 Task: Look for space in Casas Adobes, United States from 14th June, 2023 to 30th June, 2023 for 5 adults in price range Rs.8000 to Rs.12000. Place can be entire place or private room with 5 bedrooms having 5 beds and 5 bathrooms. Property type can be house, flat, guest house. Amenities needed are: wifi, TV, free parkinig on premises, gym, breakfast. Booking option can be shelf check-in. Required host language is English.
Action: Mouse moved to (473, 100)
Screenshot: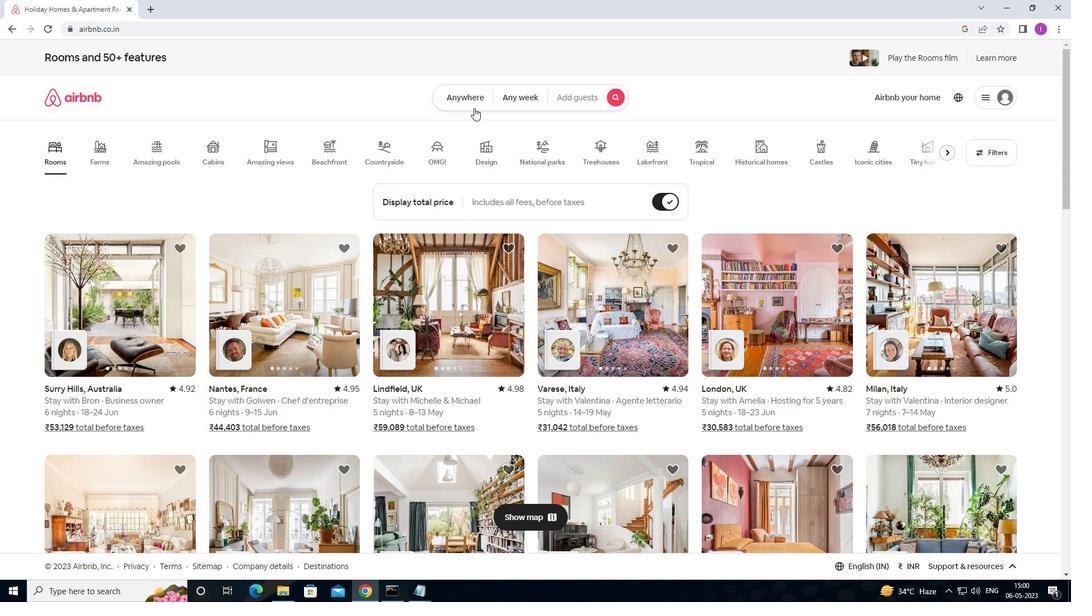 
Action: Mouse pressed left at (473, 100)
Screenshot: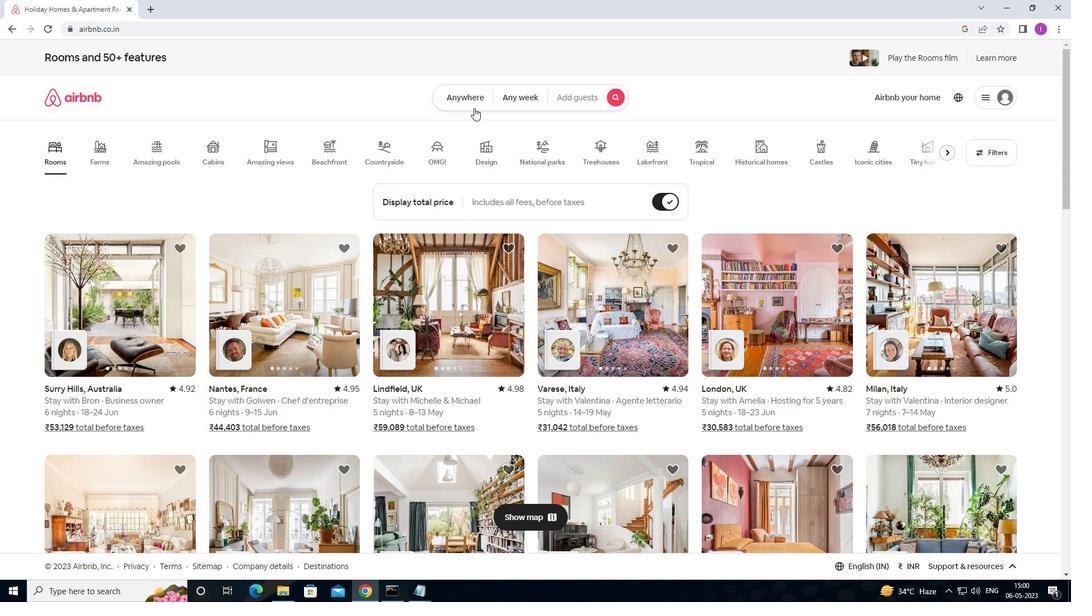 
Action: Mouse moved to (392, 134)
Screenshot: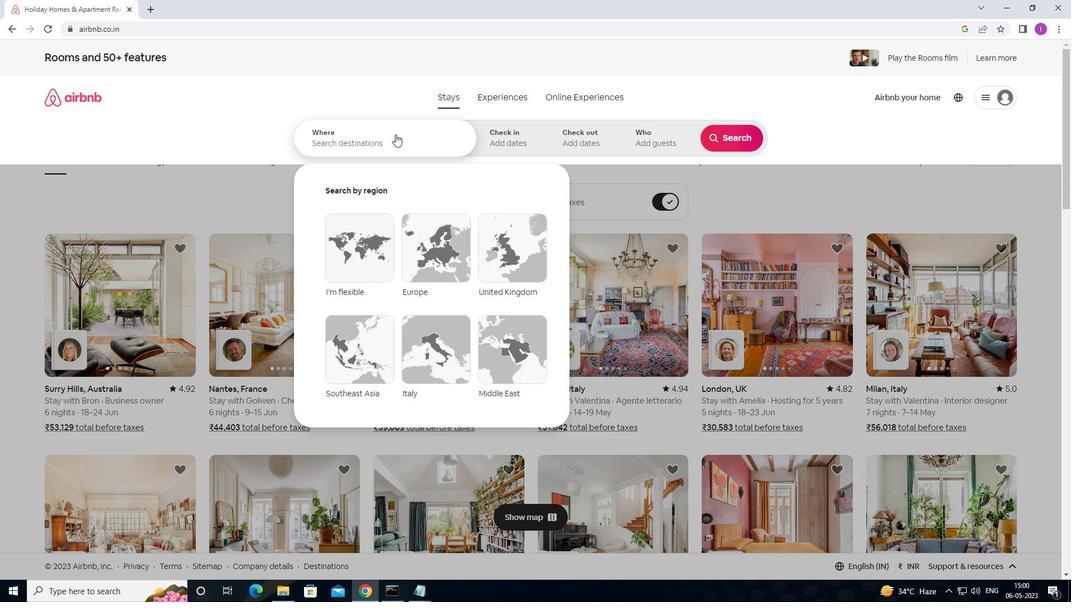 
Action: Mouse pressed left at (392, 134)
Screenshot: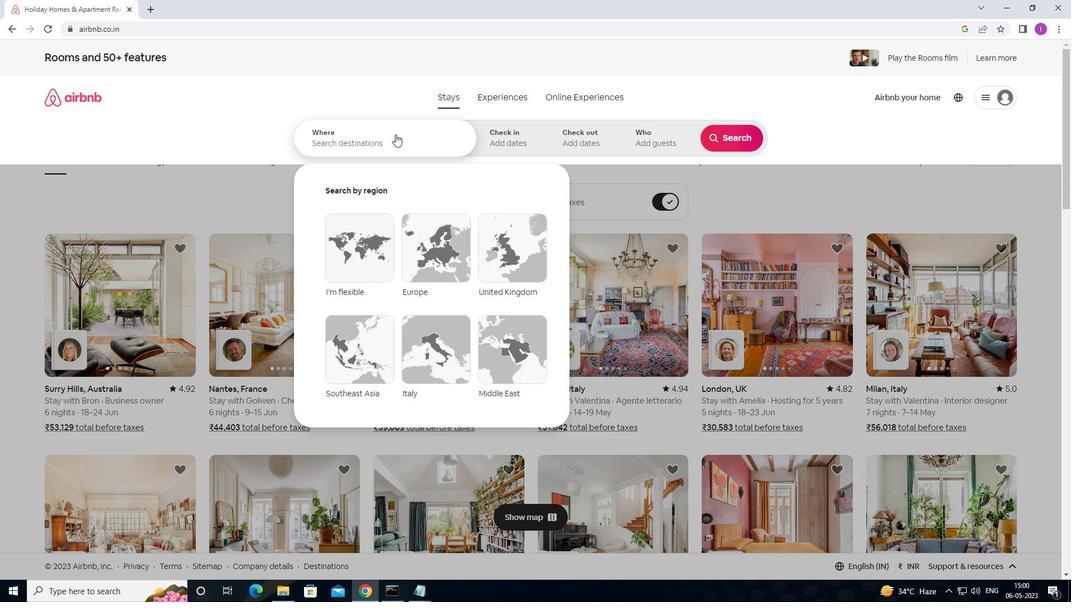
Action: Mouse moved to (968, 42)
Screenshot: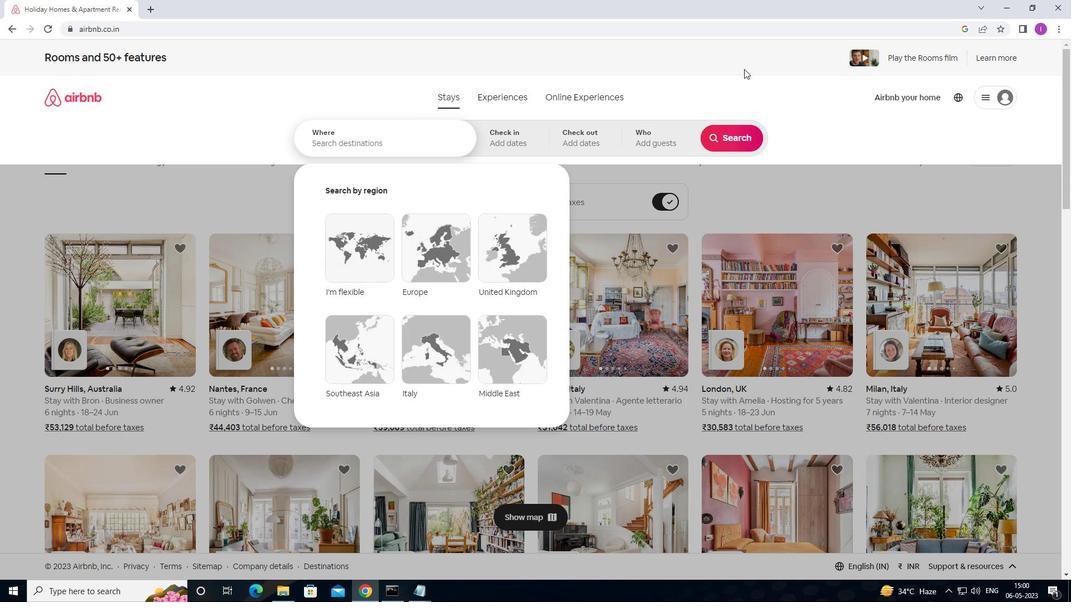 
Action: Key pressed <Key.shift>CASAS<Key.space><Key.shift>ADOBES,<Key.shift>UNITED<Key.space>STATES
Screenshot: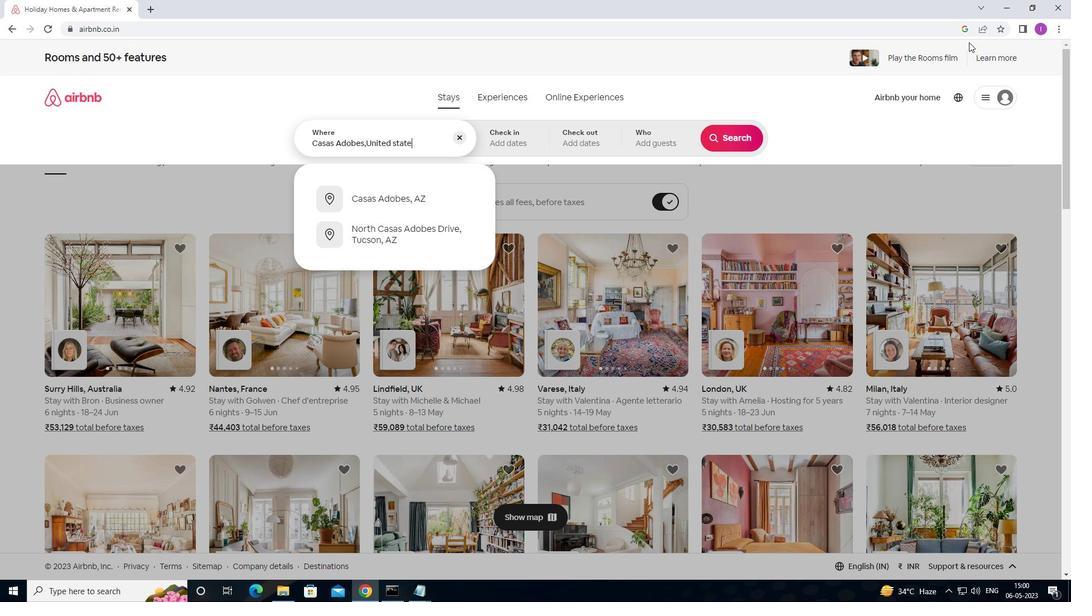 
Action: Mouse moved to (508, 137)
Screenshot: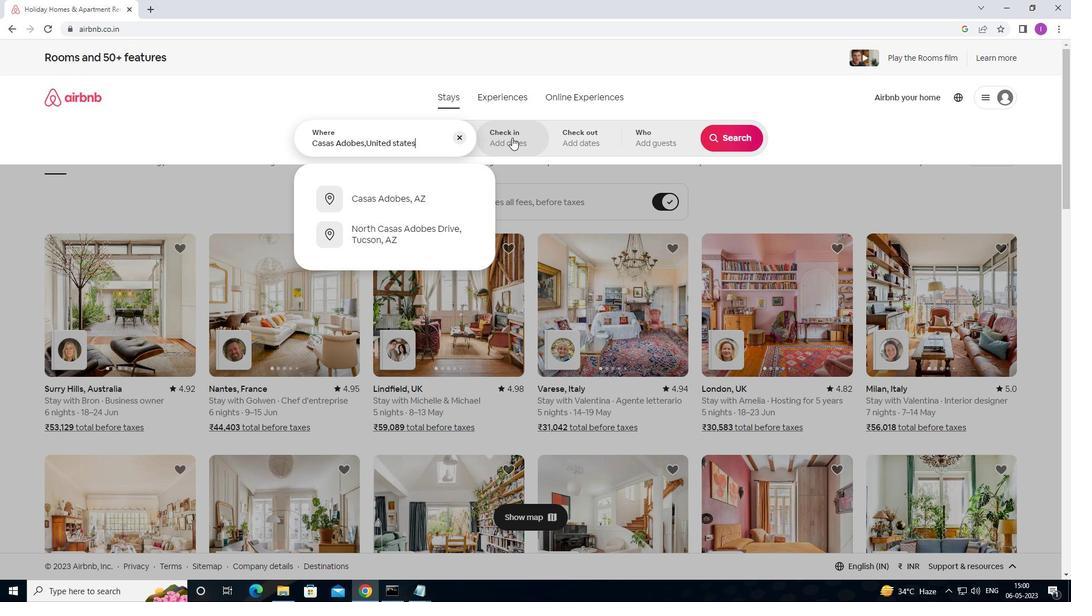 
Action: Mouse pressed left at (508, 137)
Screenshot: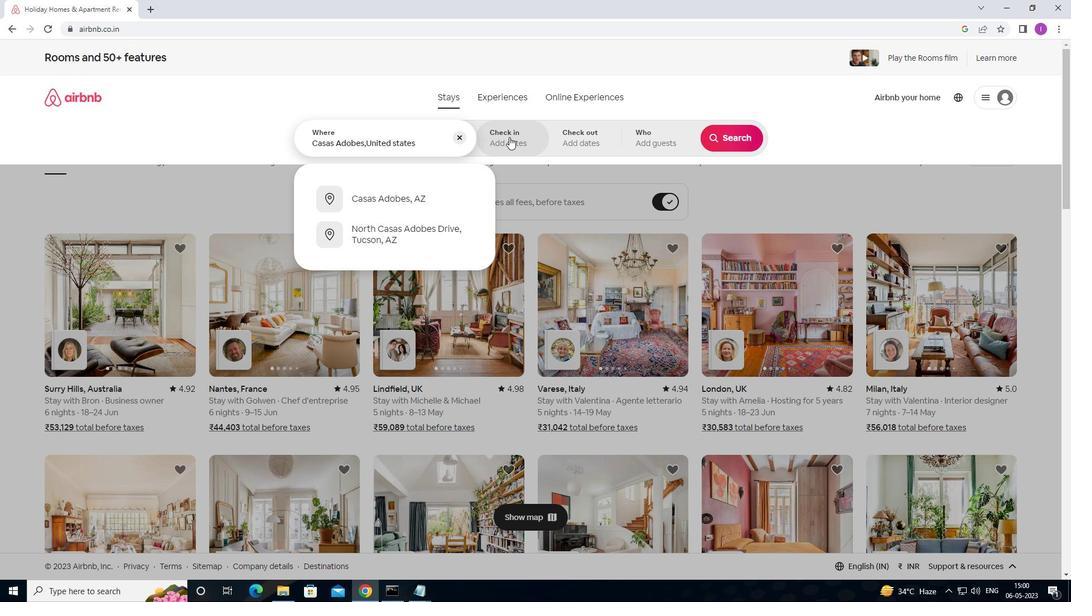 
Action: Mouse moved to (644, 324)
Screenshot: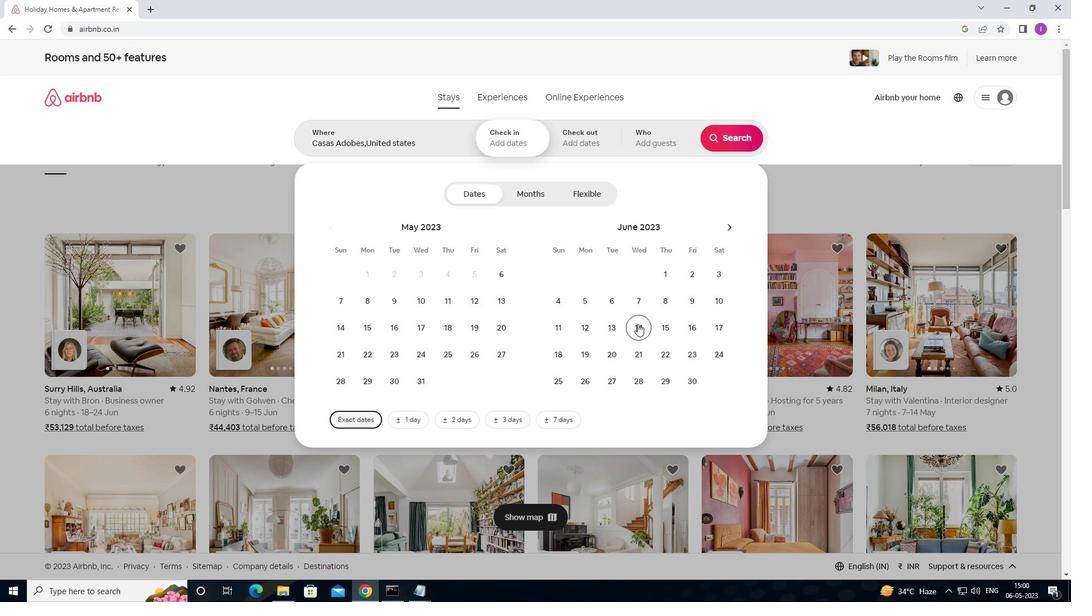 
Action: Mouse pressed left at (644, 324)
Screenshot: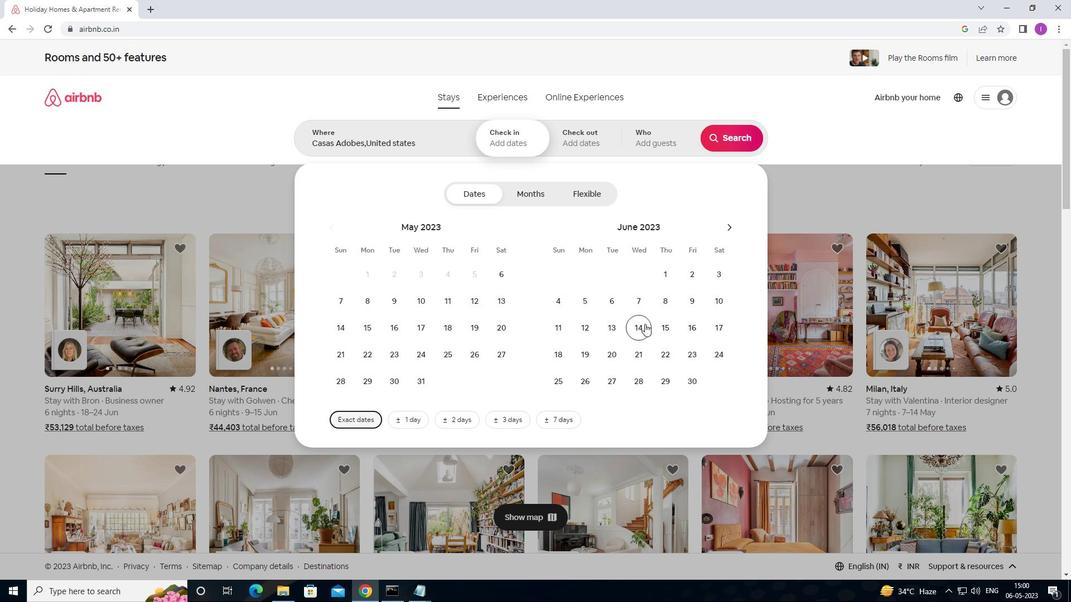 
Action: Mouse moved to (698, 382)
Screenshot: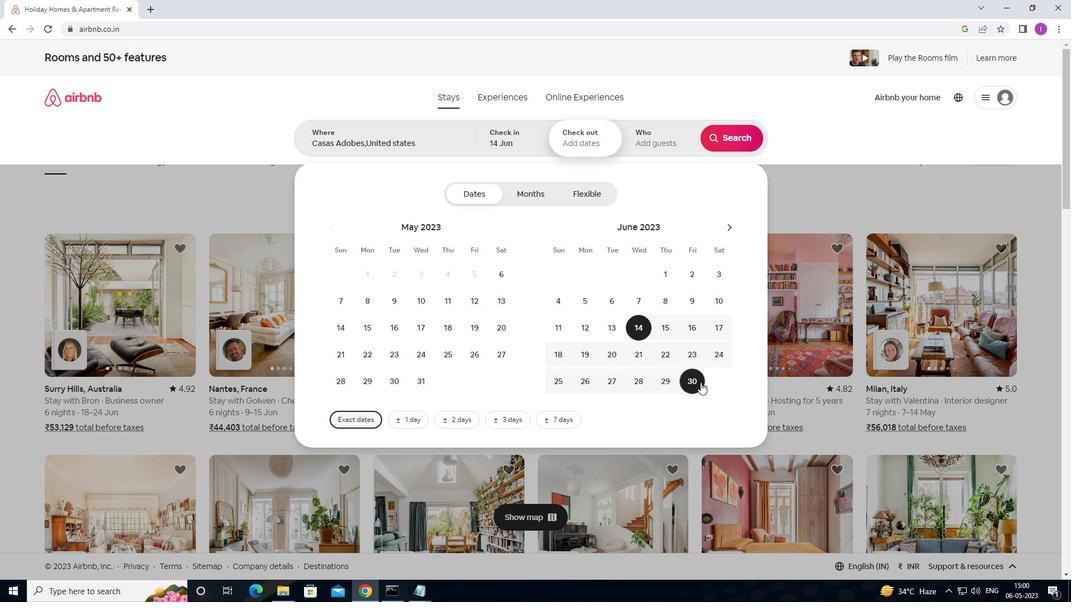 
Action: Mouse pressed left at (698, 382)
Screenshot: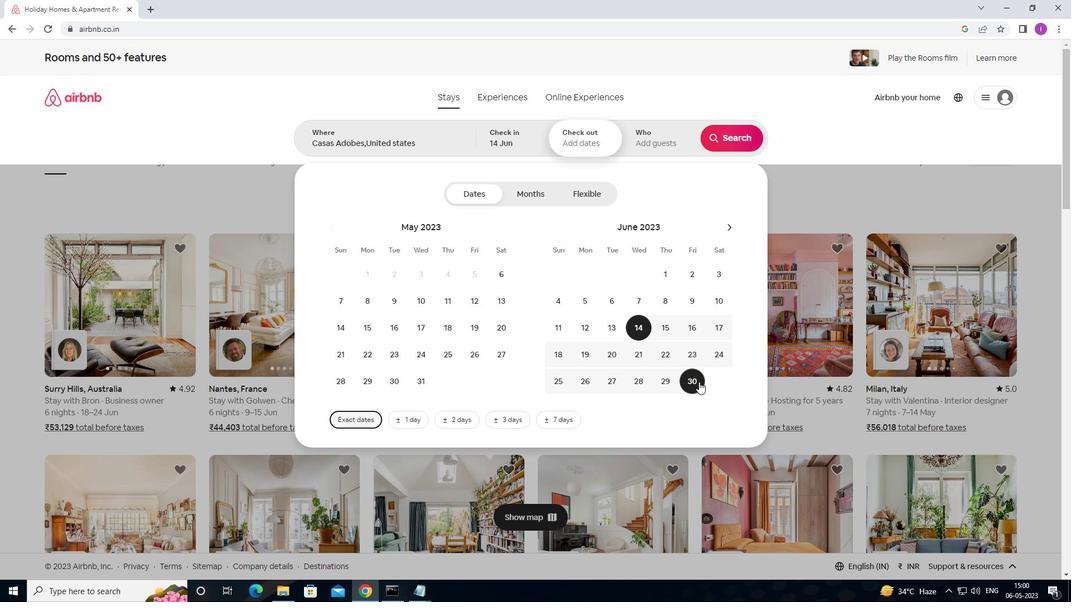 
Action: Mouse moved to (661, 145)
Screenshot: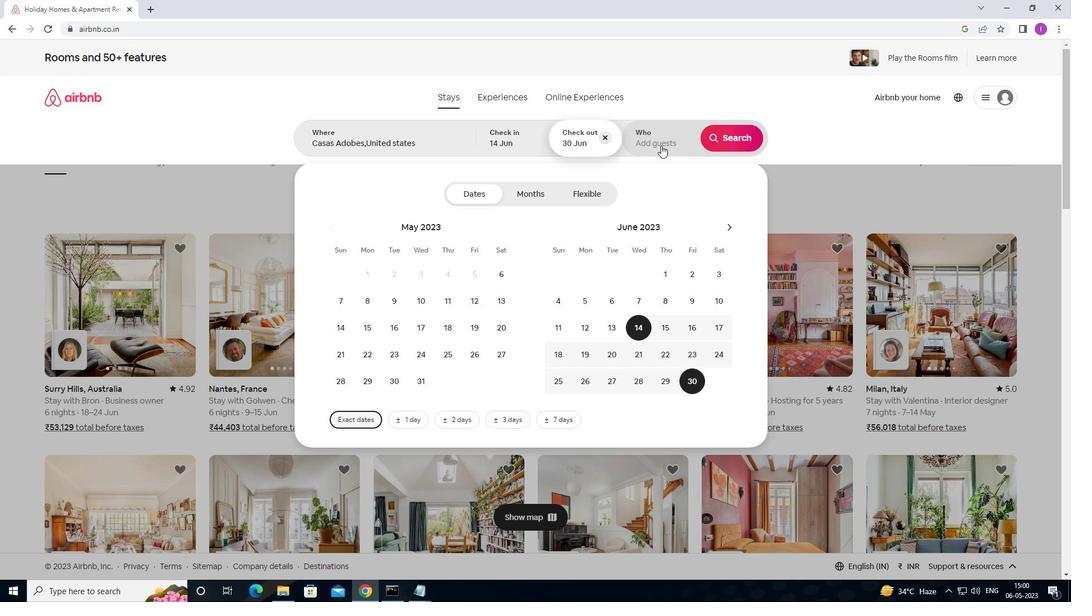 
Action: Mouse pressed left at (661, 145)
Screenshot: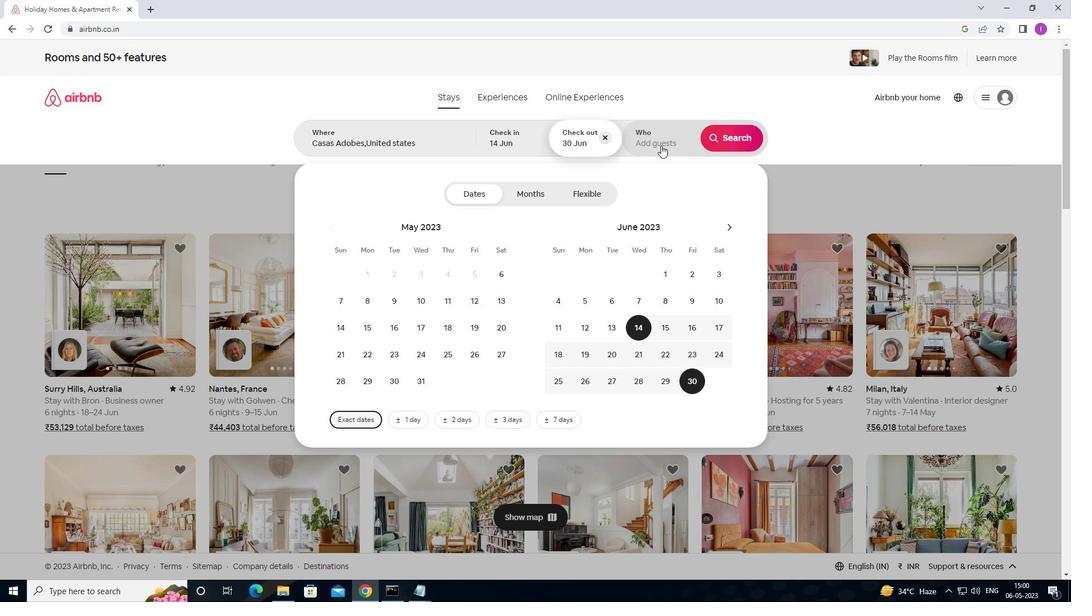 
Action: Mouse moved to (734, 198)
Screenshot: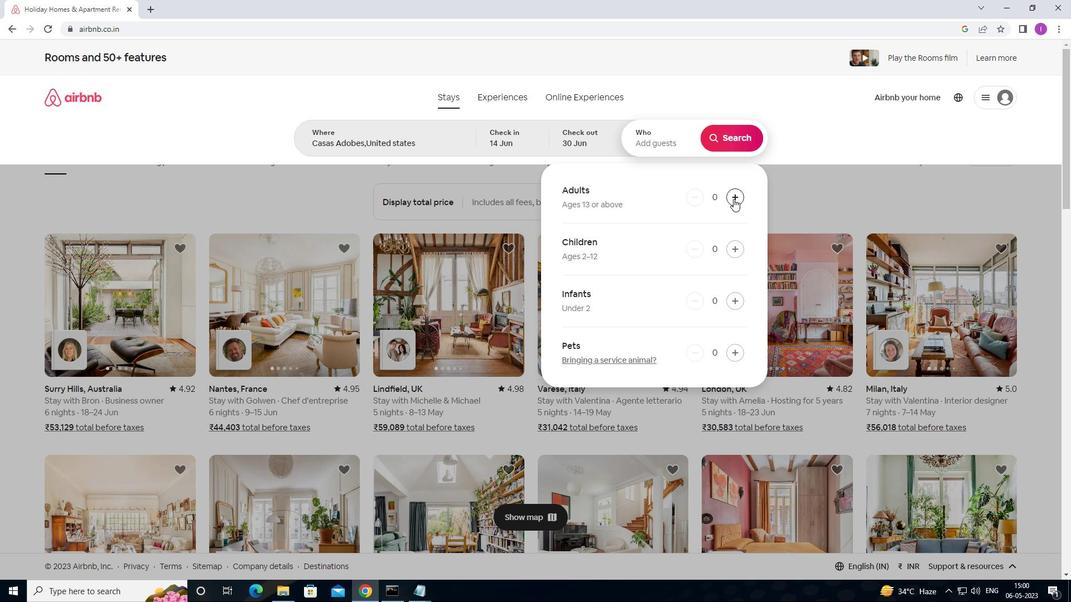 
Action: Mouse pressed left at (734, 198)
Screenshot: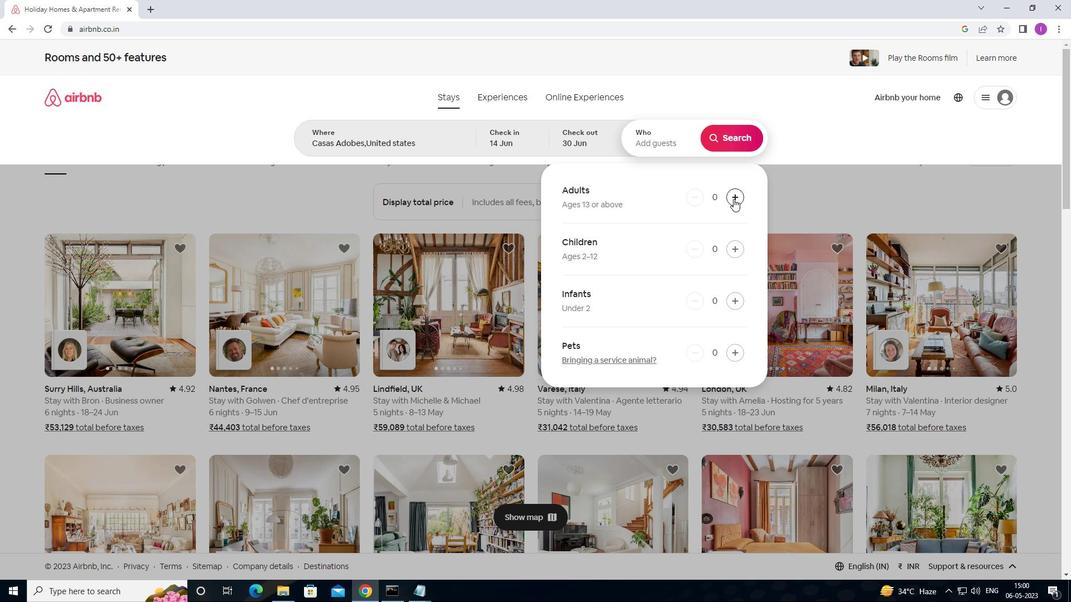 
Action: Mouse pressed left at (734, 198)
Screenshot: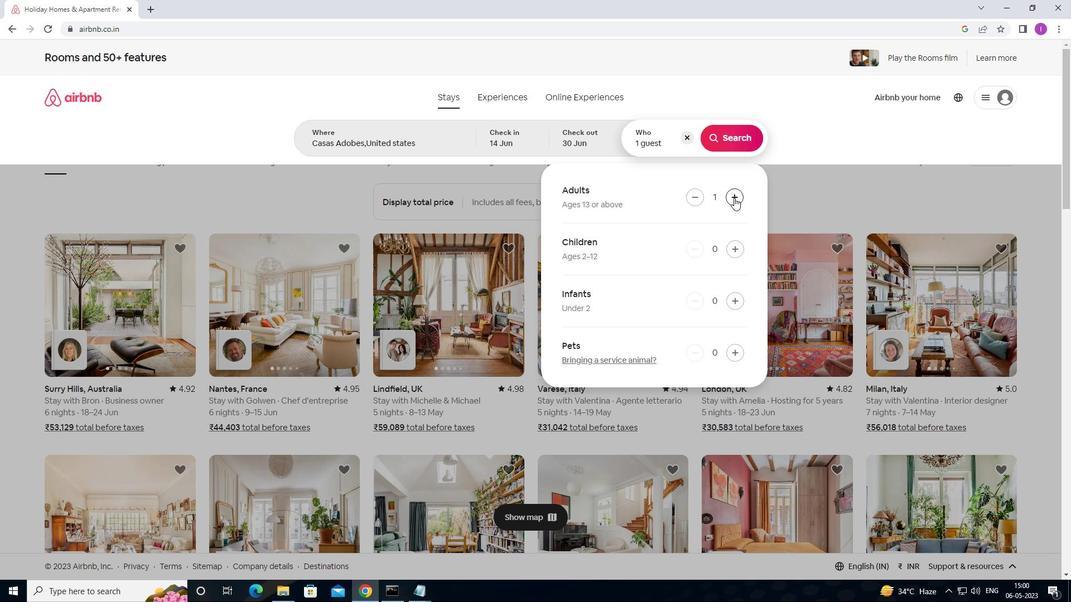 
Action: Mouse moved to (735, 198)
Screenshot: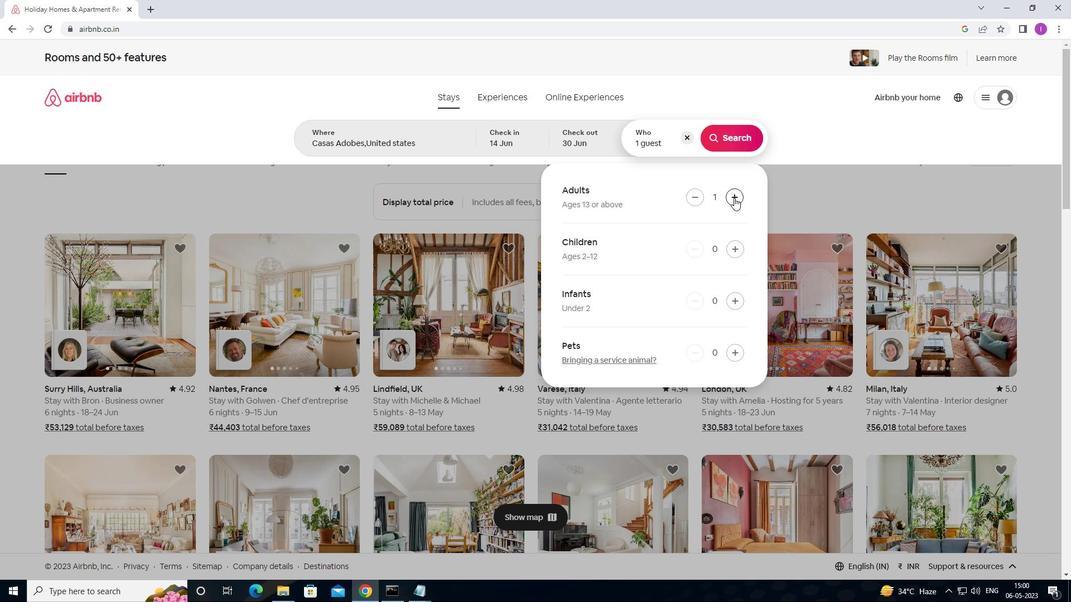 
Action: Mouse pressed left at (735, 198)
Screenshot: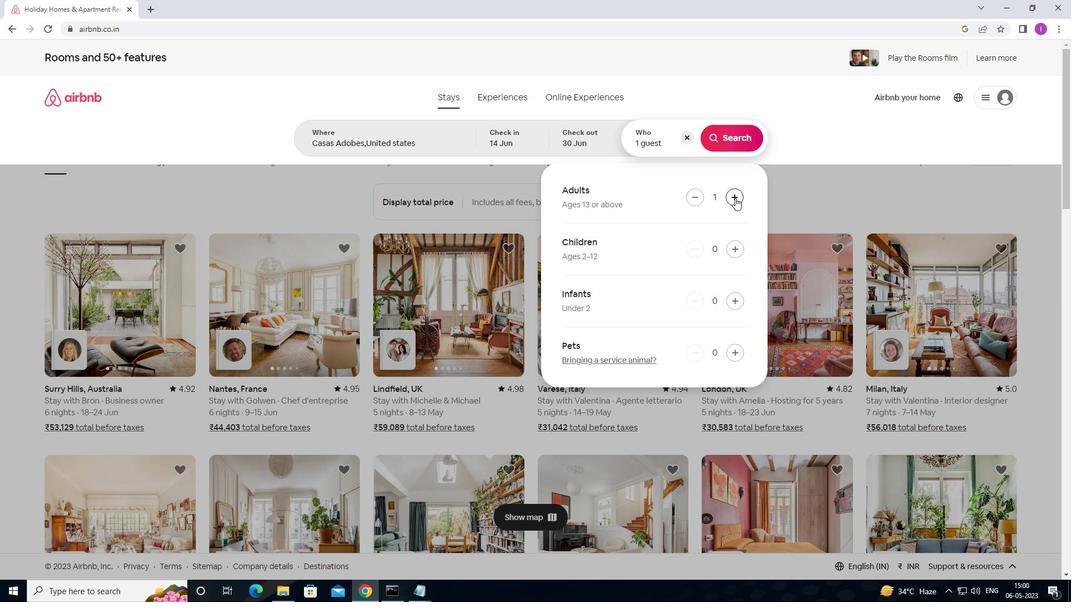 
Action: Mouse pressed left at (735, 198)
Screenshot: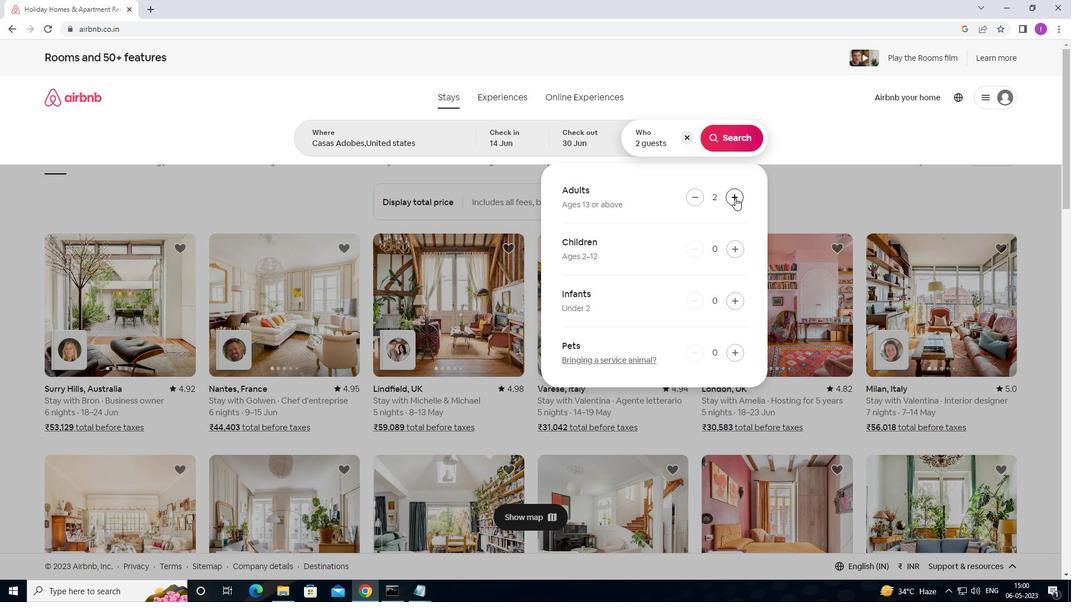 
Action: Mouse pressed left at (735, 198)
Screenshot: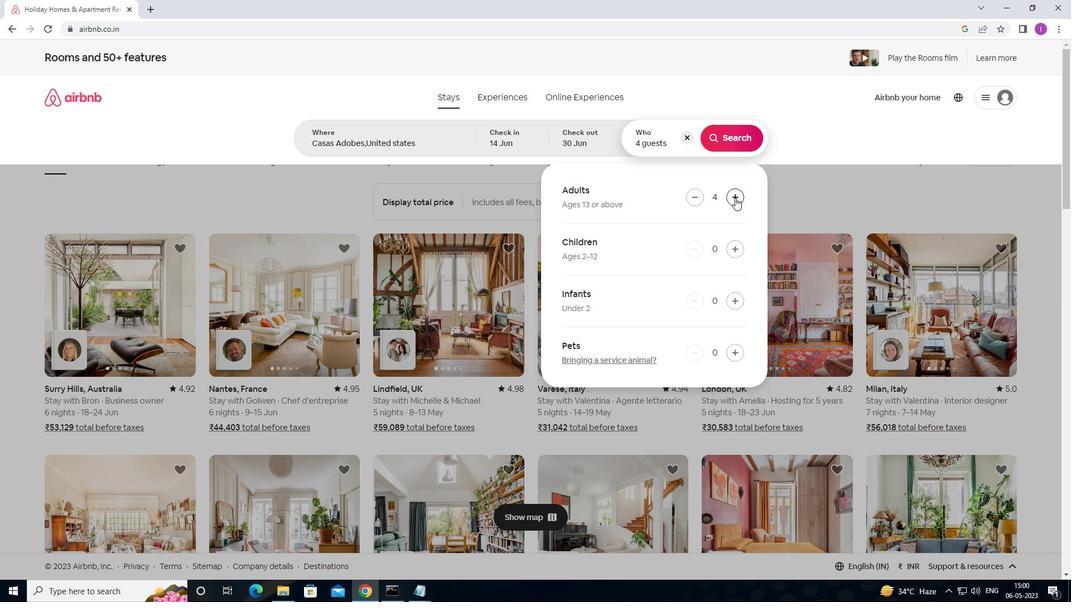 
Action: Mouse moved to (733, 134)
Screenshot: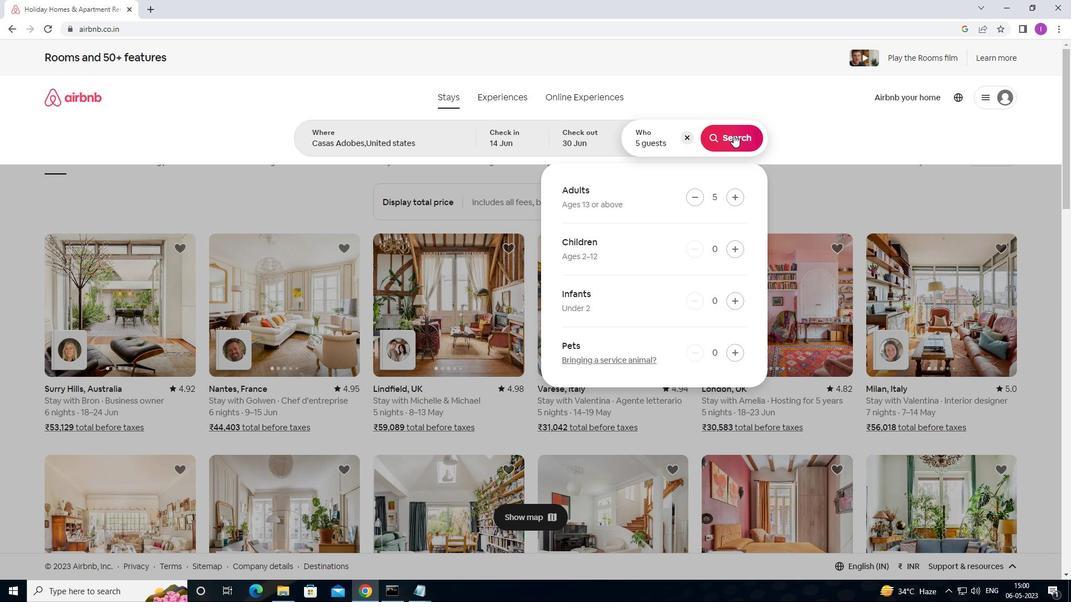 
Action: Mouse pressed left at (733, 134)
Screenshot: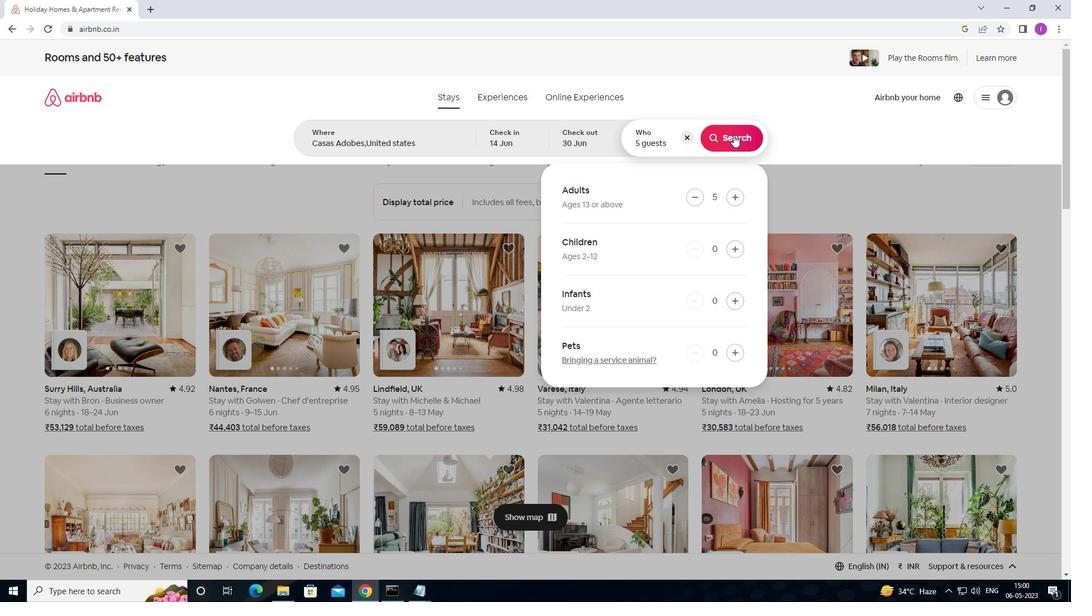 
Action: Mouse moved to (1005, 98)
Screenshot: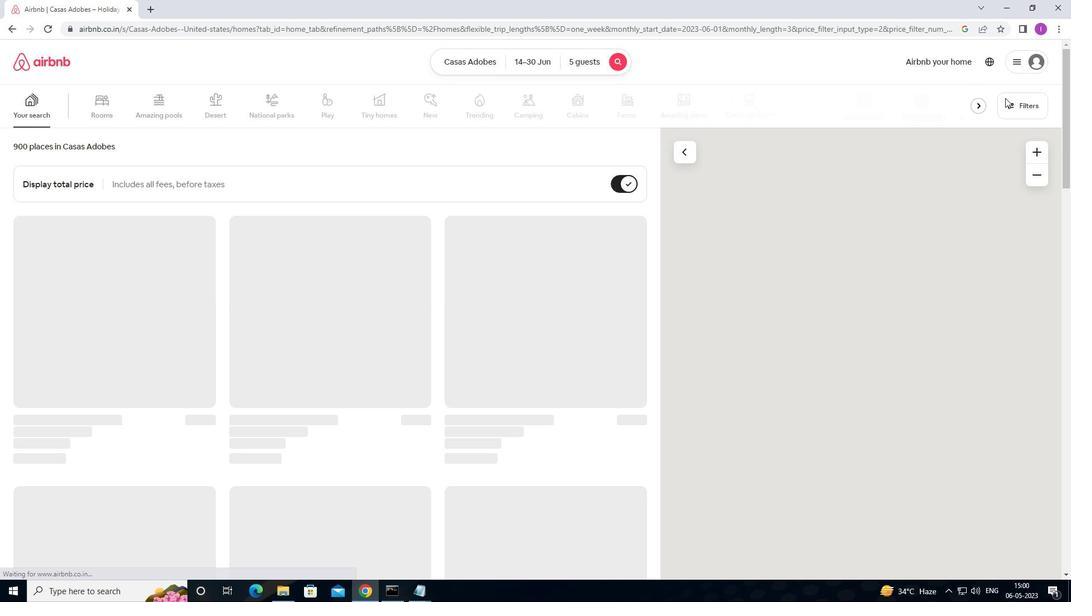 
Action: Mouse pressed left at (1005, 98)
Screenshot: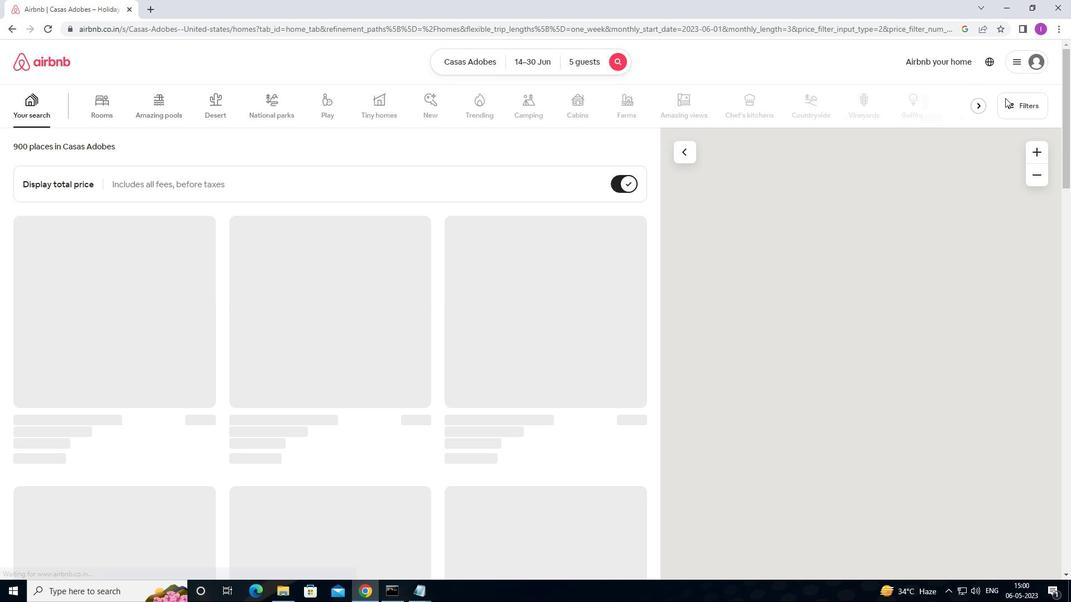 
Action: Mouse moved to (415, 380)
Screenshot: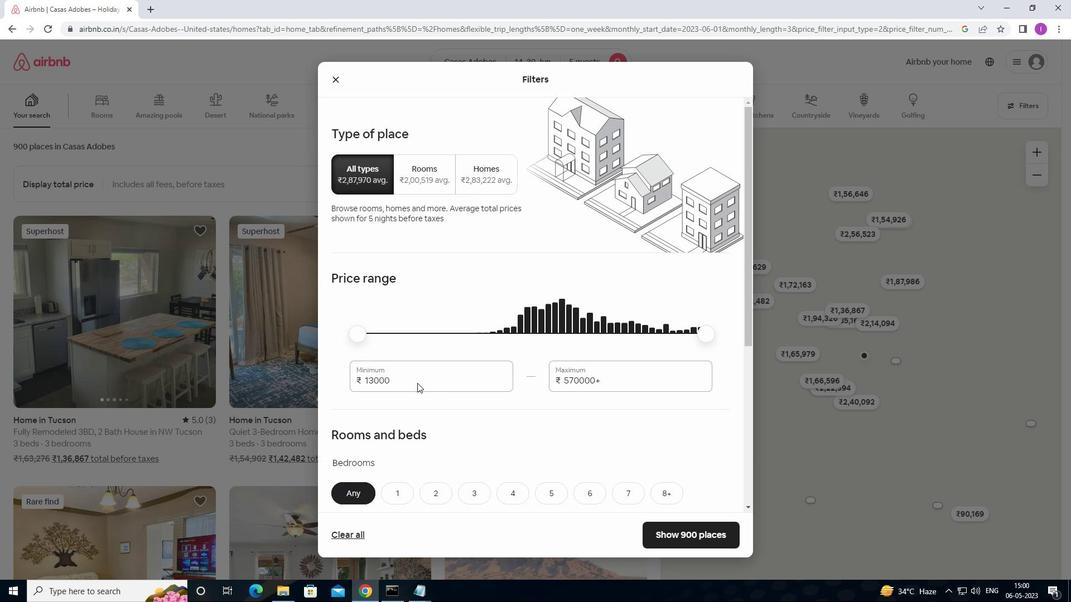 
Action: Mouse pressed left at (415, 380)
Screenshot: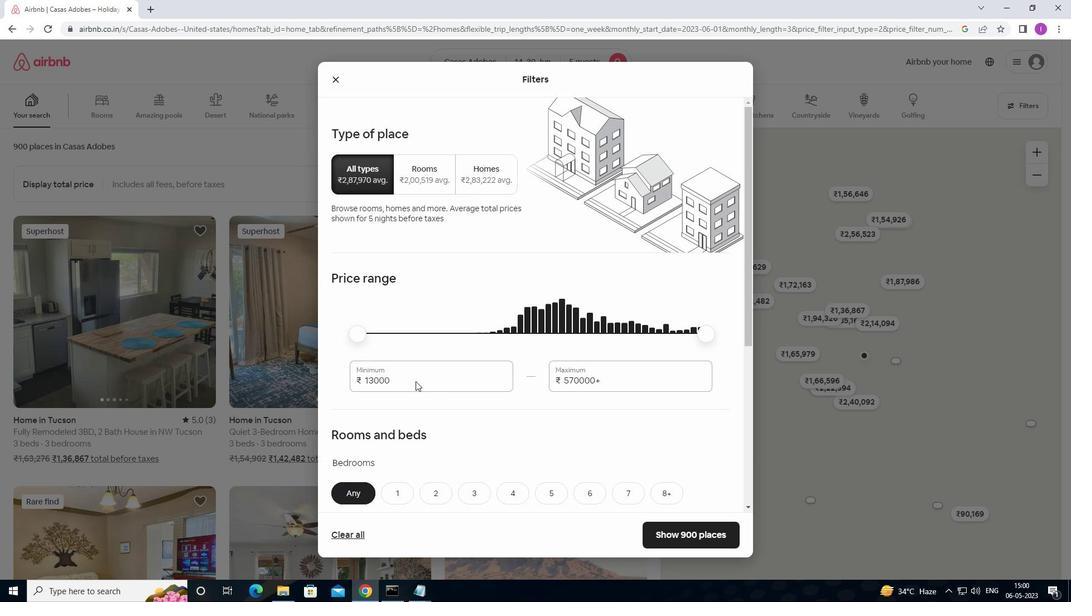 
Action: Mouse moved to (396, 379)
Screenshot: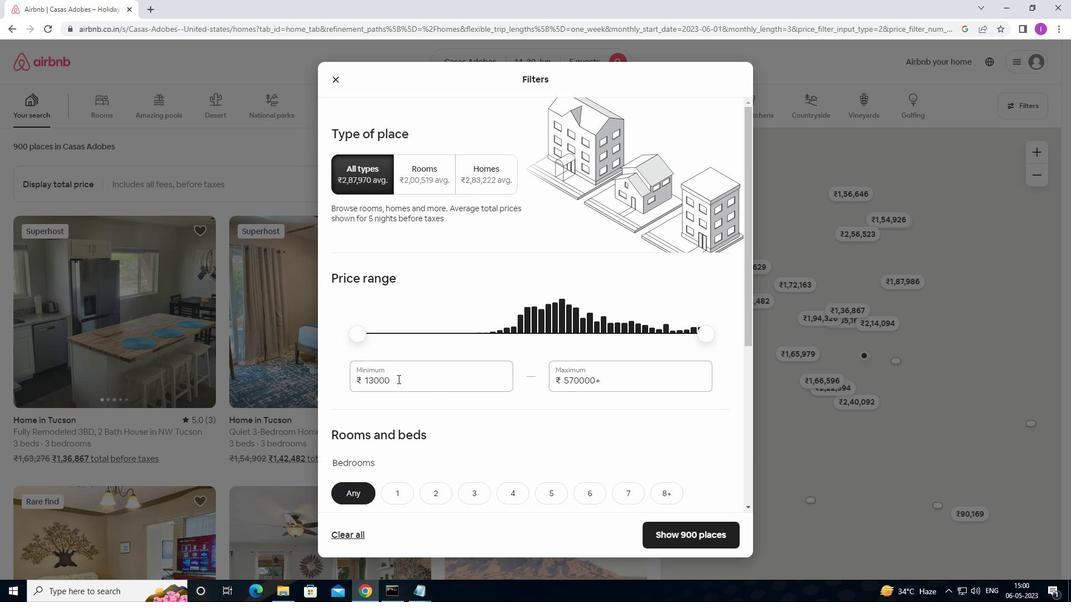 
Action: Mouse pressed left at (396, 379)
Screenshot: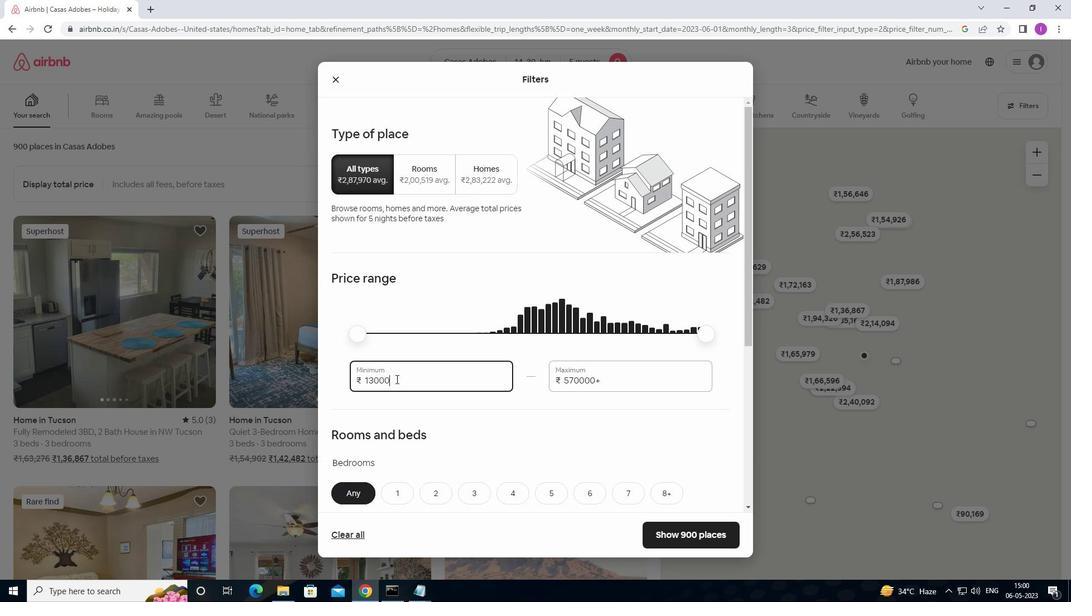 
Action: Mouse moved to (520, 369)
Screenshot: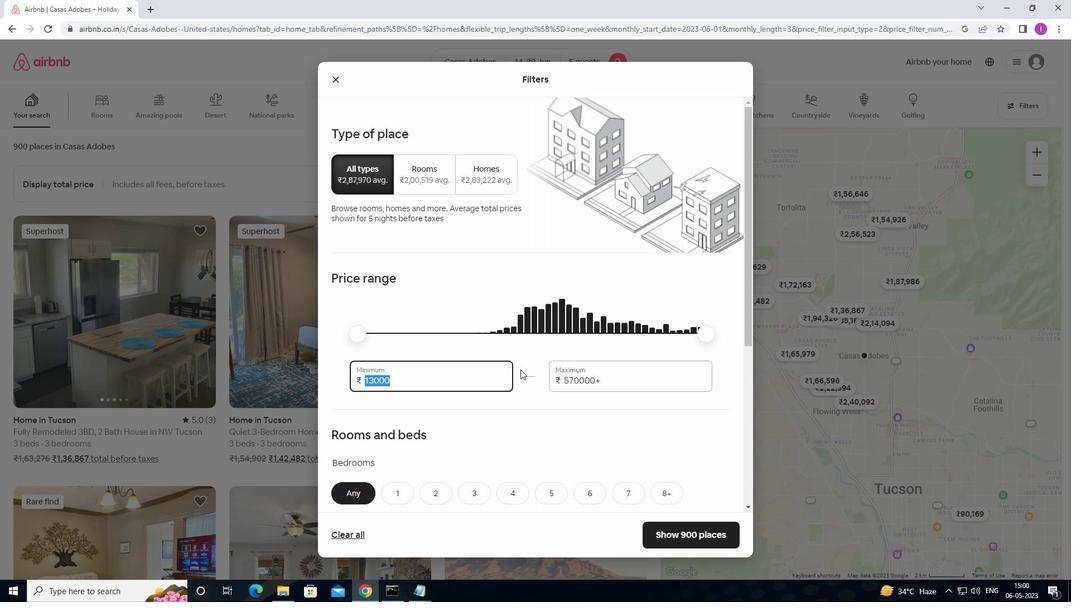 
Action: Key pressed 8000
Screenshot: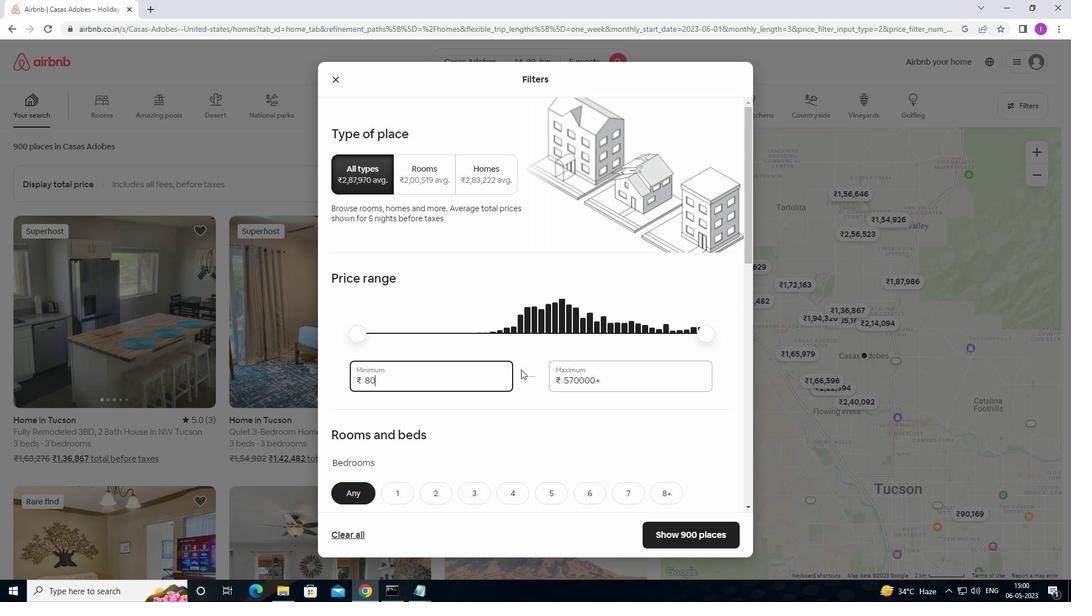 
Action: Mouse moved to (610, 380)
Screenshot: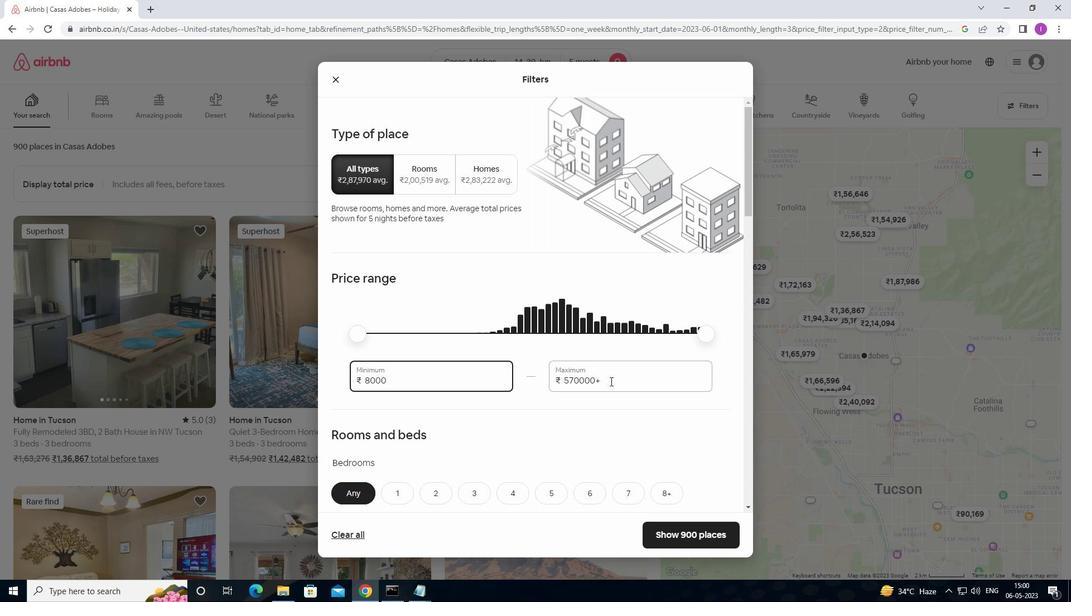 
Action: Mouse pressed left at (610, 380)
Screenshot: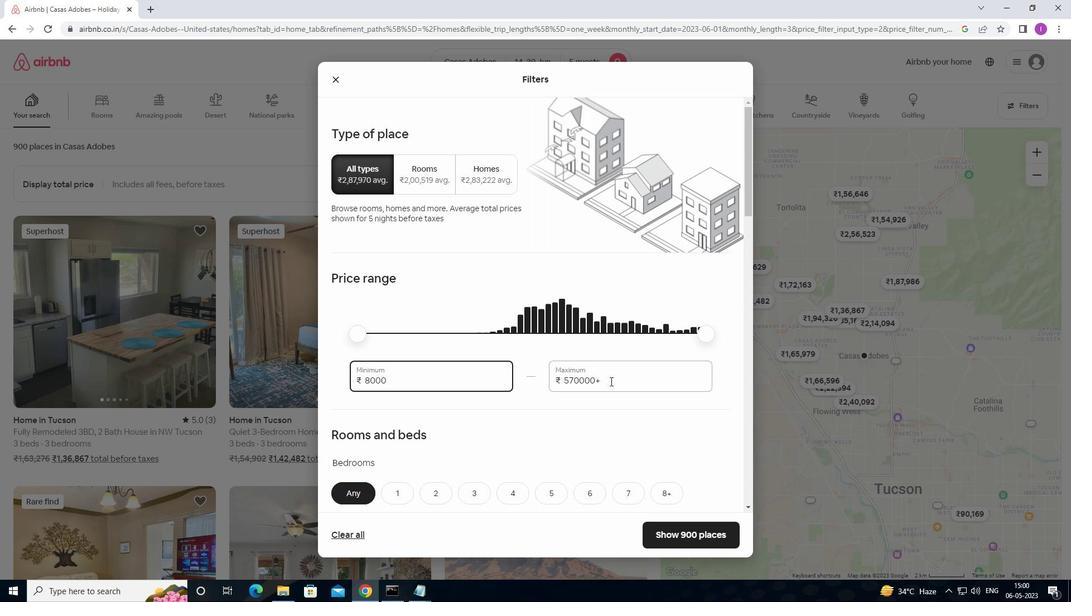 
Action: Mouse moved to (546, 386)
Screenshot: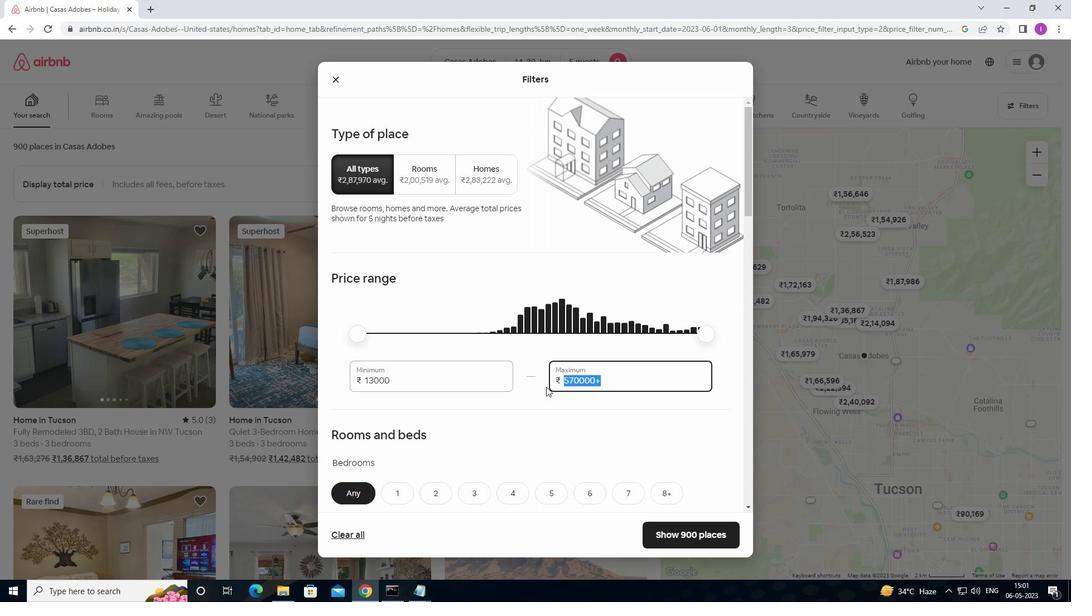 
Action: Key pressed 1
Screenshot: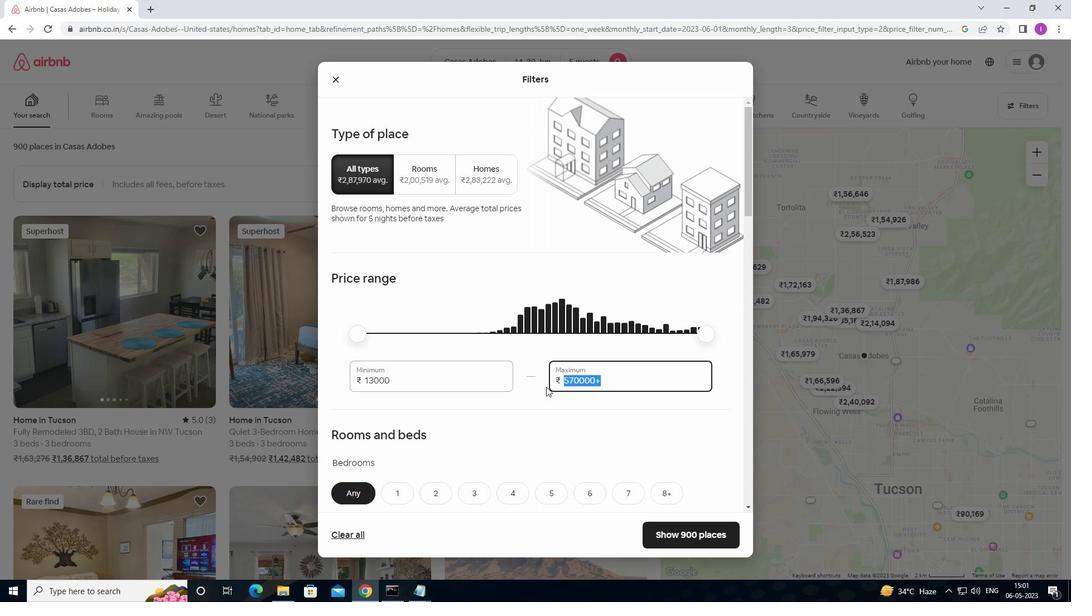 
Action: Mouse moved to (546, 386)
Screenshot: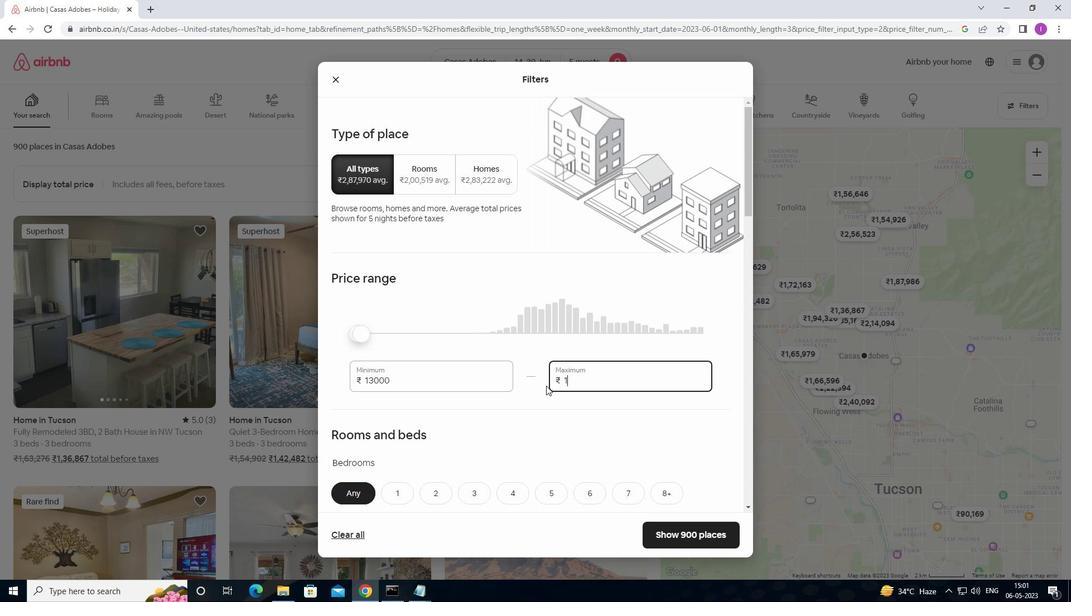 
Action: Key pressed 2
Screenshot: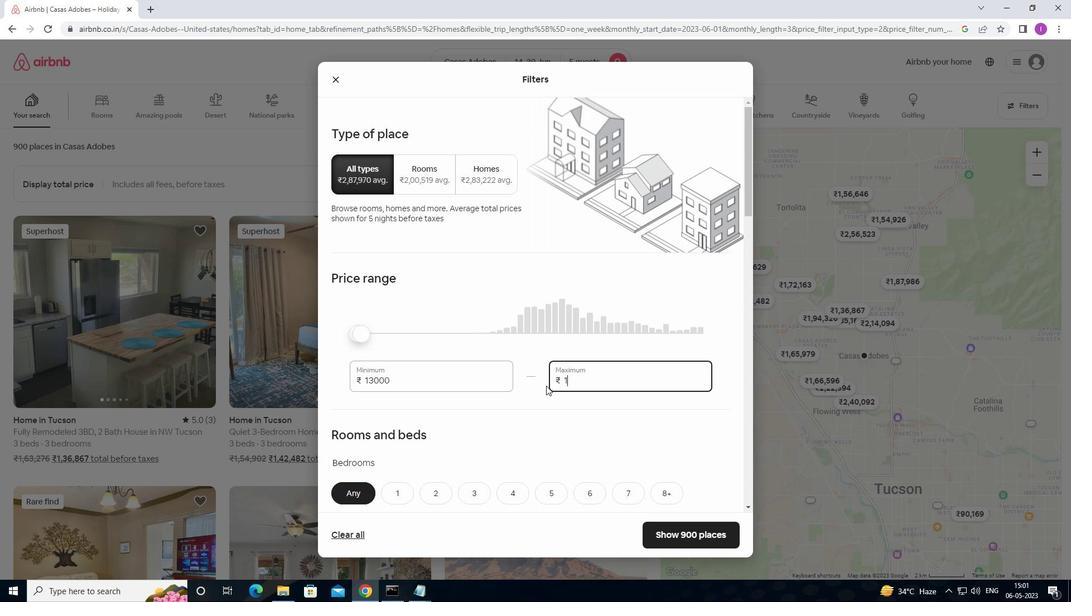 
Action: Mouse moved to (546, 385)
Screenshot: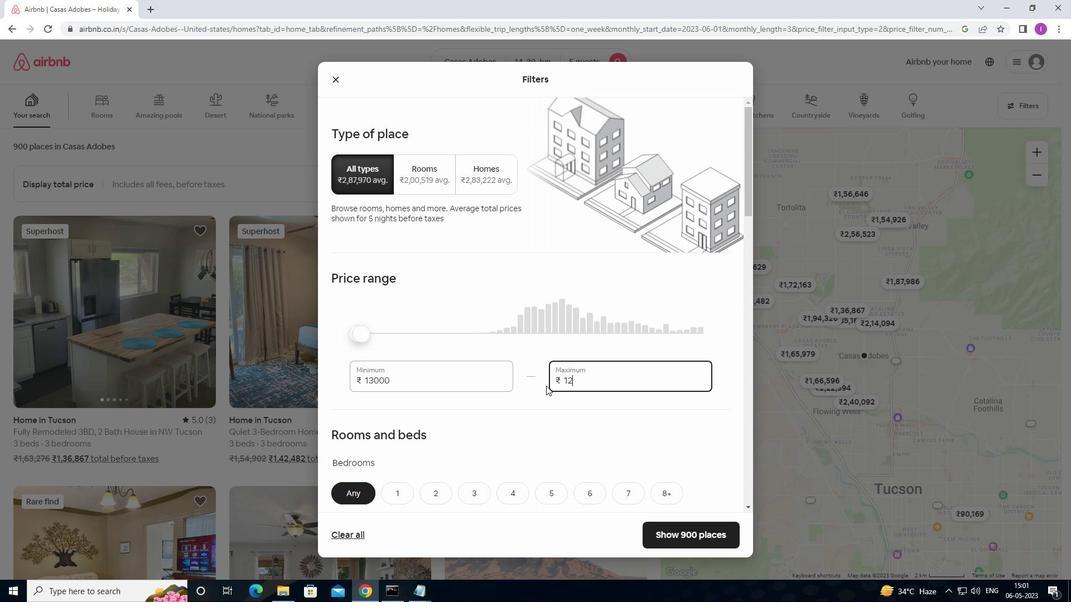 
Action: Key pressed 0
Screenshot: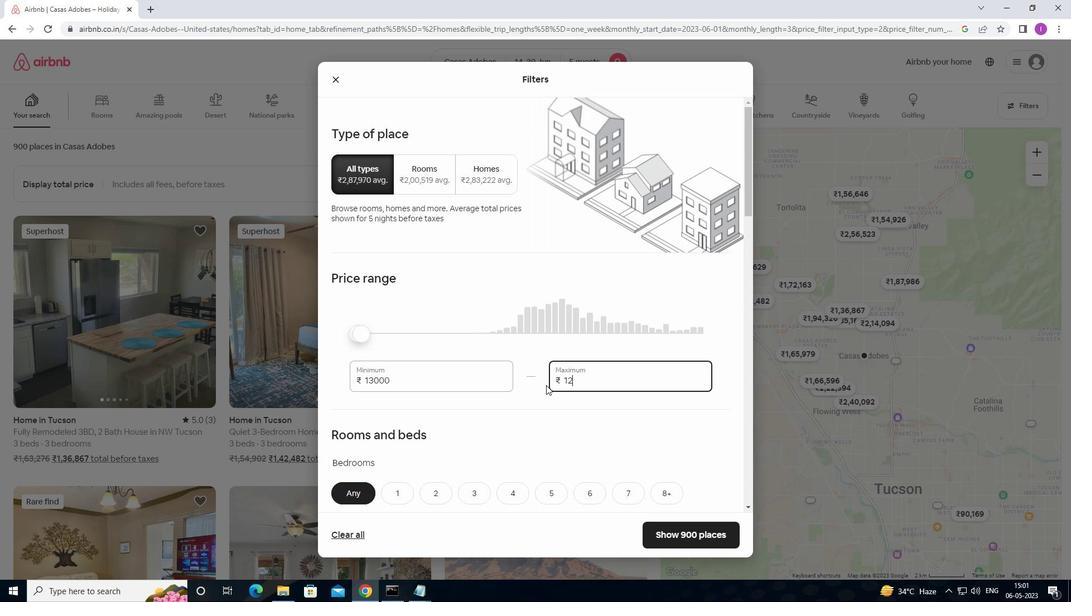 
Action: Mouse moved to (546, 384)
Screenshot: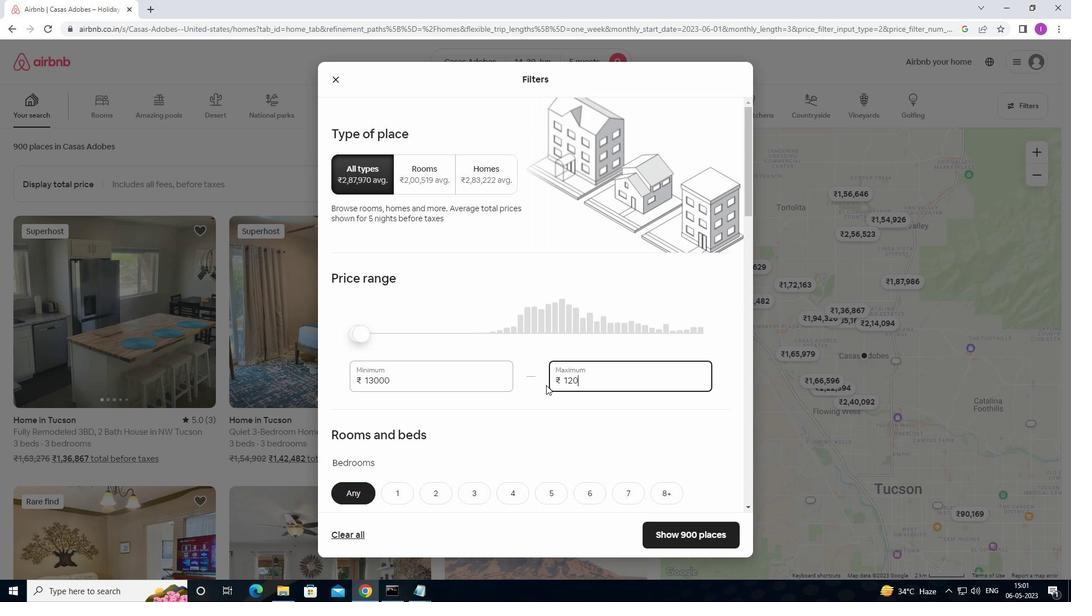 
Action: Key pressed 00
Screenshot: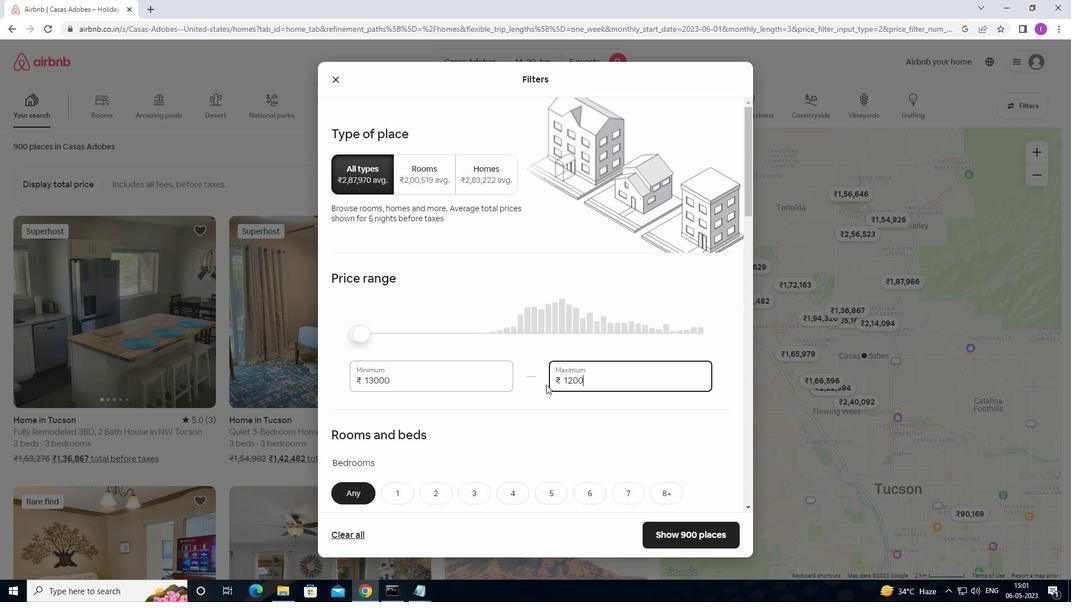 
Action: Mouse moved to (546, 386)
Screenshot: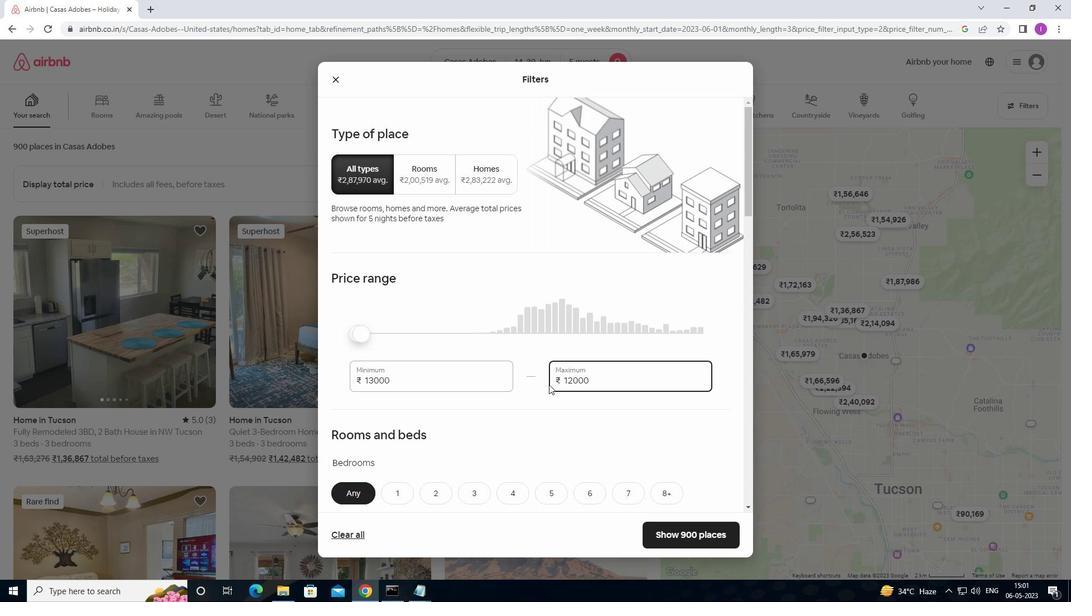 
Action: Mouse scrolled (546, 386) with delta (0, 0)
Screenshot: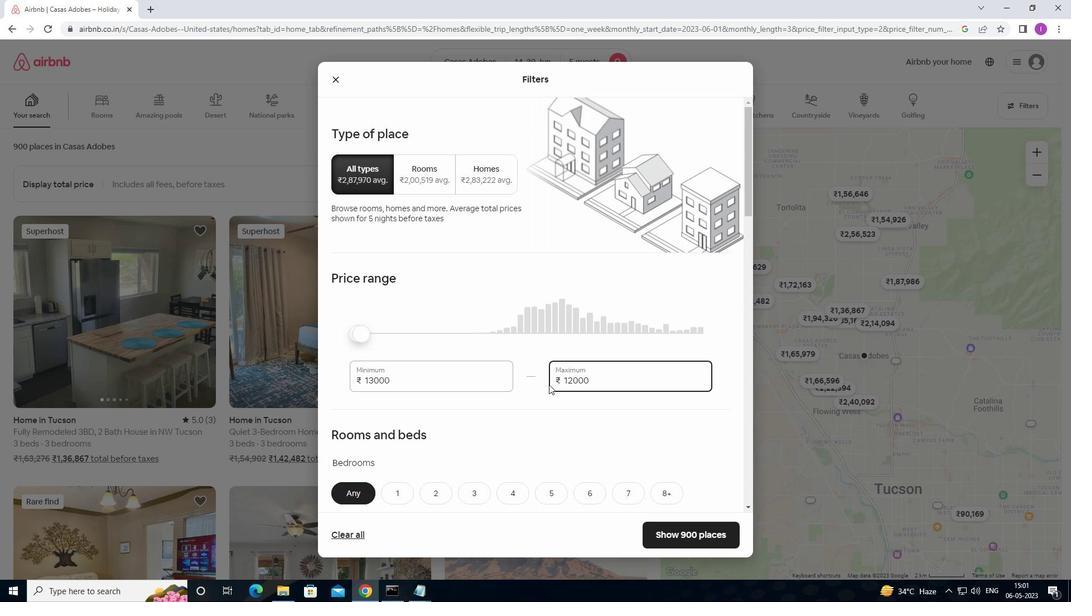 
Action: Mouse moved to (542, 388)
Screenshot: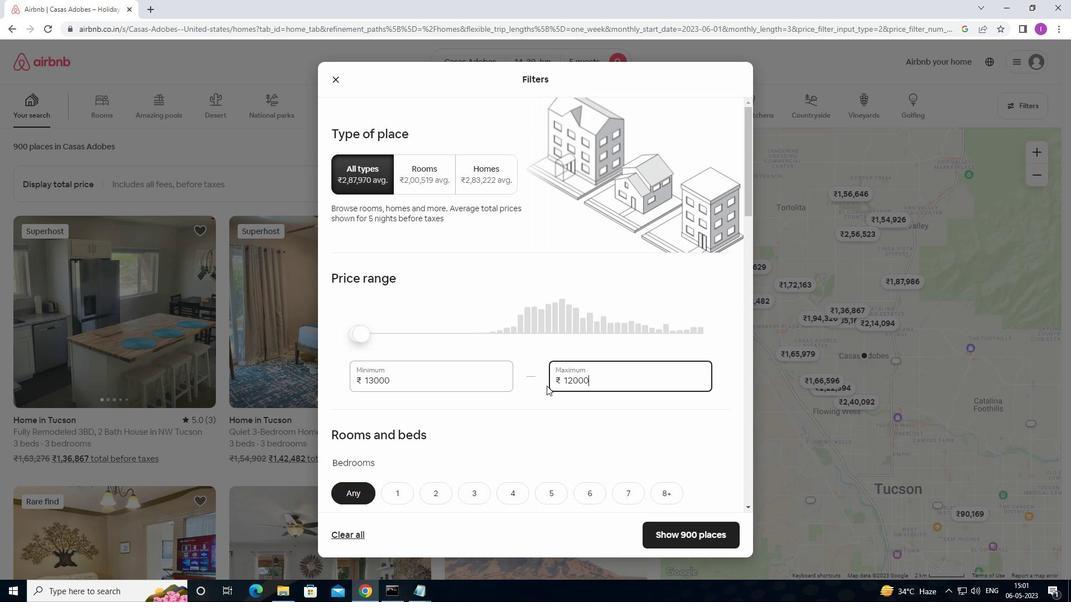 
Action: Mouse scrolled (542, 388) with delta (0, 0)
Screenshot: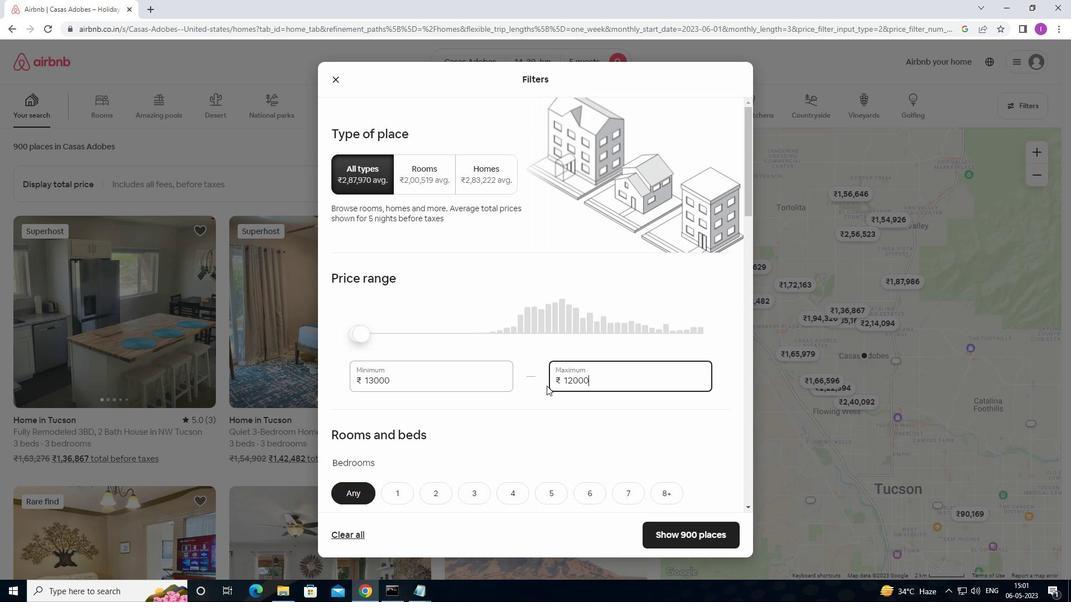 
Action: Mouse moved to (503, 386)
Screenshot: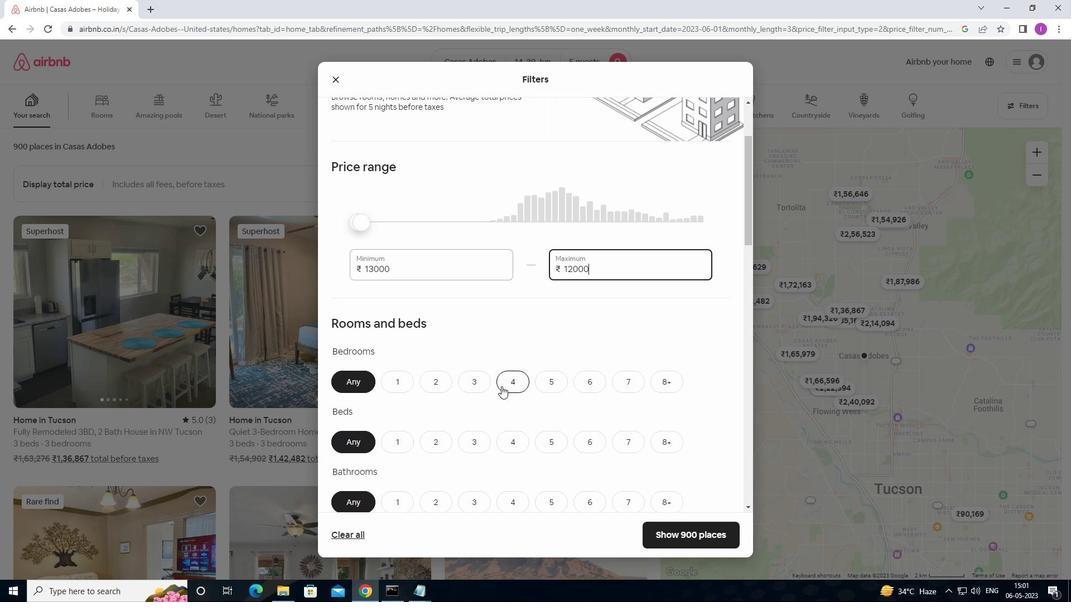 
Action: Mouse scrolled (503, 386) with delta (0, 0)
Screenshot: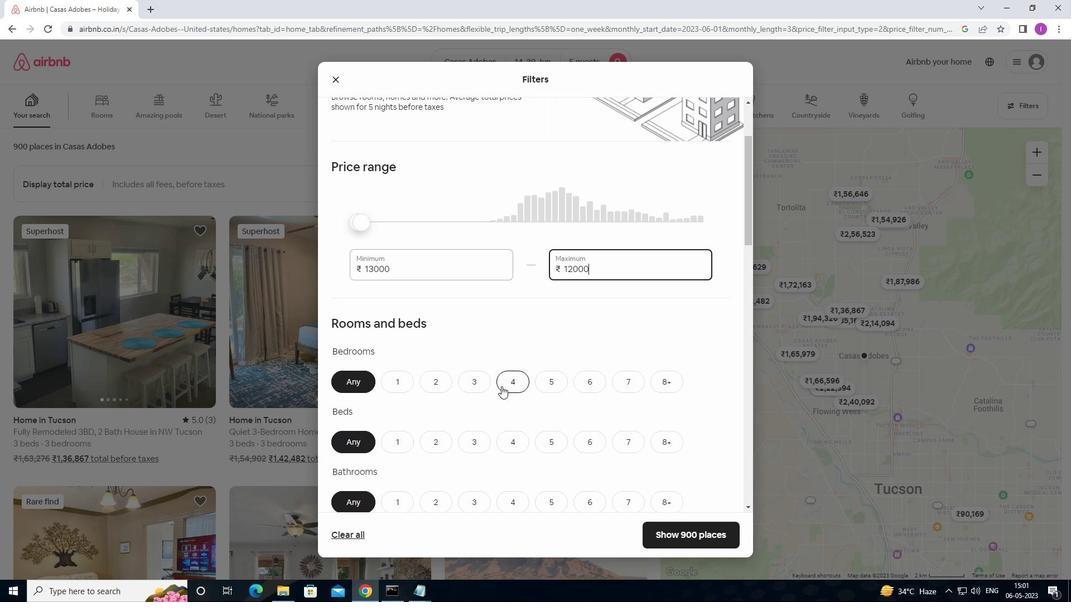 
Action: Mouse moved to (514, 386)
Screenshot: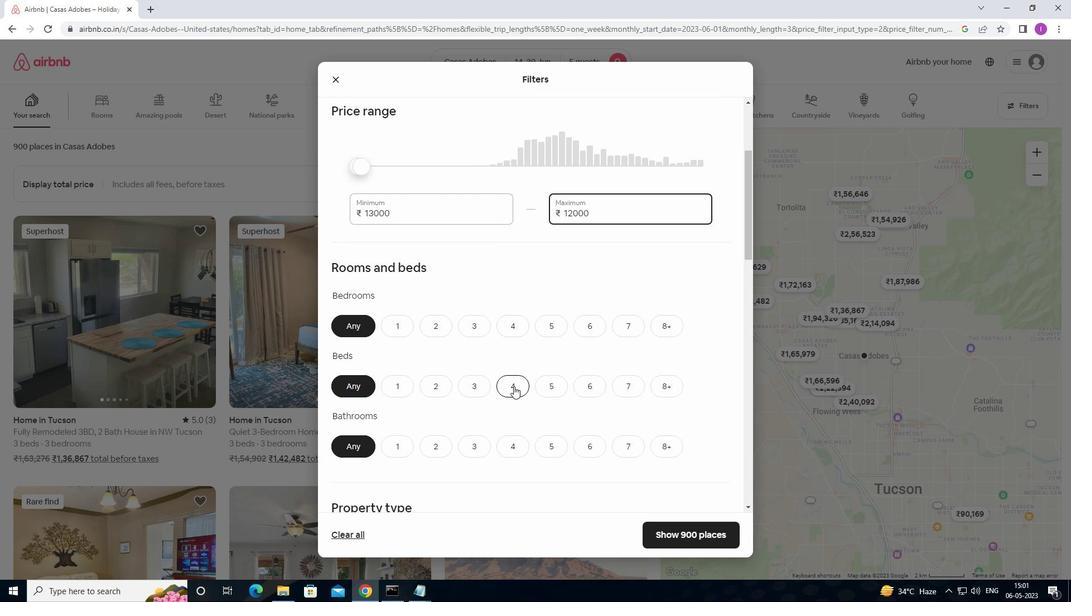 
Action: Mouse scrolled (514, 386) with delta (0, 0)
Screenshot: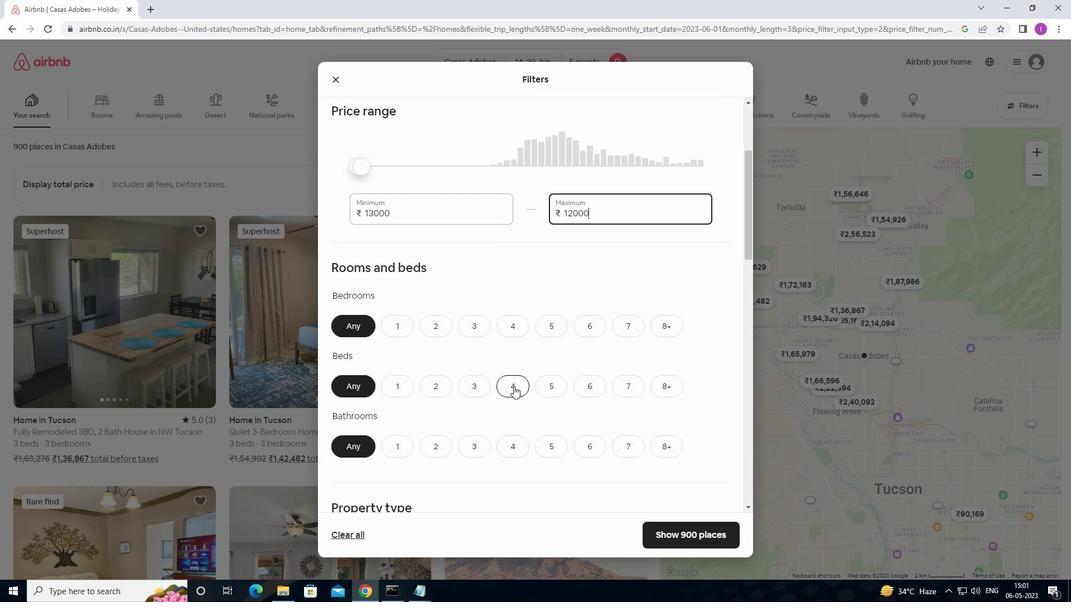 
Action: Mouse moved to (514, 386)
Screenshot: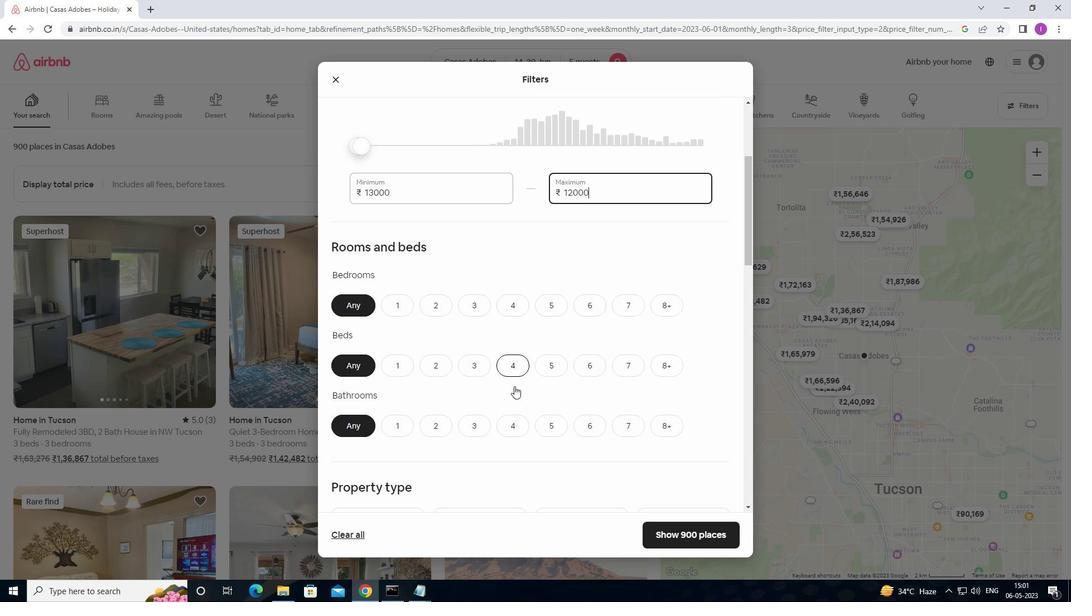 
Action: Mouse scrolled (514, 386) with delta (0, 0)
Screenshot: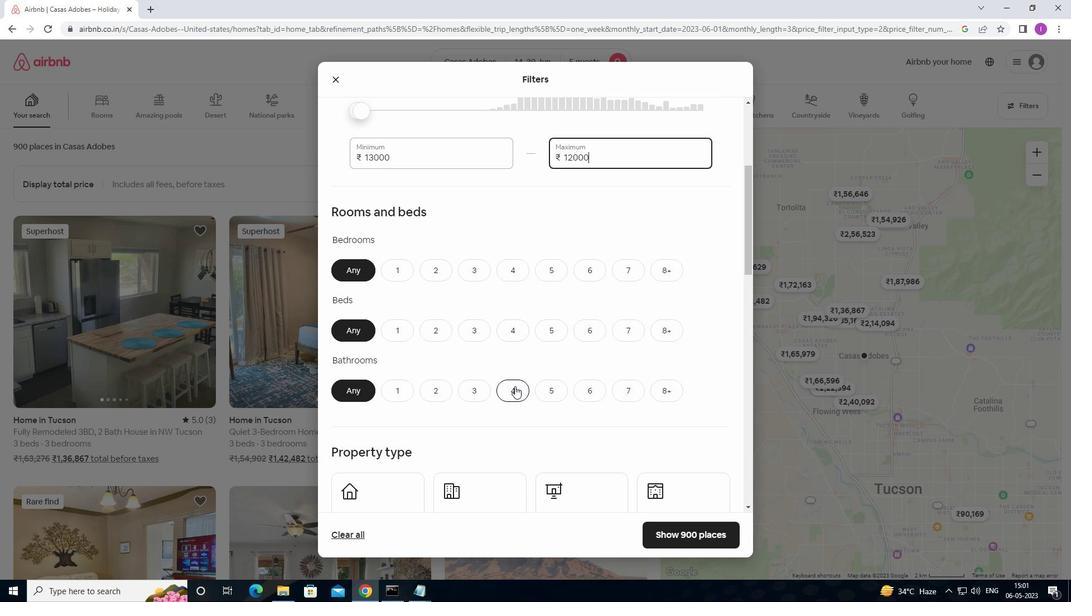 
Action: Mouse moved to (562, 270)
Screenshot: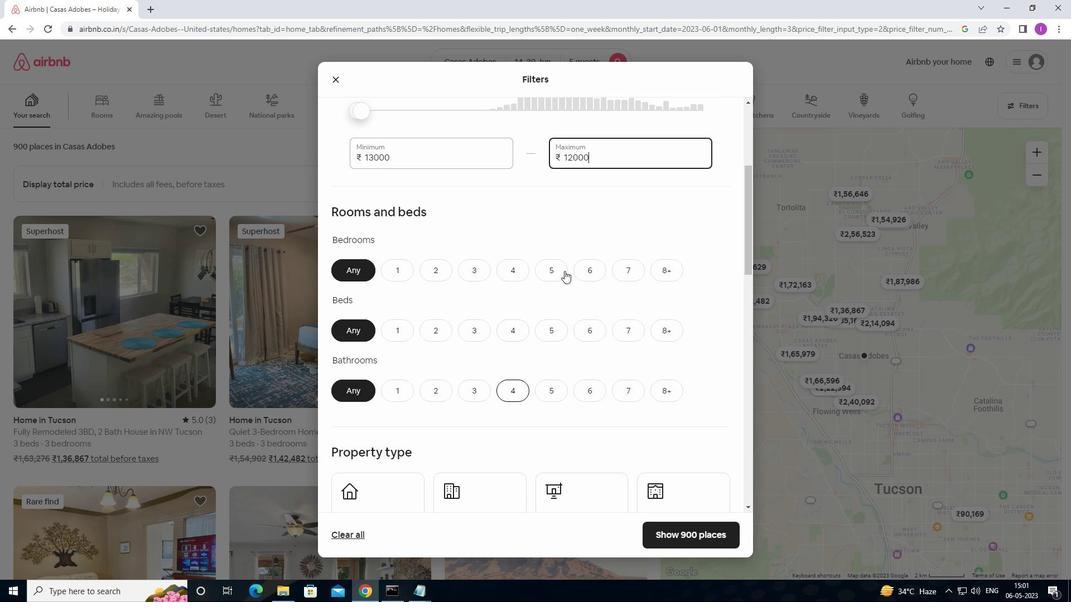 
Action: Mouse pressed left at (562, 270)
Screenshot: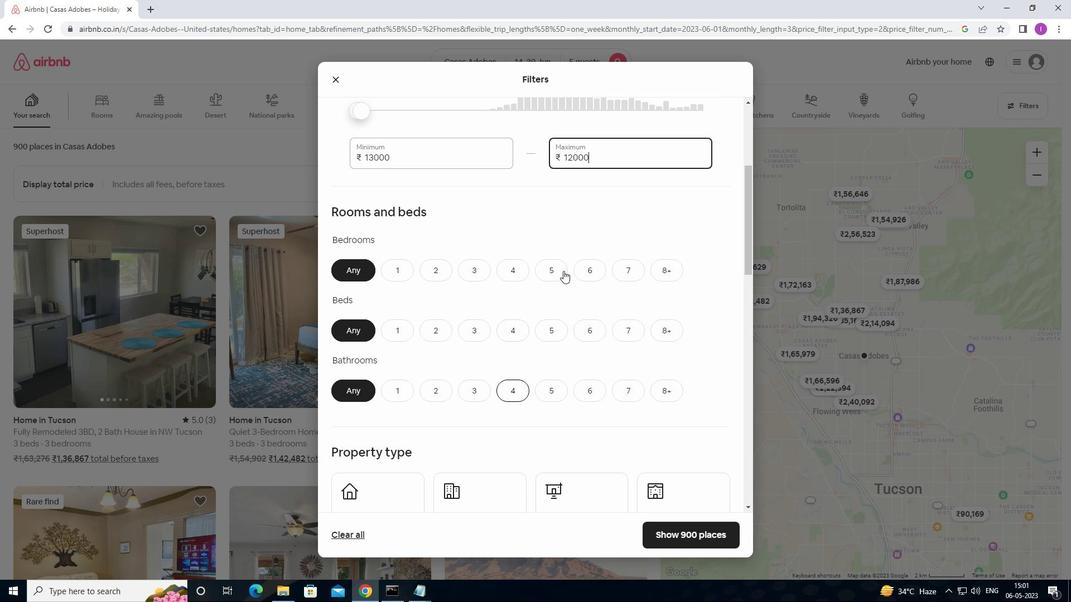 
Action: Mouse moved to (551, 270)
Screenshot: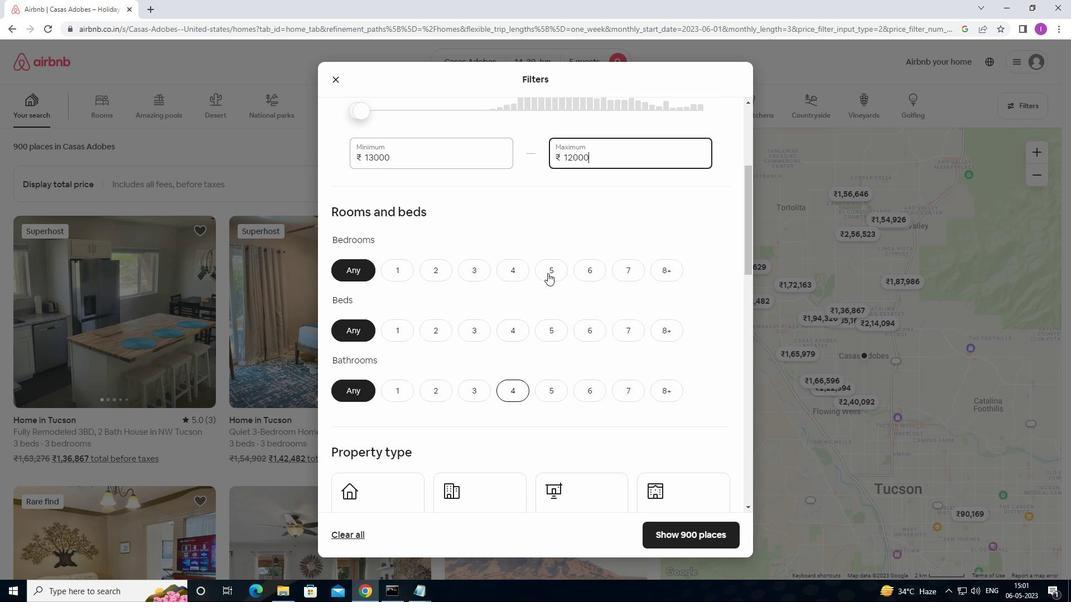 
Action: Mouse pressed left at (551, 270)
Screenshot: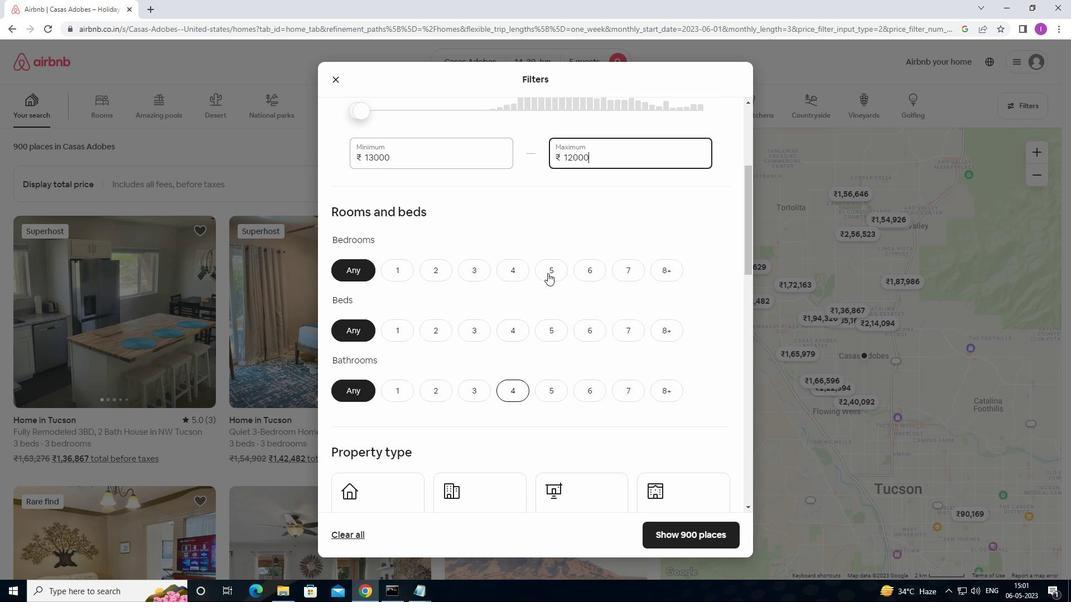 
Action: Mouse moved to (551, 275)
Screenshot: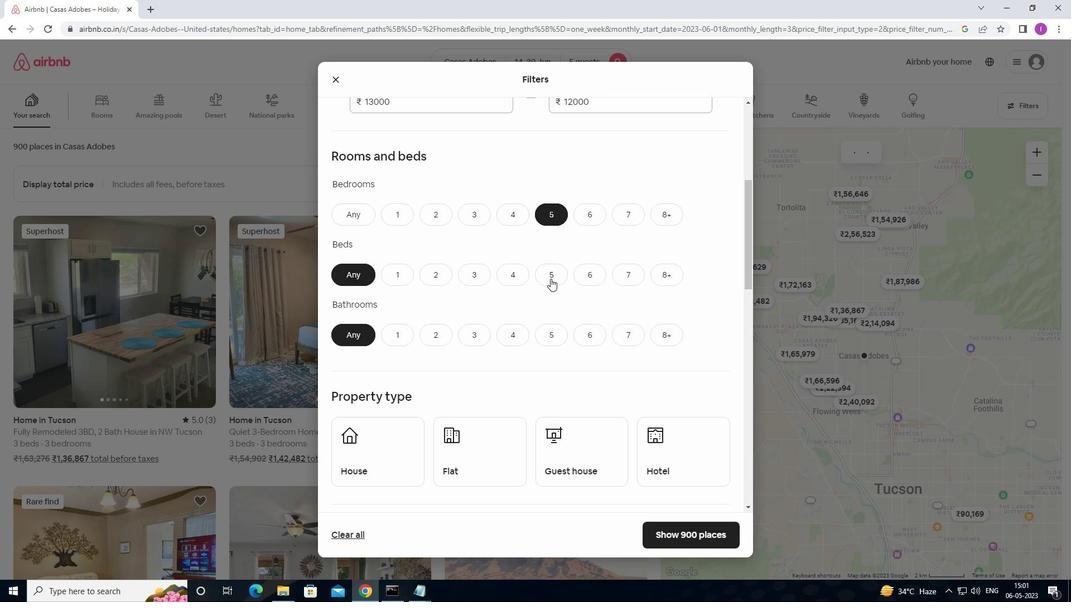 
Action: Mouse pressed left at (551, 275)
Screenshot: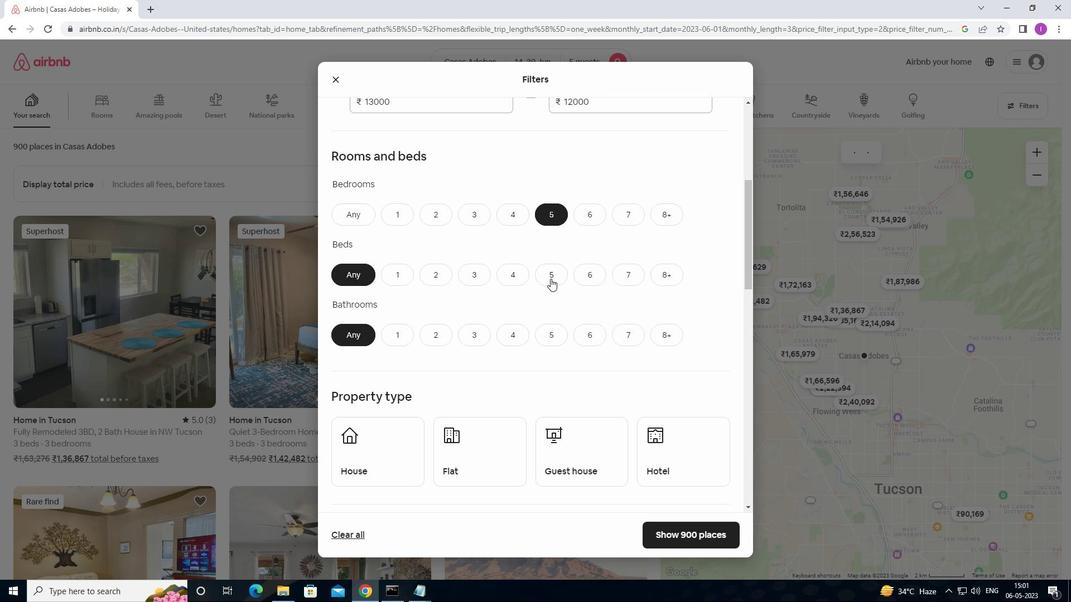 
Action: Mouse moved to (550, 331)
Screenshot: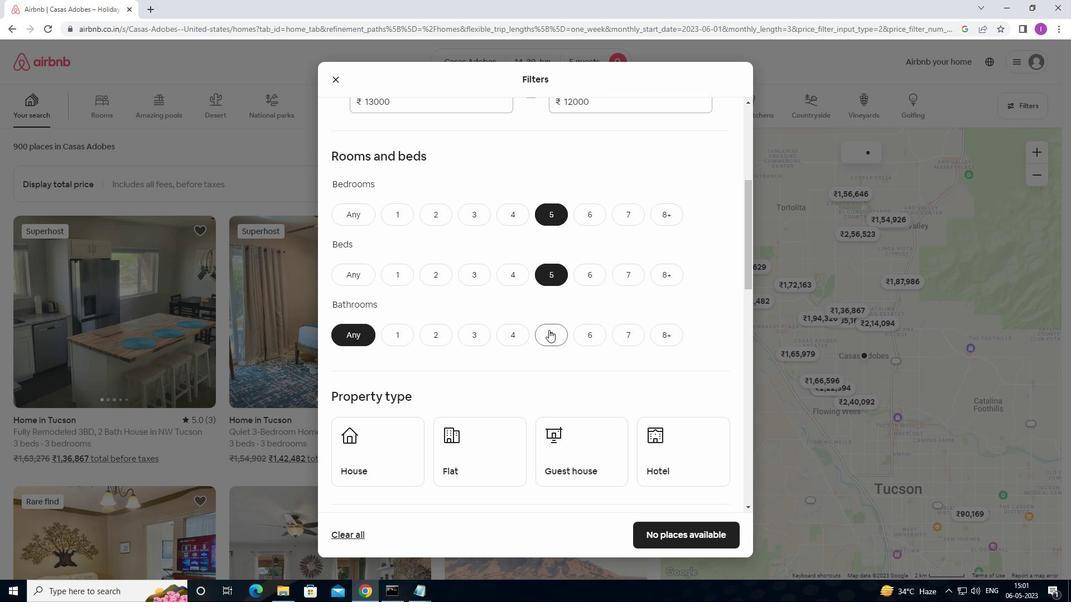 
Action: Mouse pressed left at (550, 331)
Screenshot: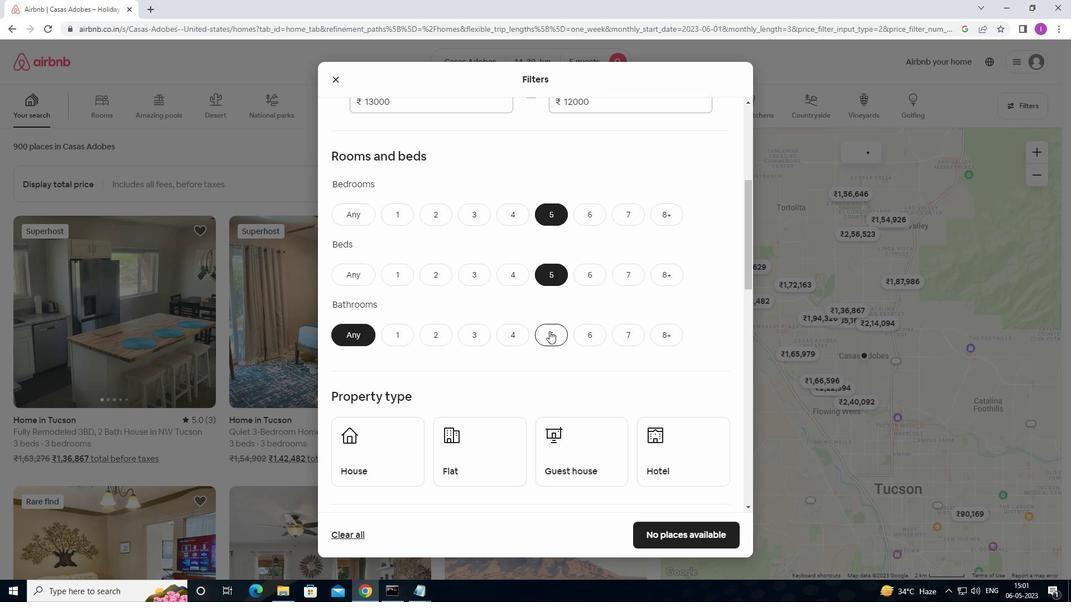 
Action: Mouse moved to (537, 320)
Screenshot: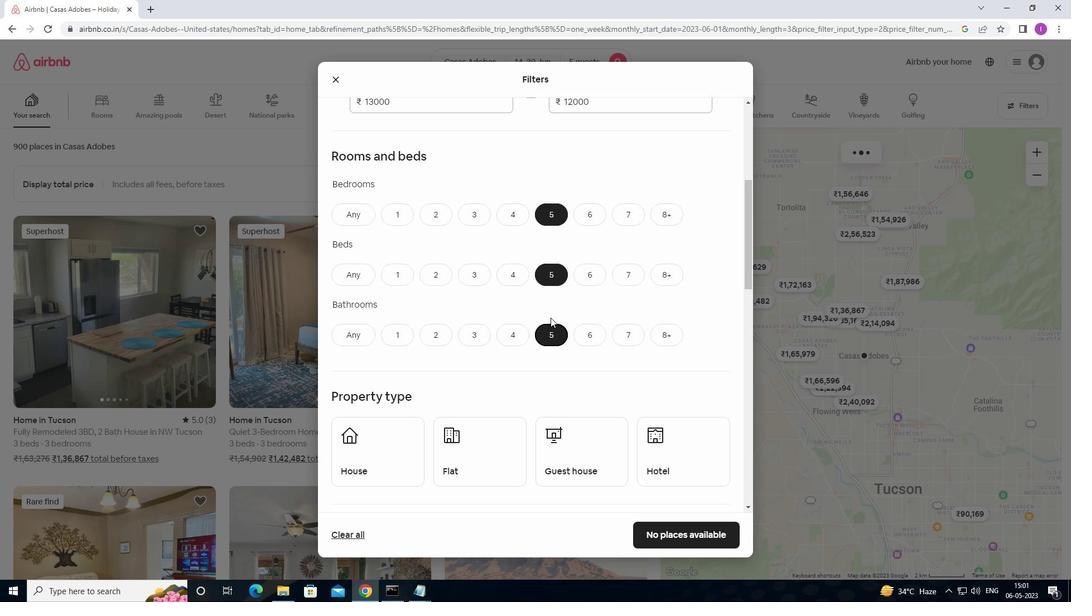 
Action: Mouse scrolled (537, 319) with delta (0, 0)
Screenshot: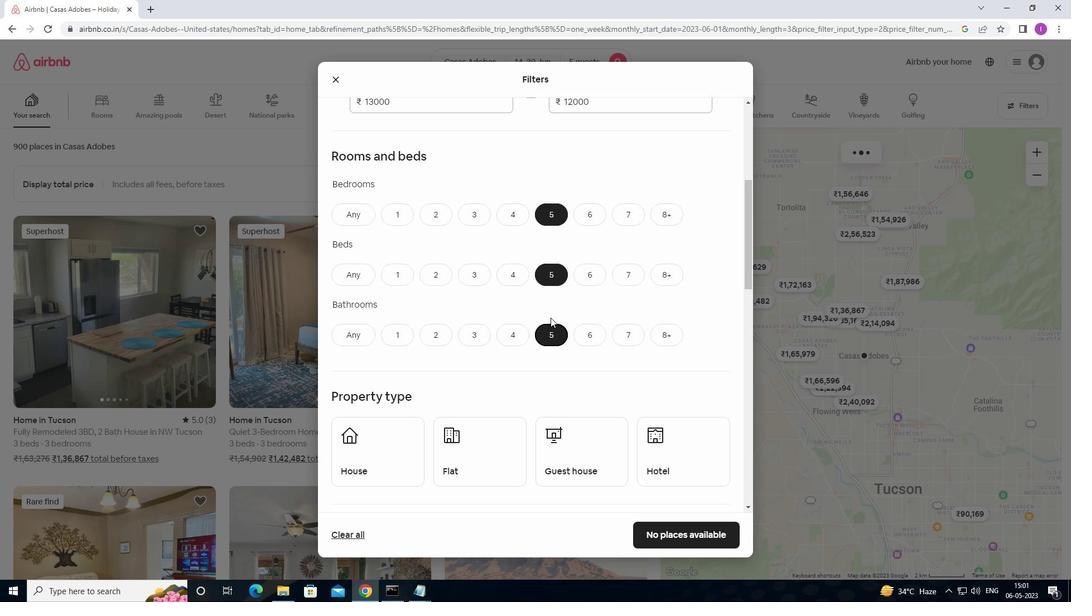 
Action: Mouse moved to (529, 324)
Screenshot: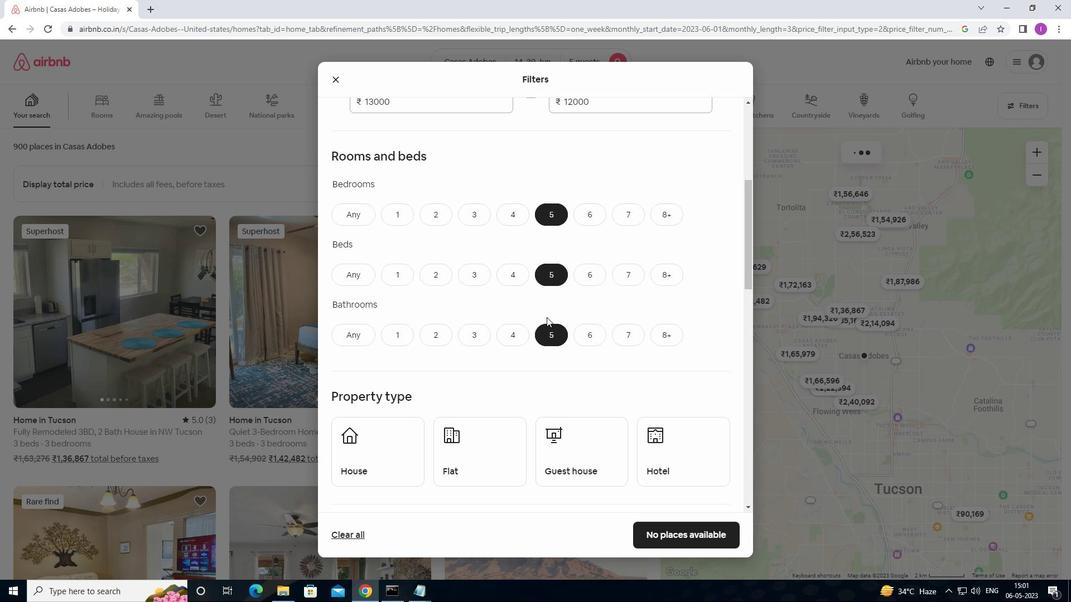 
Action: Mouse scrolled (529, 323) with delta (0, 0)
Screenshot: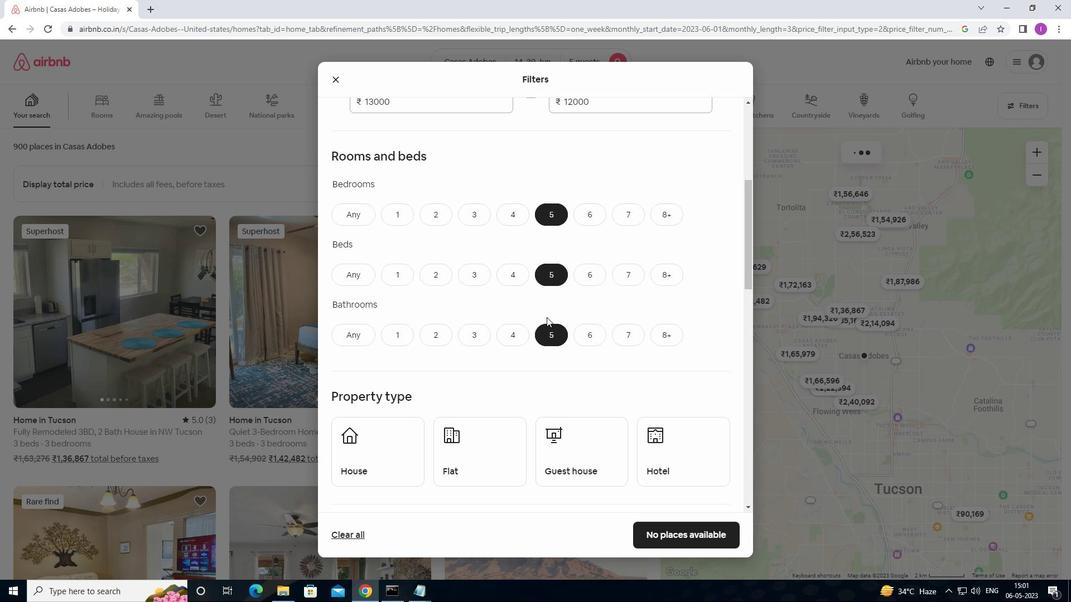 
Action: Mouse moved to (524, 326)
Screenshot: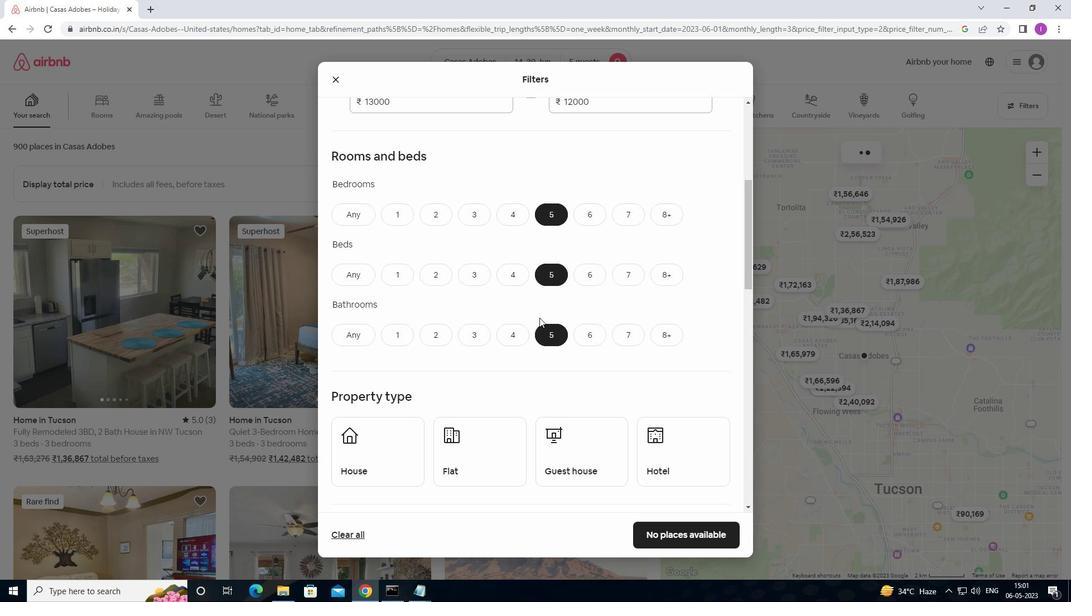 
Action: Mouse scrolled (524, 325) with delta (0, 0)
Screenshot: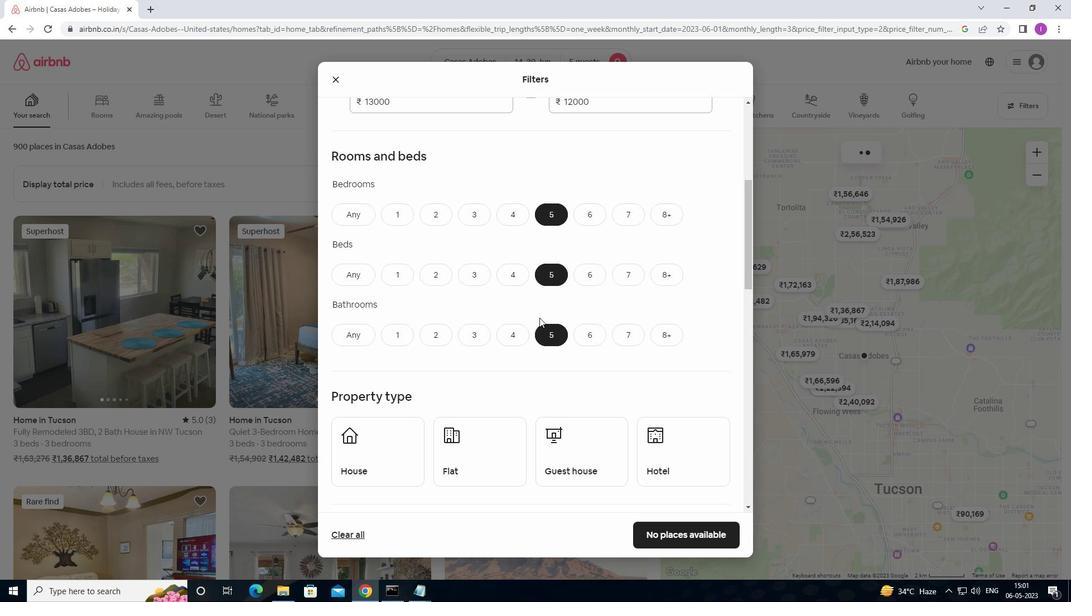 
Action: Mouse moved to (399, 294)
Screenshot: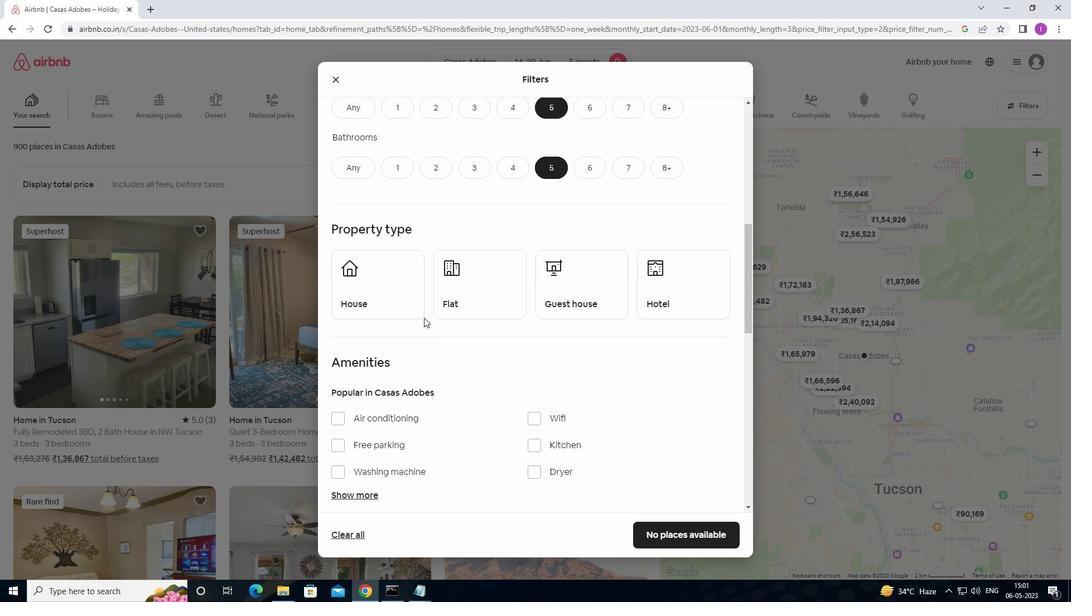 
Action: Mouse pressed left at (399, 294)
Screenshot: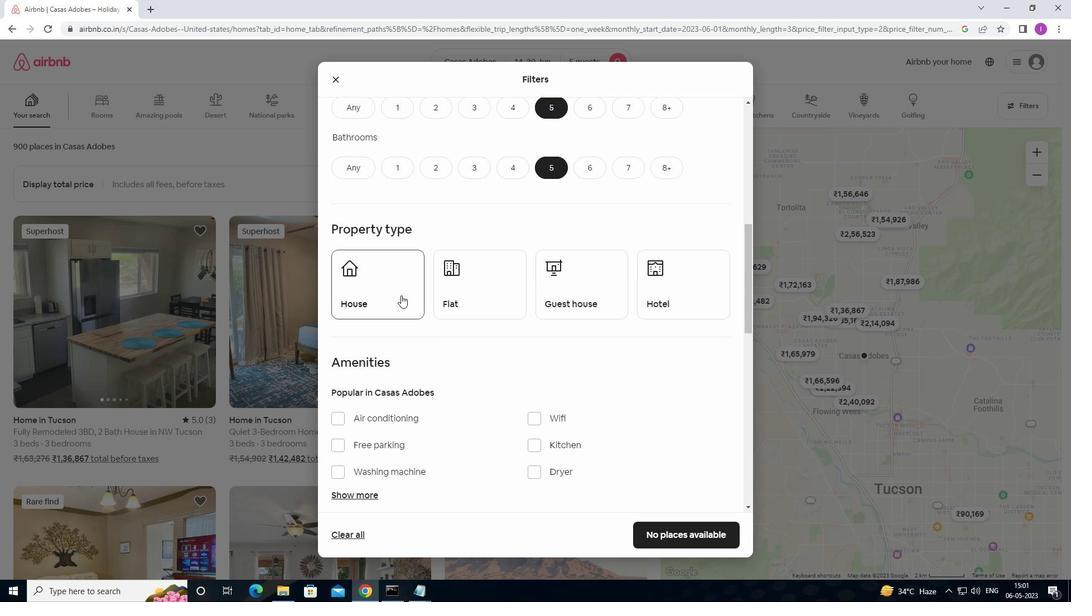
Action: Mouse moved to (479, 296)
Screenshot: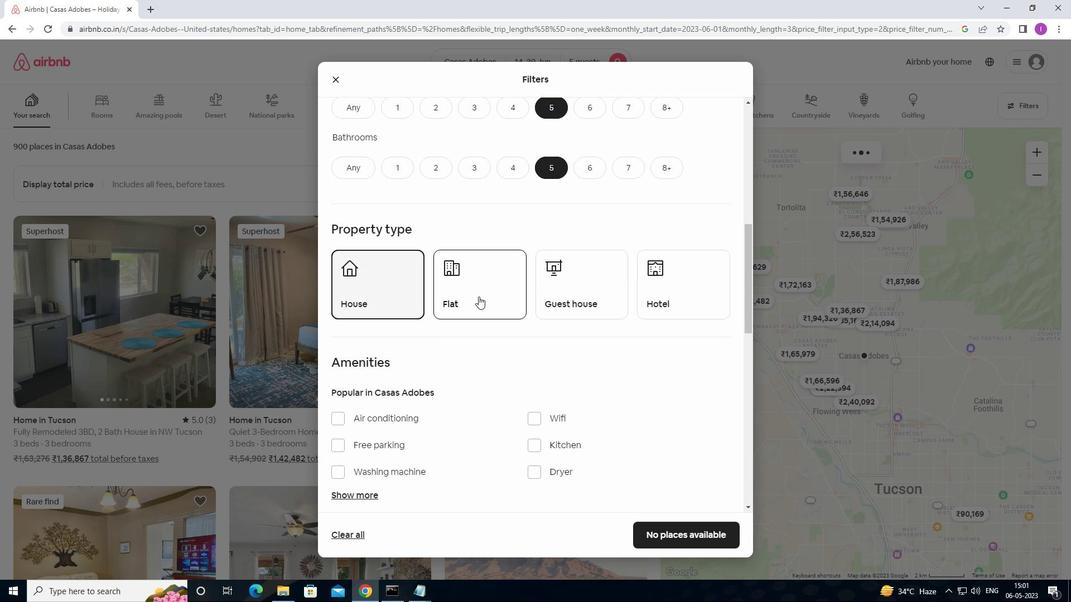 
Action: Mouse pressed left at (479, 296)
Screenshot: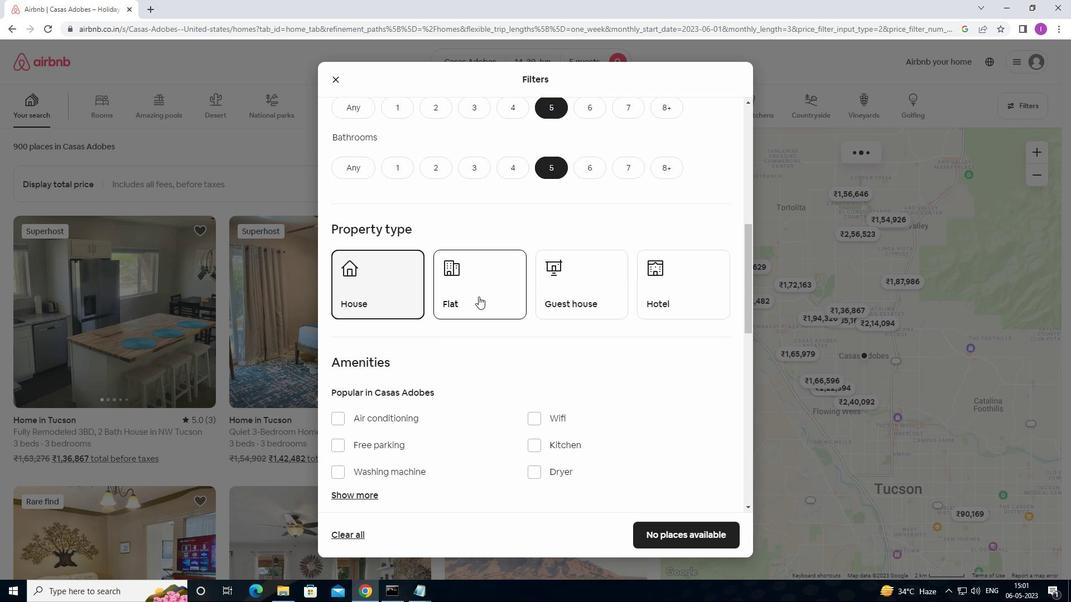
Action: Mouse moved to (566, 298)
Screenshot: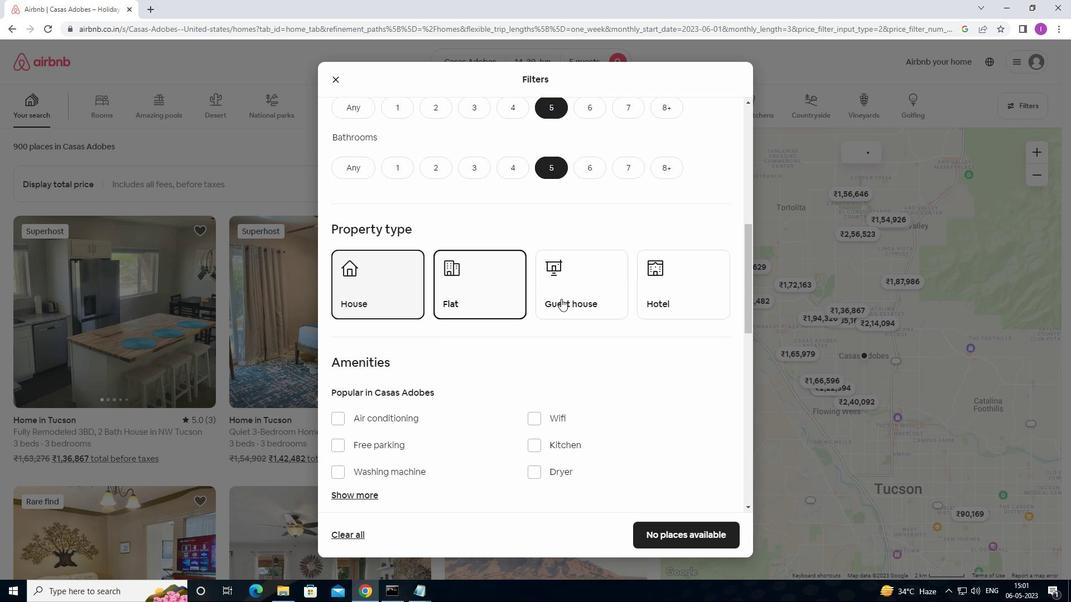 
Action: Mouse pressed left at (566, 298)
Screenshot: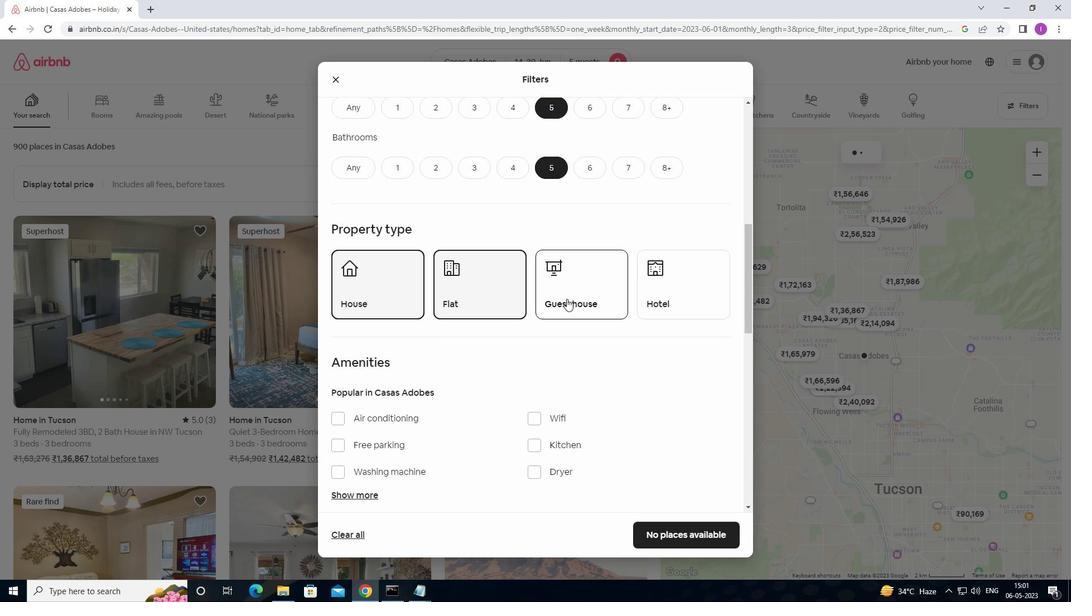 
Action: Mouse moved to (632, 315)
Screenshot: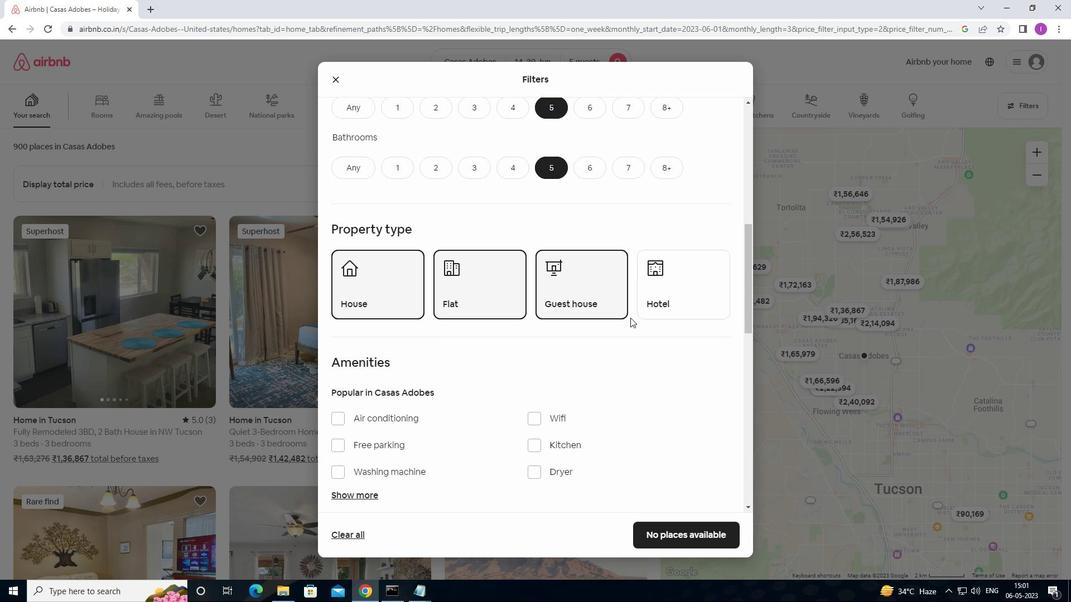 
Action: Mouse scrolled (632, 314) with delta (0, 0)
Screenshot: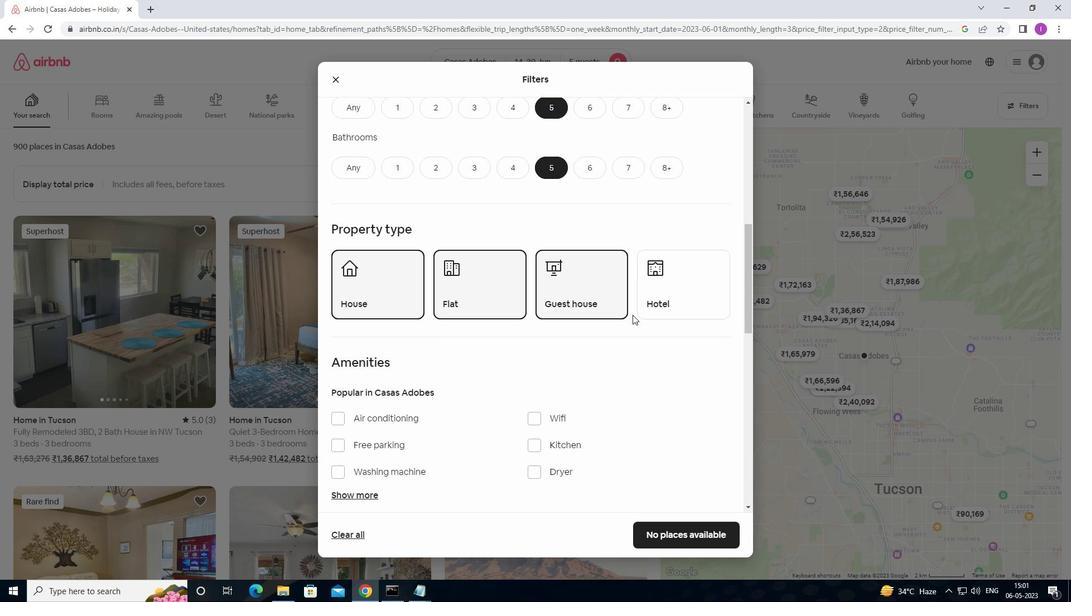 
Action: Mouse moved to (589, 299)
Screenshot: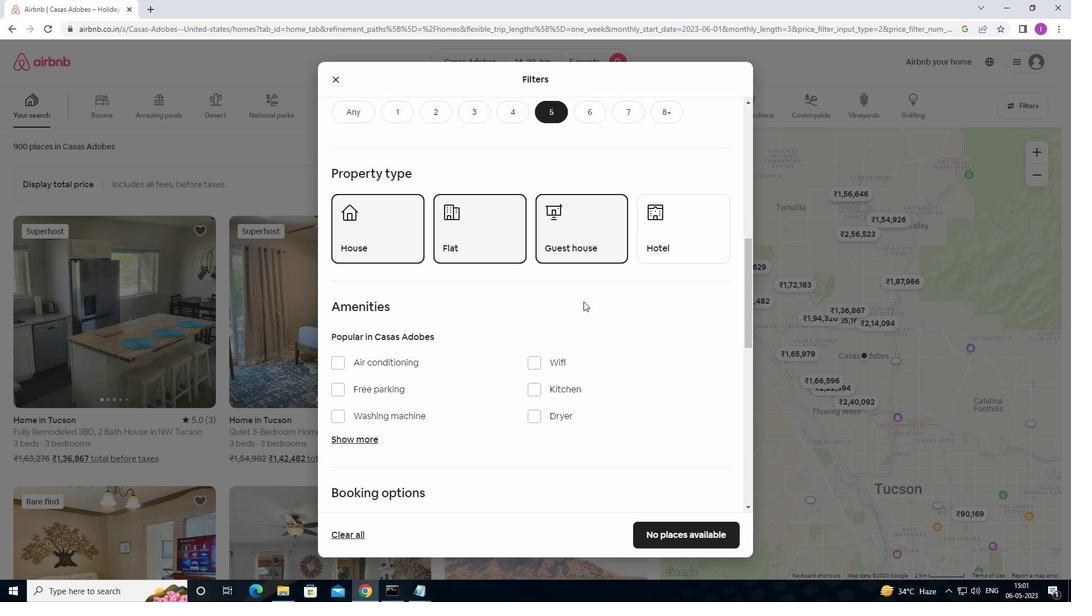 
Action: Mouse scrolled (589, 298) with delta (0, 0)
Screenshot: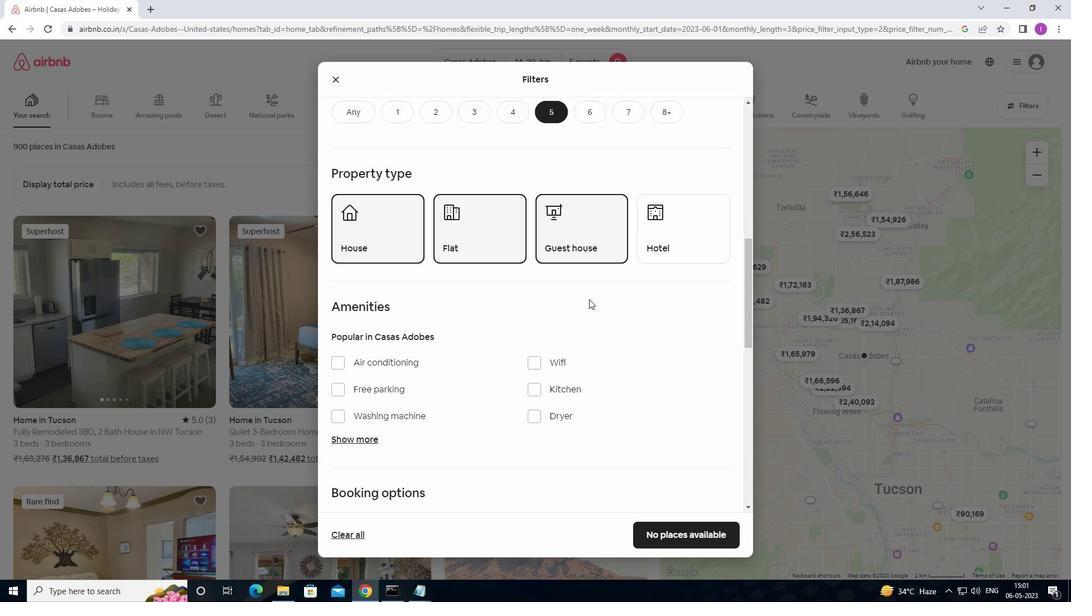 
Action: Mouse scrolled (589, 298) with delta (0, 0)
Screenshot: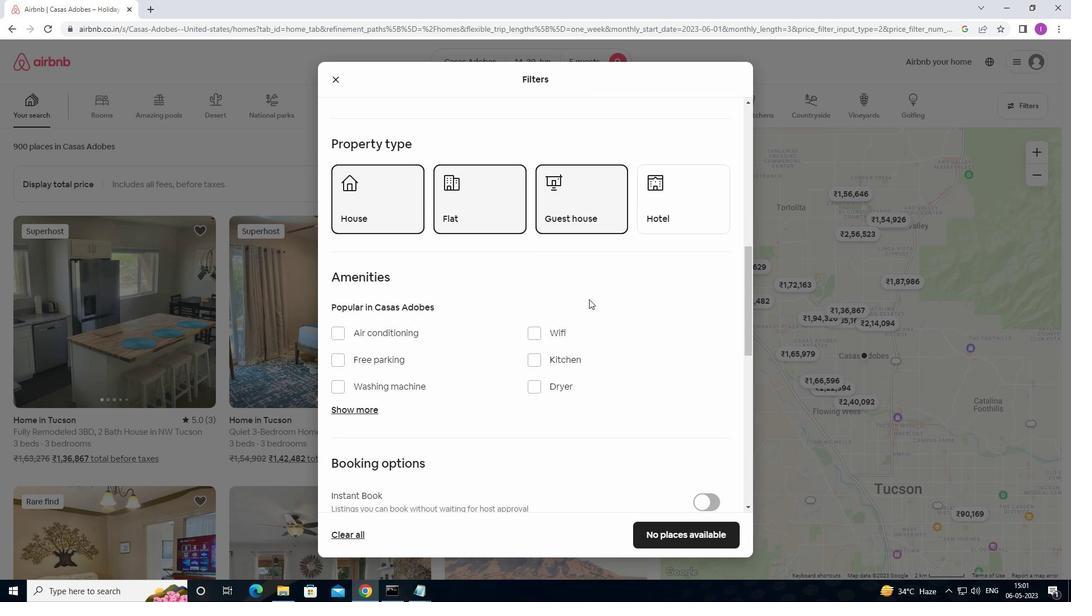 
Action: Mouse moved to (532, 252)
Screenshot: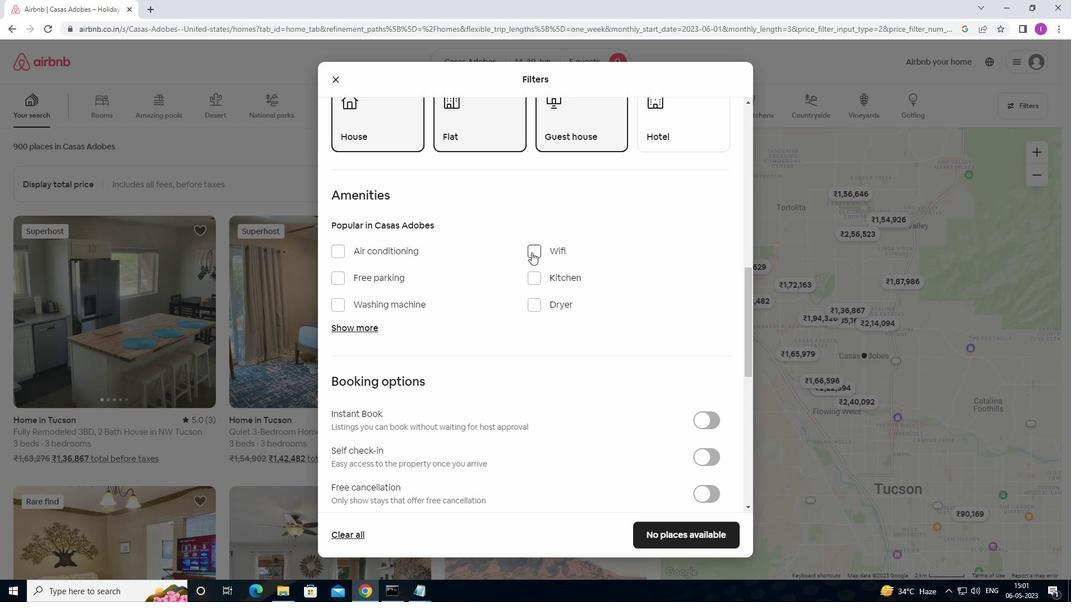 
Action: Mouse pressed left at (532, 252)
Screenshot: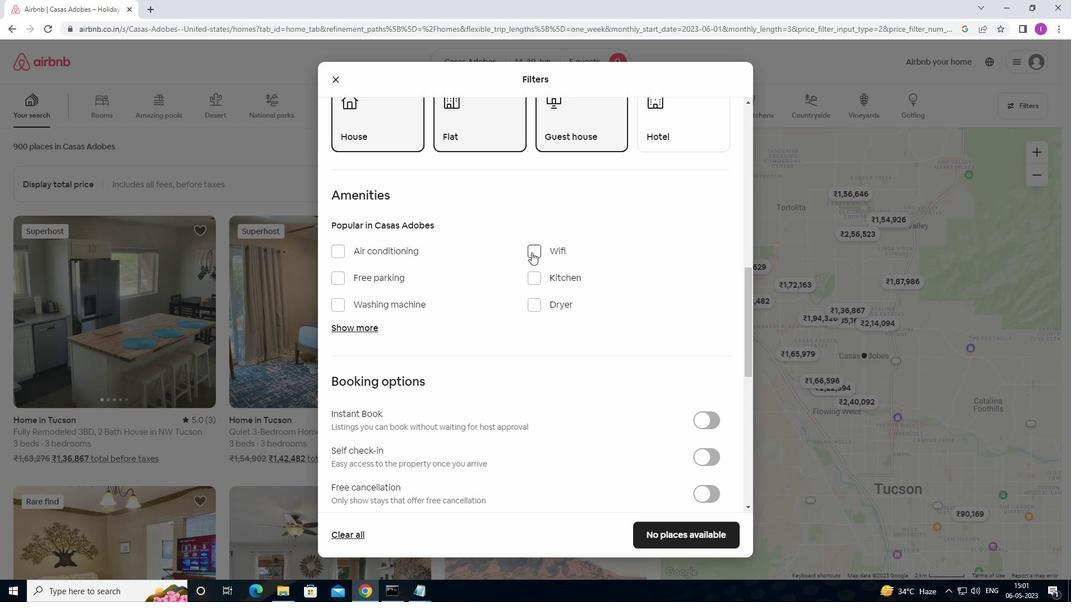 
Action: Mouse moved to (457, 275)
Screenshot: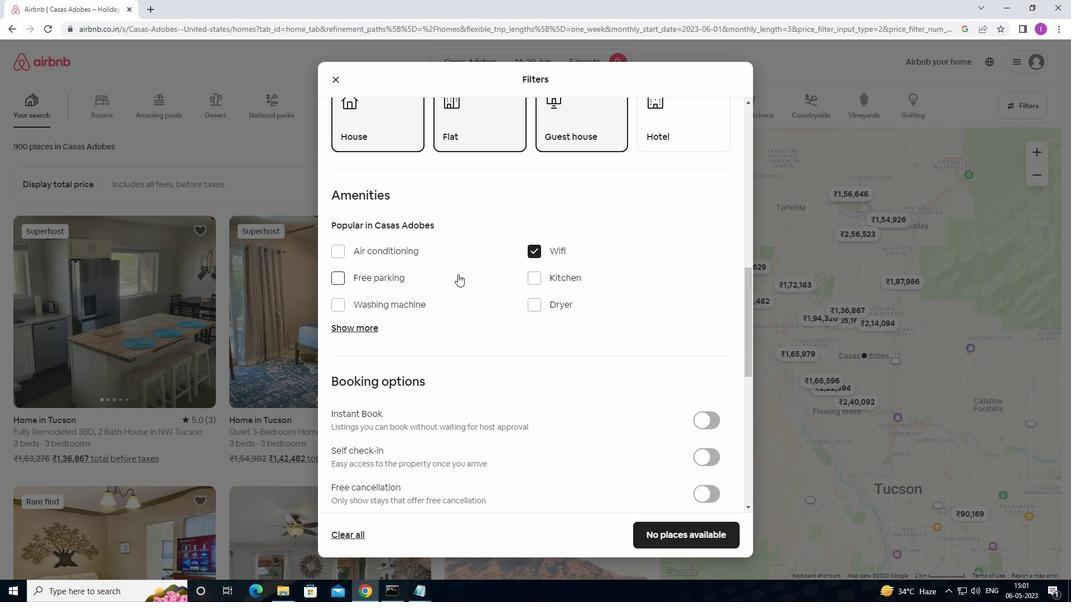 
Action: Mouse scrolled (457, 274) with delta (0, 0)
Screenshot: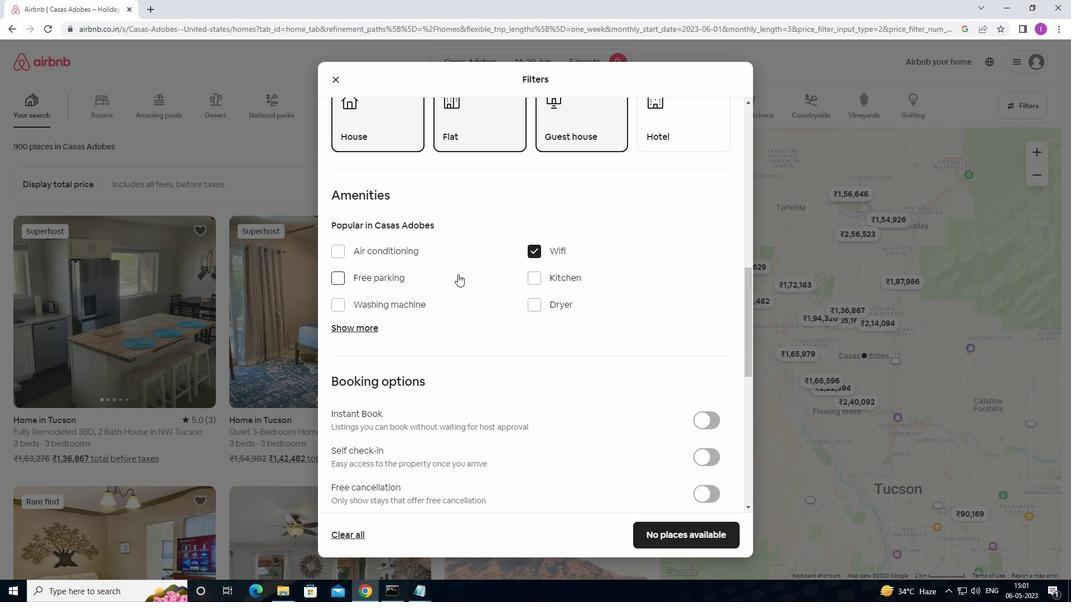 
Action: Mouse moved to (343, 220)
Screenshot: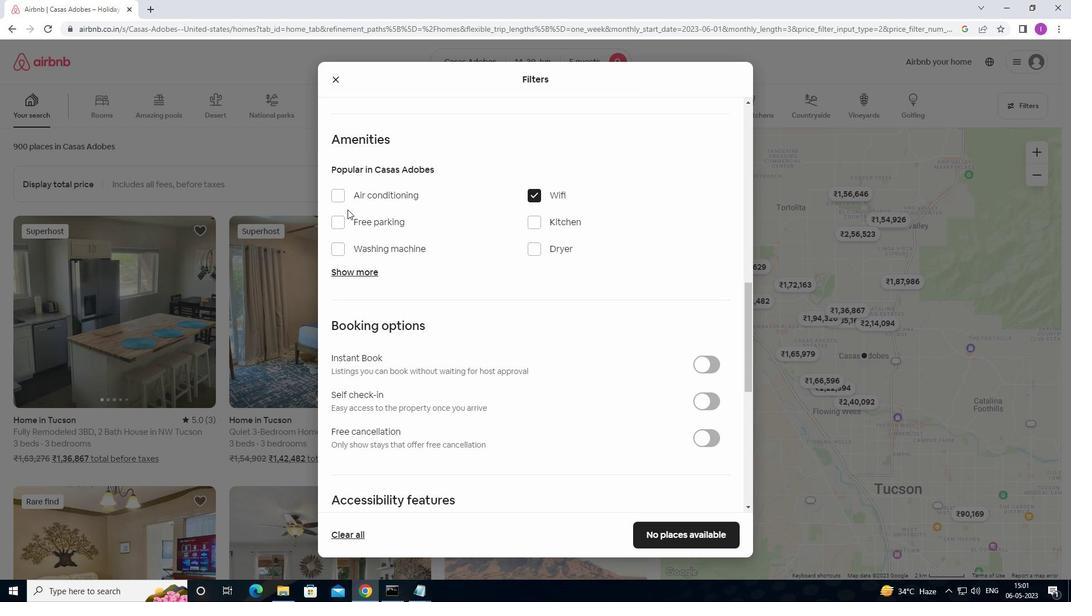 
Action: Mouse pressed left at (343, 220)
Screenshot: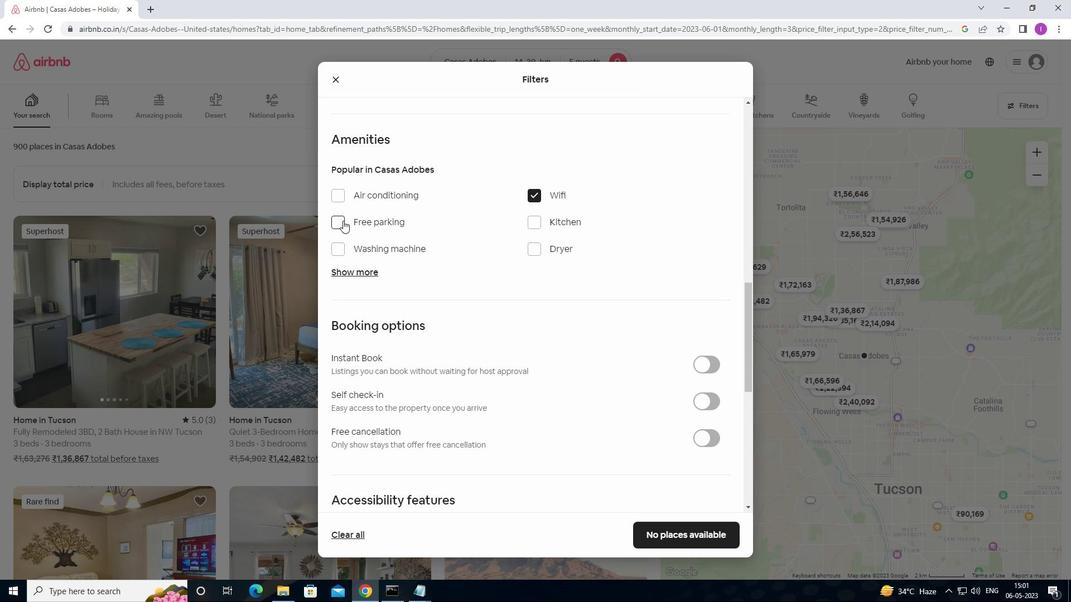 
Action: Mouse moved to (448, 239)
Screenshot: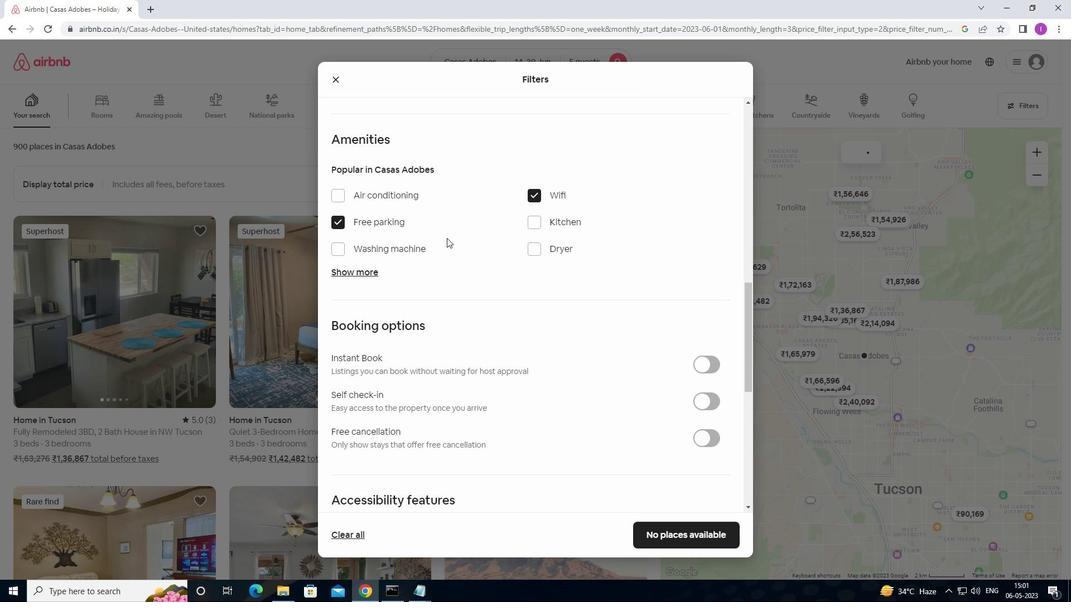 
Action: Mouse scrolled (448, 239) with delta (0, 0)
Screenshot: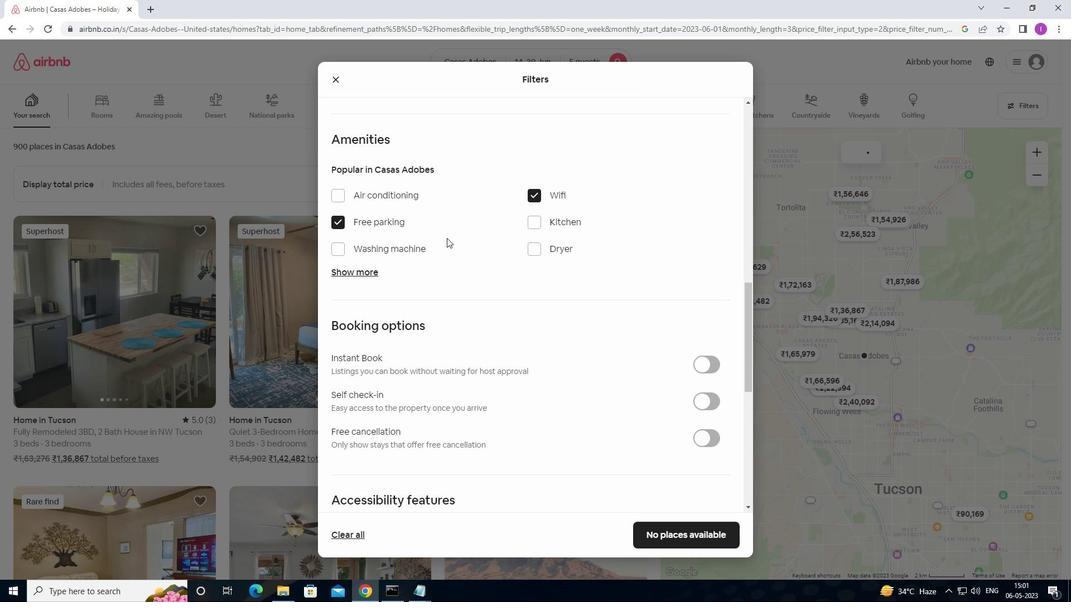 
Action: Mouse moved to (368, 221)
Screenshot: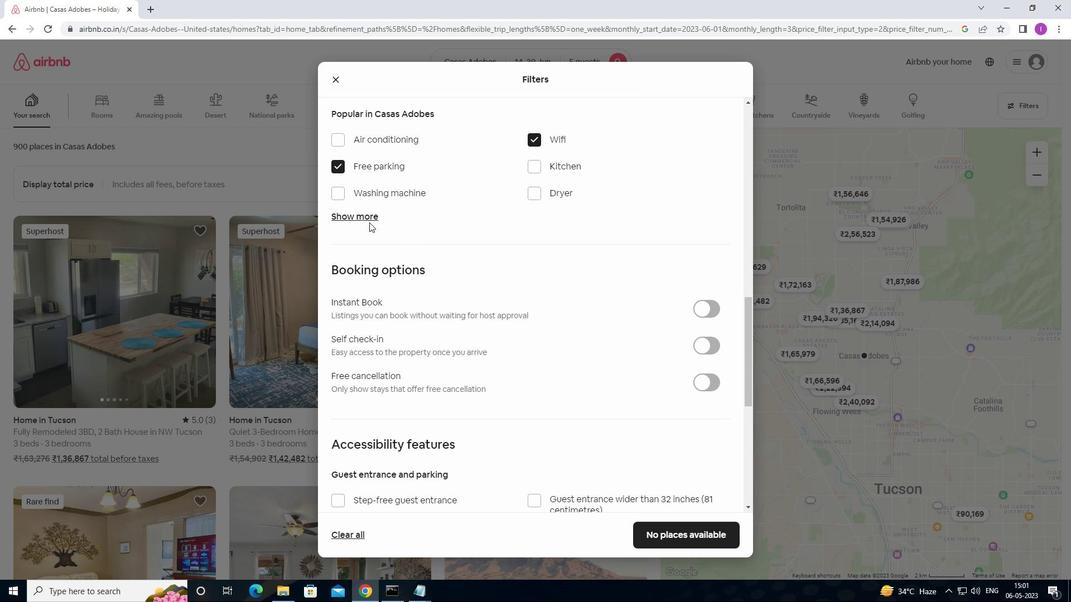 
Action: Mouse pressed left at (368, 221)
Screenshot: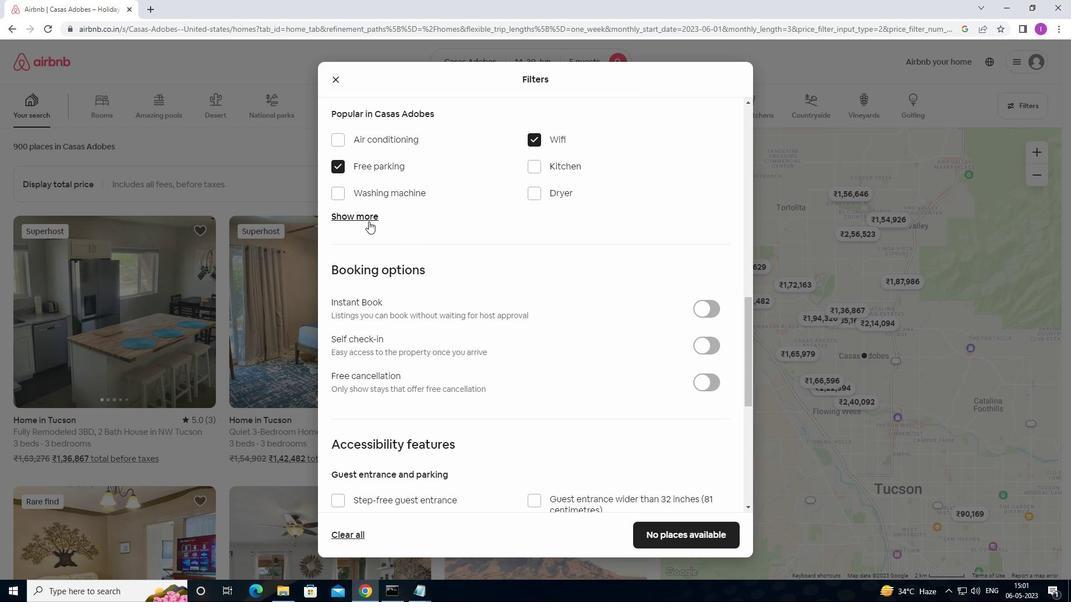 
Action: Mouse moved to (335, 286)
Screenshot: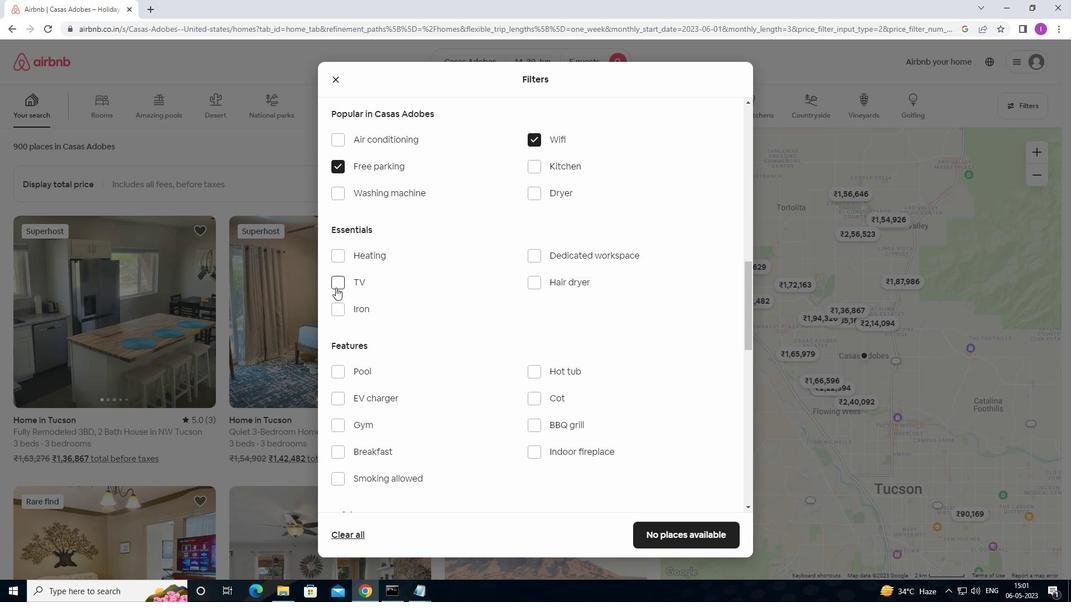 
Action: Mouse pressed left at (335, 286)
Screenshot: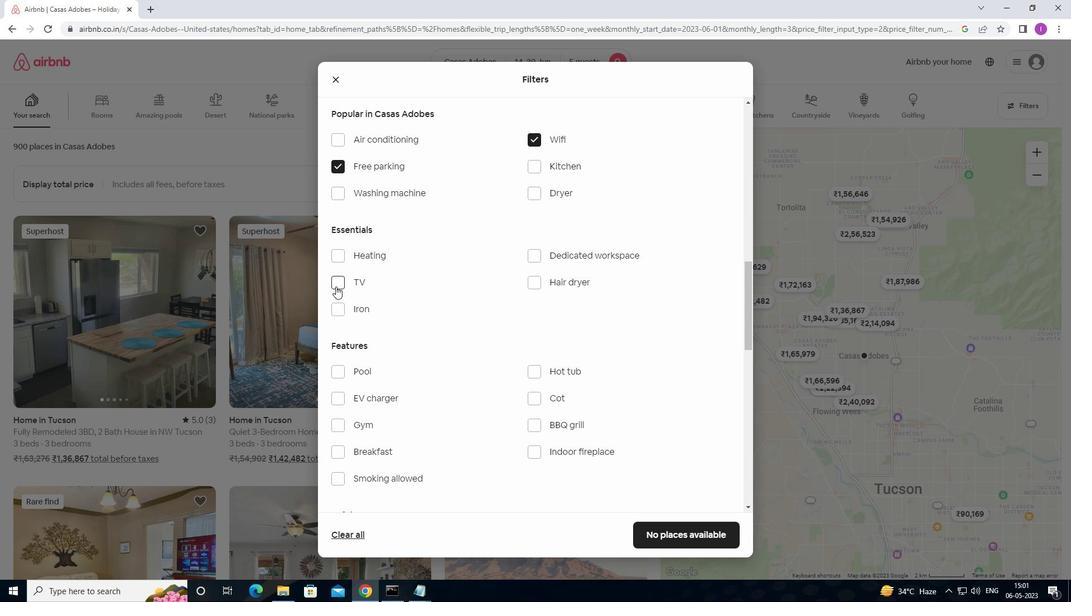 
Action: Mouse moved to (506, 314)
Screenshot: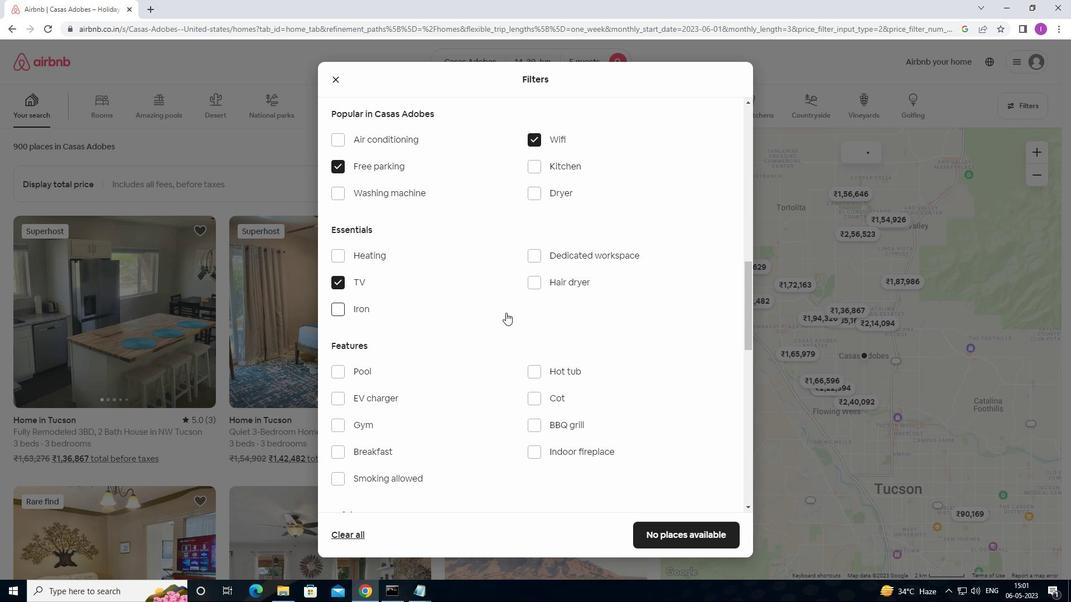
Action: Mouse scrolled (506, 313) with delta (0, 0)
Screenshot: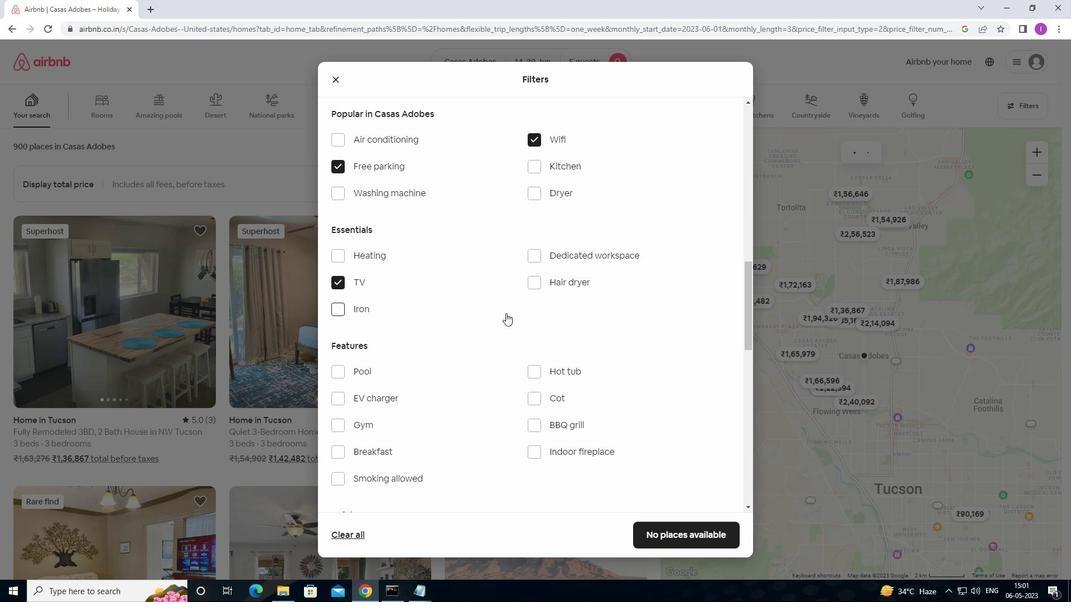 
Action: Mouse moved to (341, 373)
Screenshot: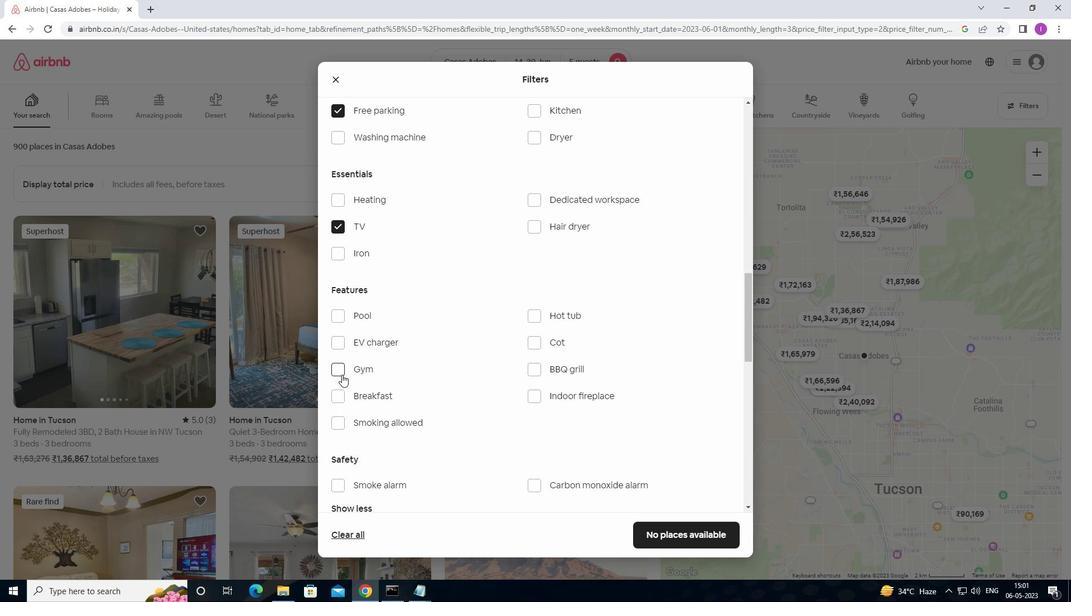
Action: Mouse pressed left at (341, 373)
Screenshot: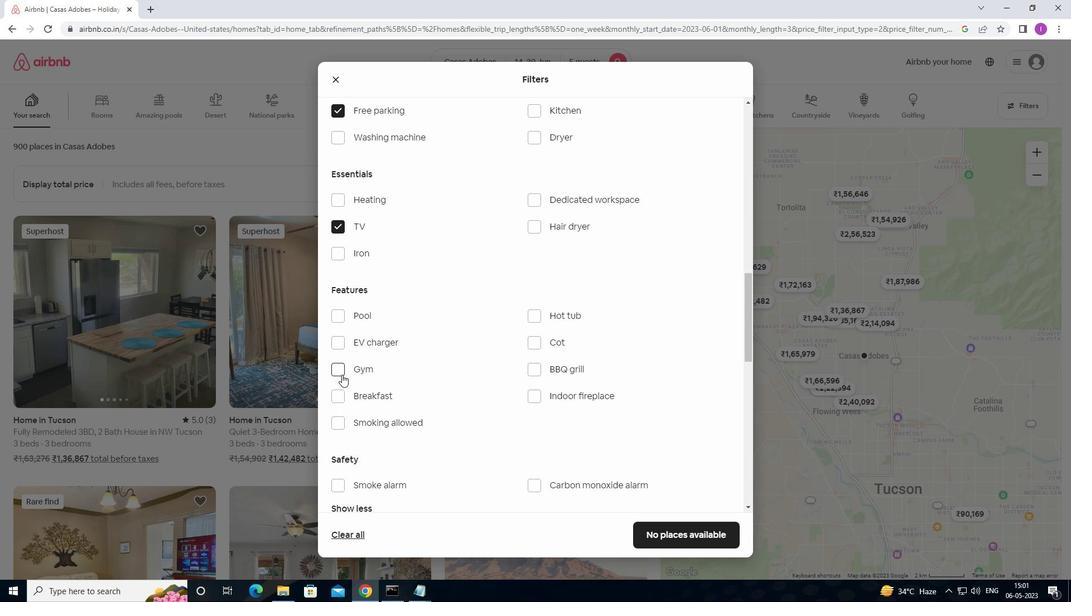 
Action: Mouse moved to (338, 391)
Screenshot: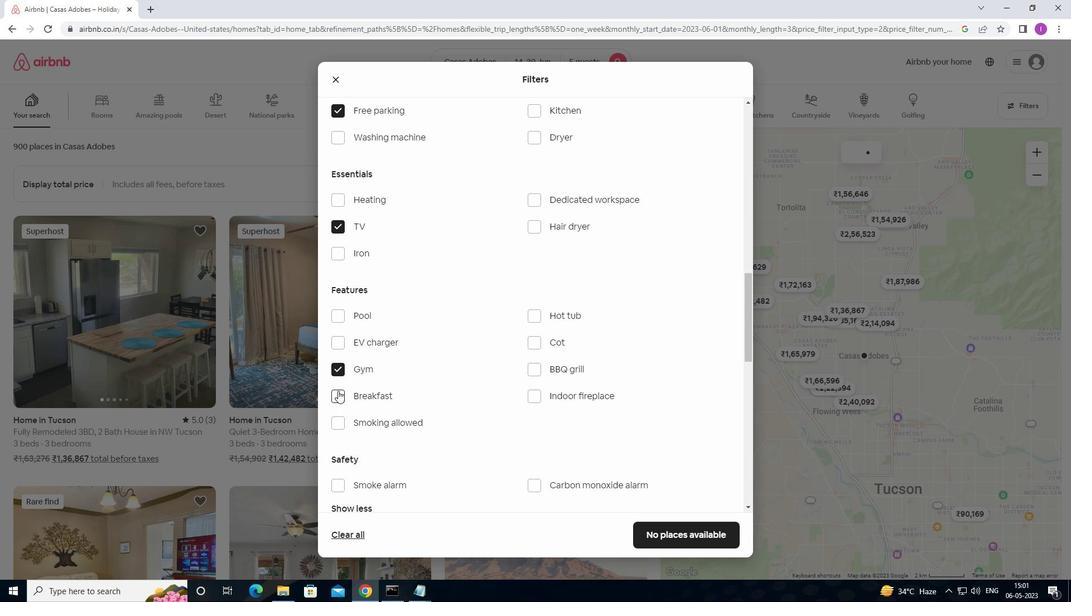 
Action: Mouse pressed left at (338, 391)
Screenshot: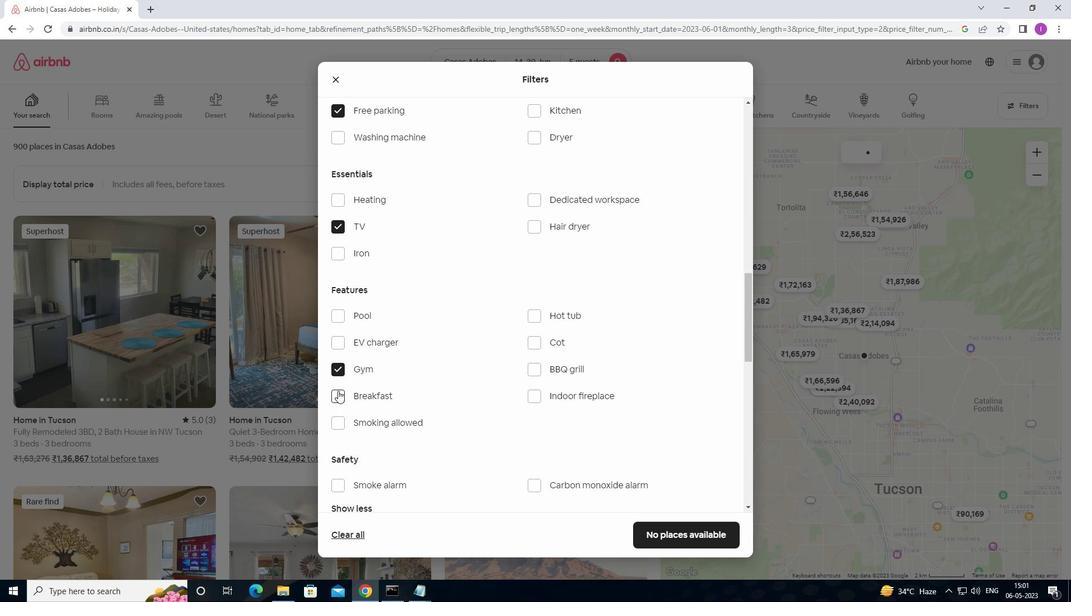 
Action: Mouse moved to (533, 372)
Screenshot: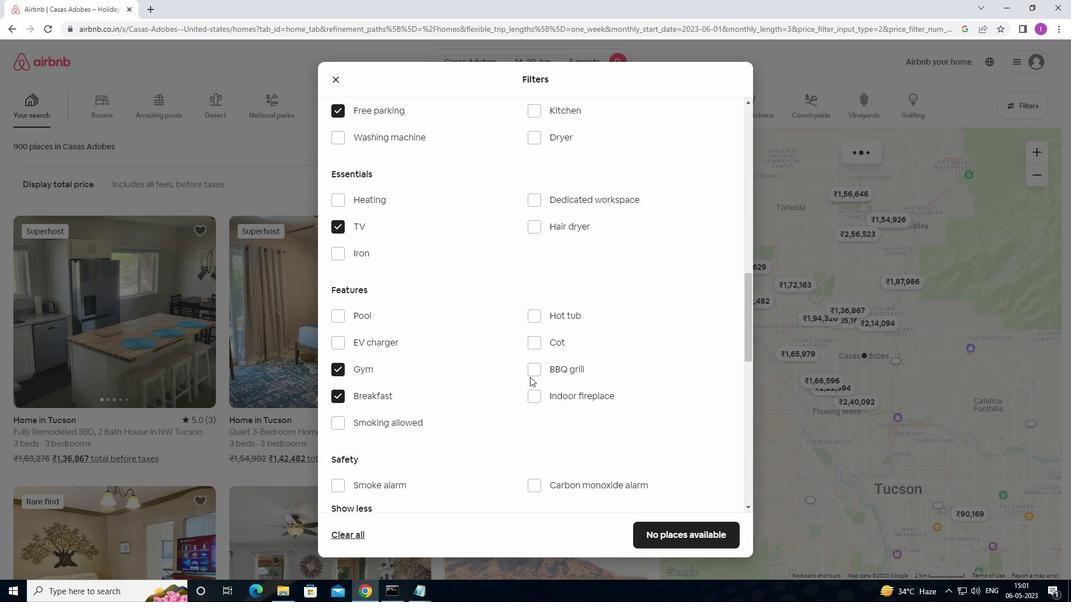 
Action: Mouse scrolled (533, 371) with delta (0, 0)
Screenshot: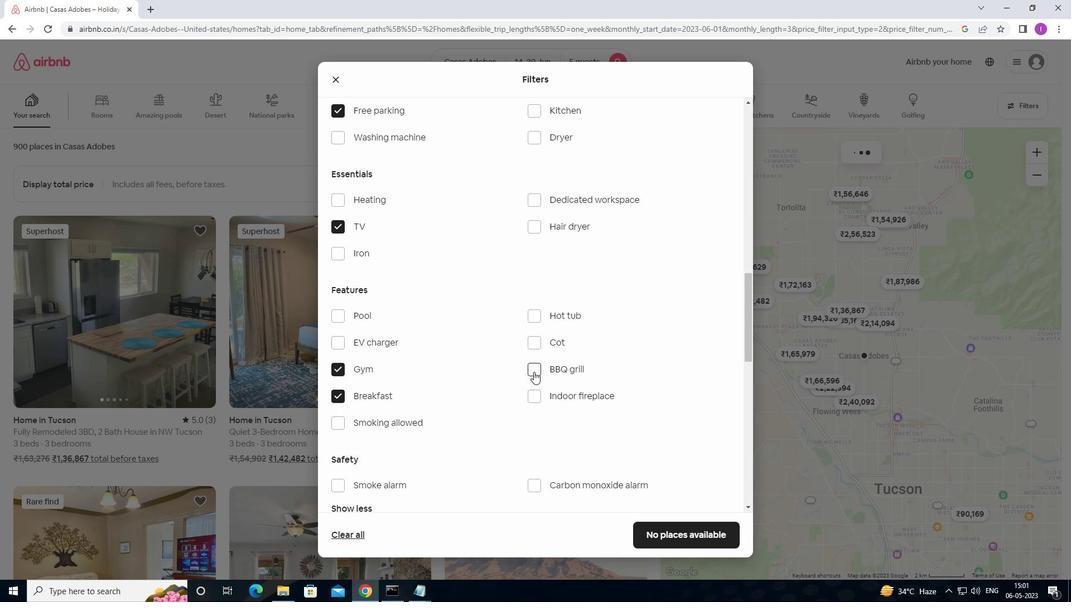 
Action: Mouse moved to (534, 372)
Screenshot: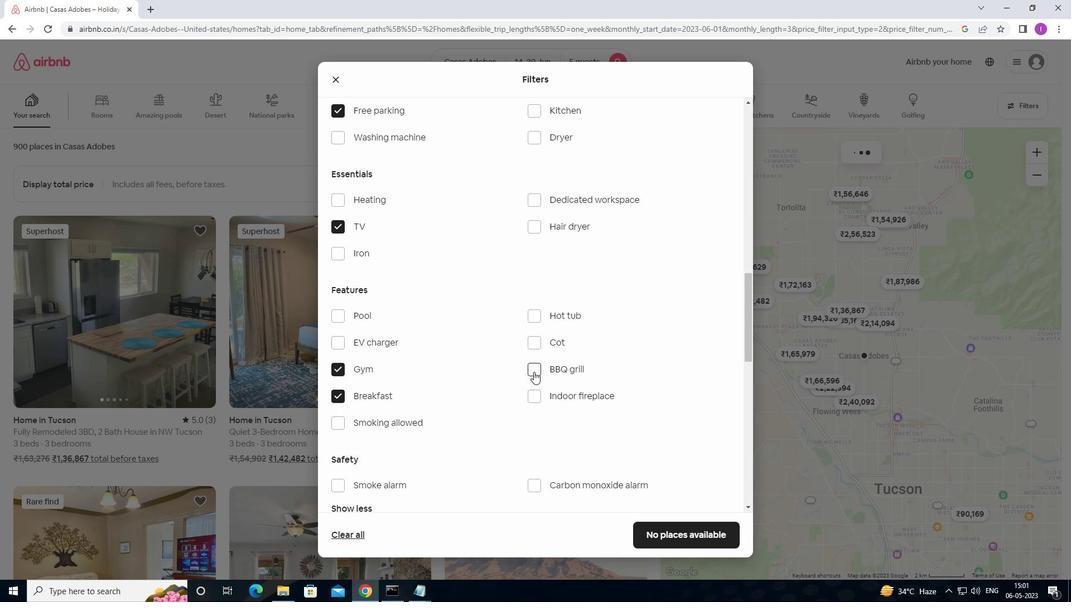 
Action: Mouse scrolled (534, 371) with delta (0, 0)
Screenshot: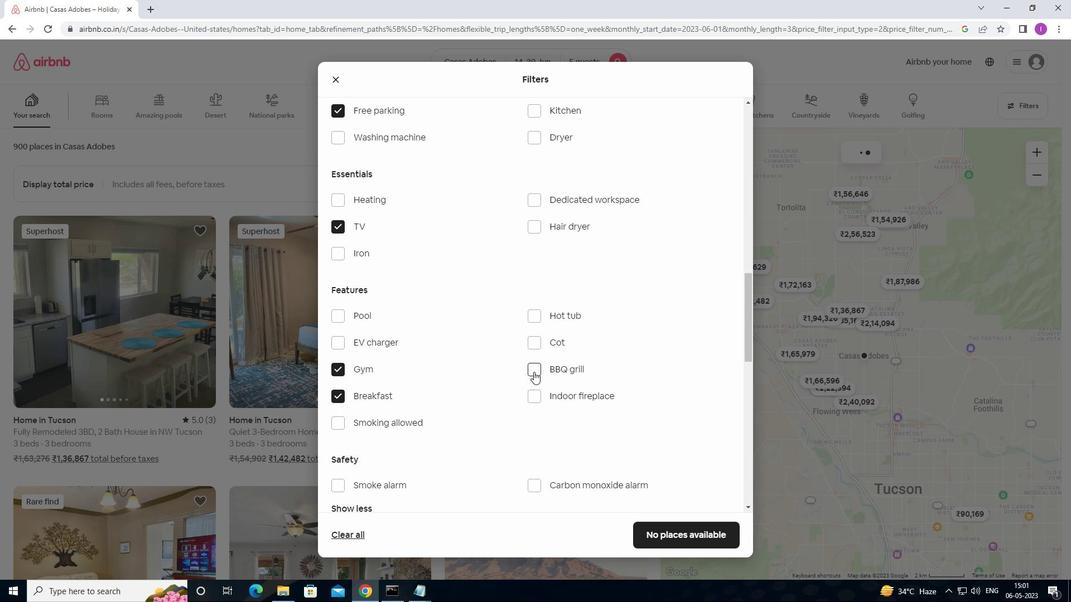 
Action: Mouse moved to (535, 372)
Screenshot: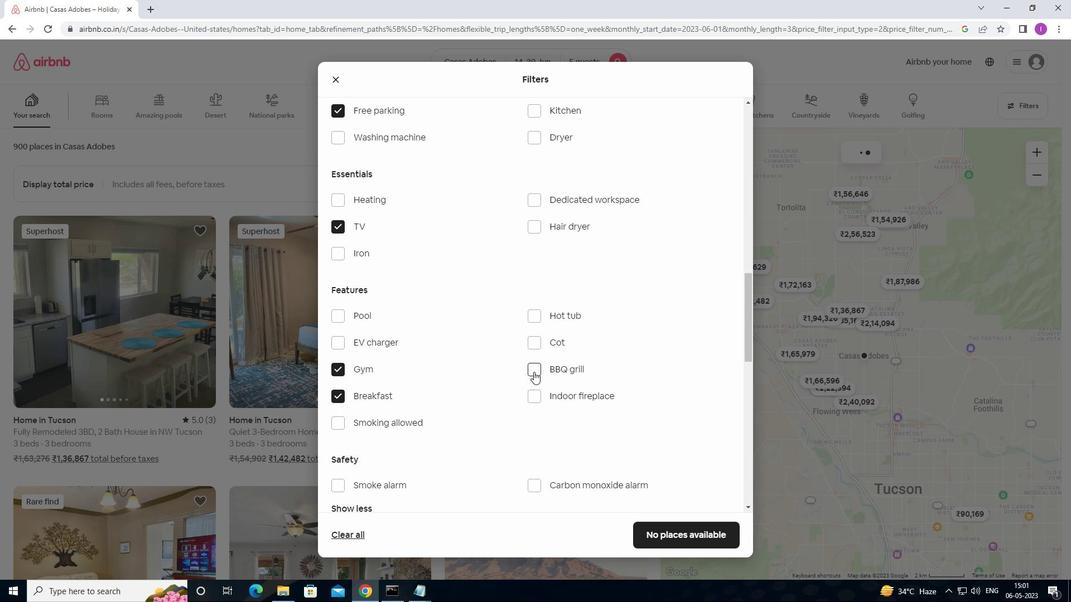 
Action: Mouse scrolled (535, 371) with delta (0, 0)
Screenshot: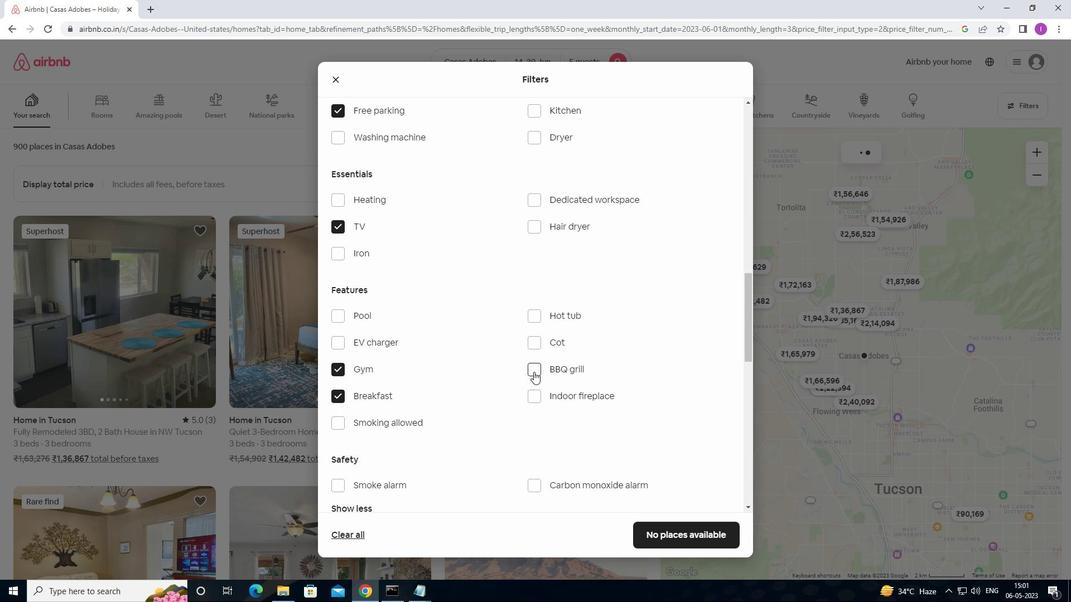 
Action: Mouse scrolled (535, 371) with delta (0, 0)
Screenshot: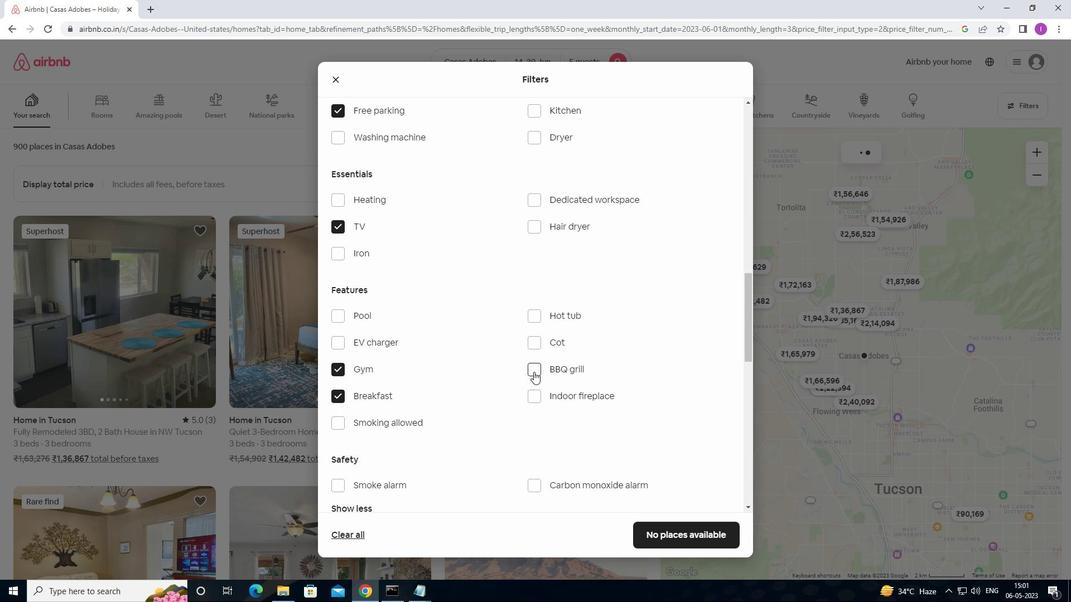 
Action: Mouse moved to (546, 369)
Screenshot: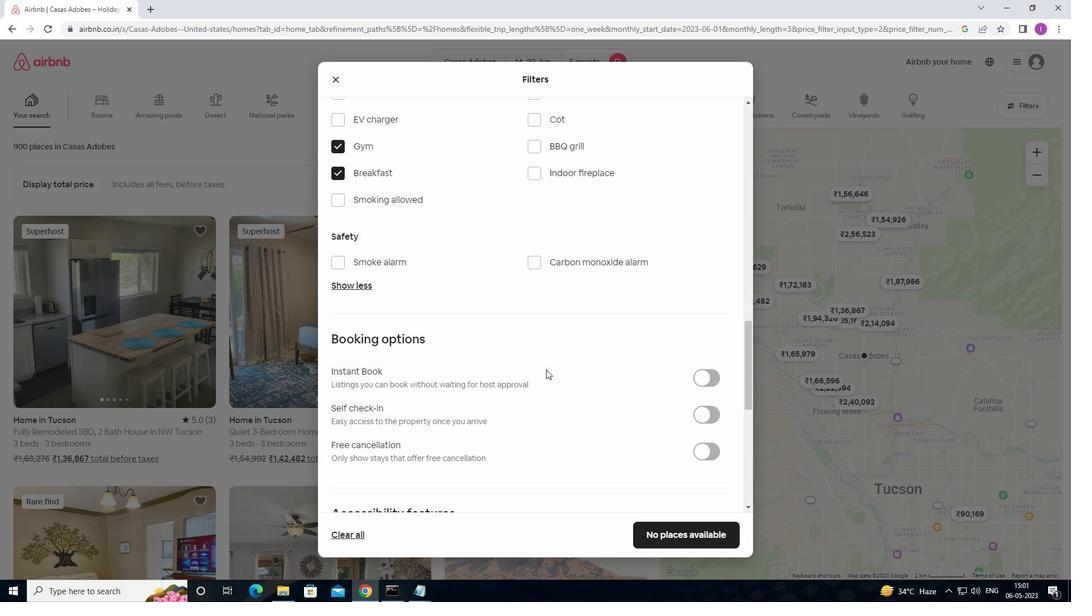 
Action: Mouse scrolled (546, 369) with delta (0, 0)
Screenshot: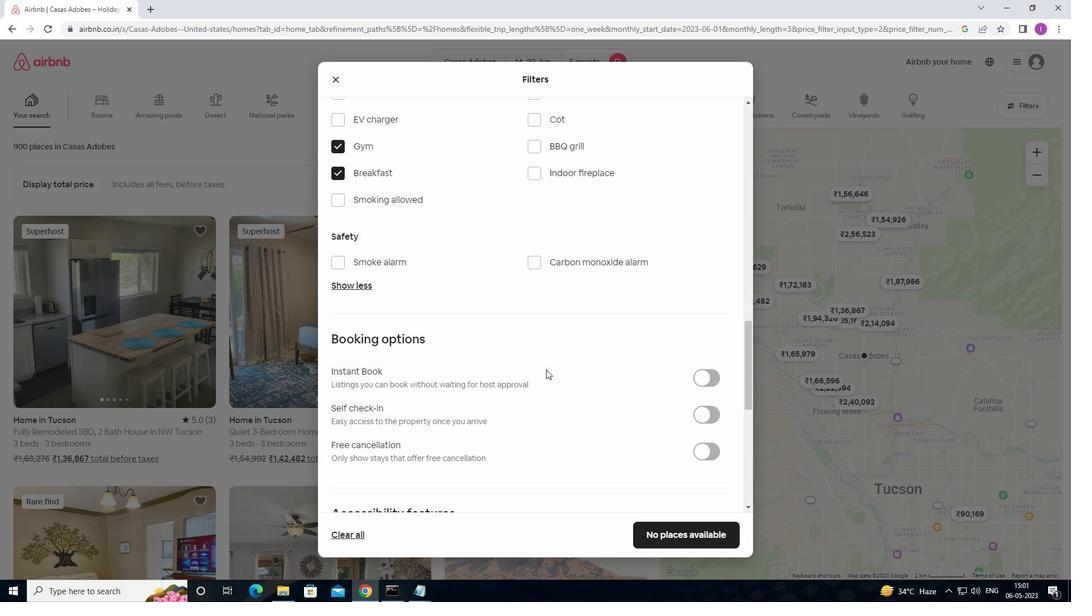 
Action: Mouse scrolled (546, 369) with delta (0, 0)
Screenshot: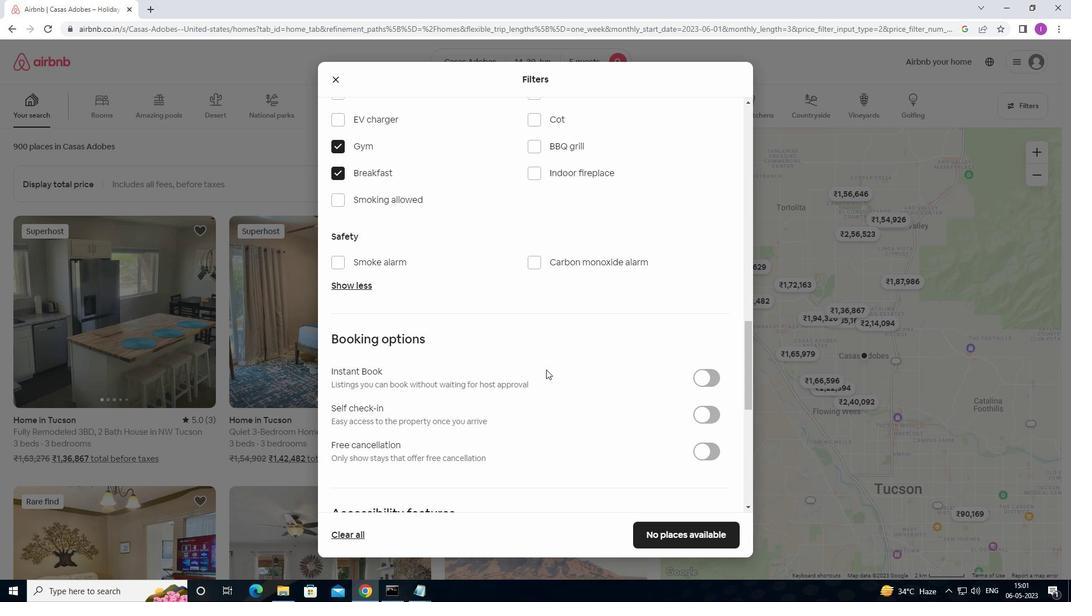 
Action: Mouse moved to (547, 369)
Screenshot: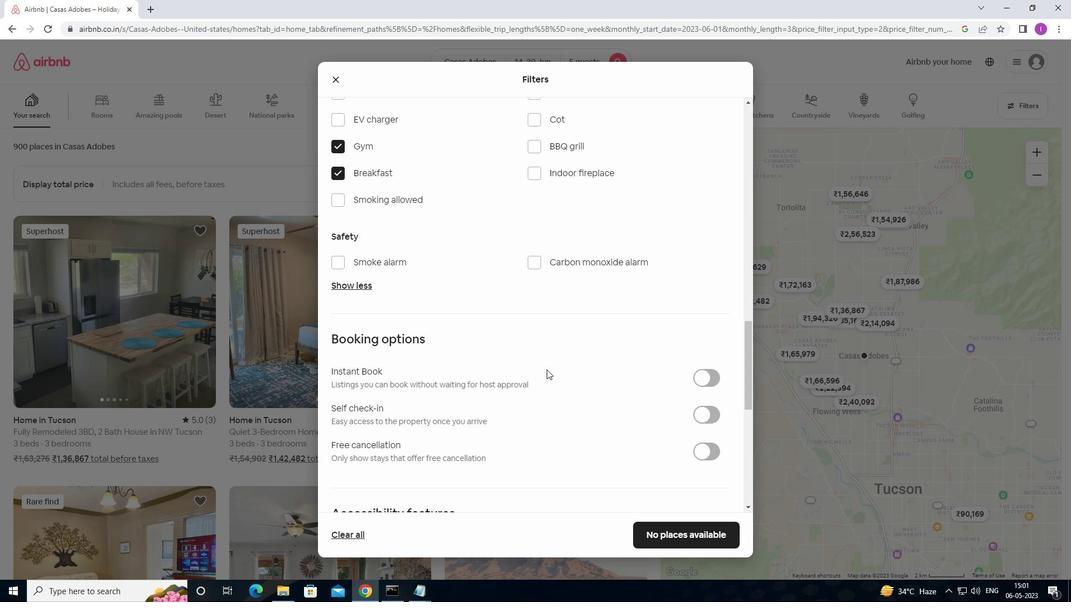 
Action: Mouse scrolled (547, 369) with delta (0, 0)
Screenshot: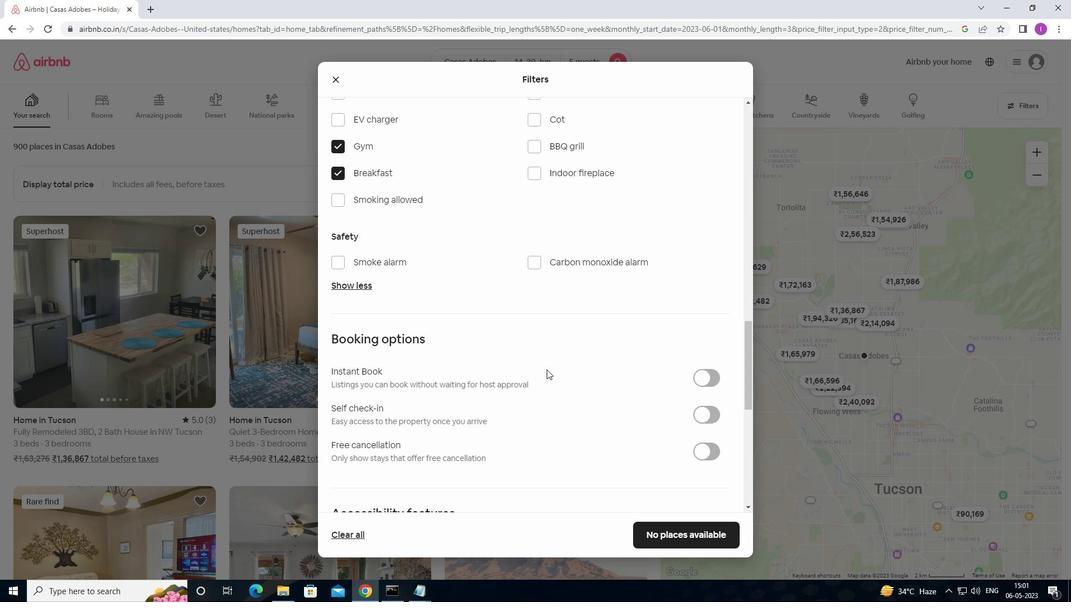 
Action: Mouse moved to (715, 245)
Screenshot: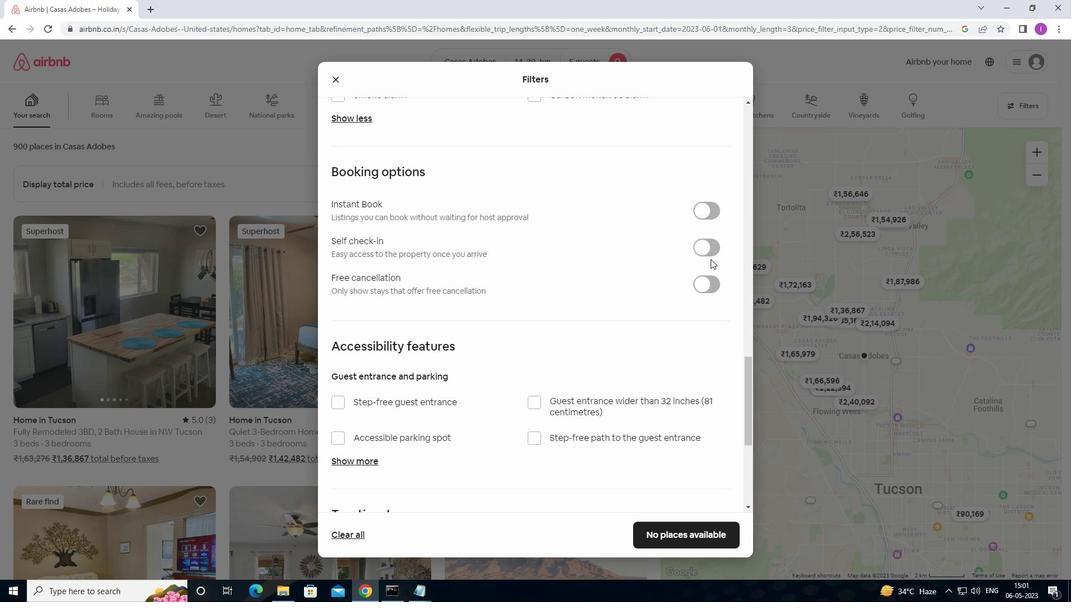 
Action: Mouse pressed left at (715, 245)
Screenshot: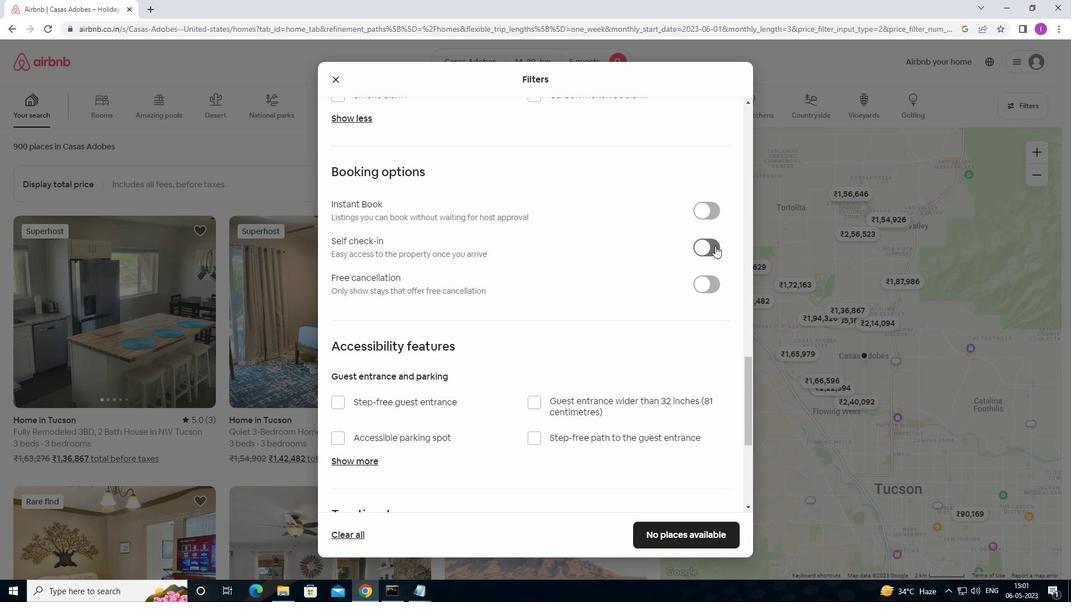 
Action: Mouse moved to (462, 339)
Screenshot: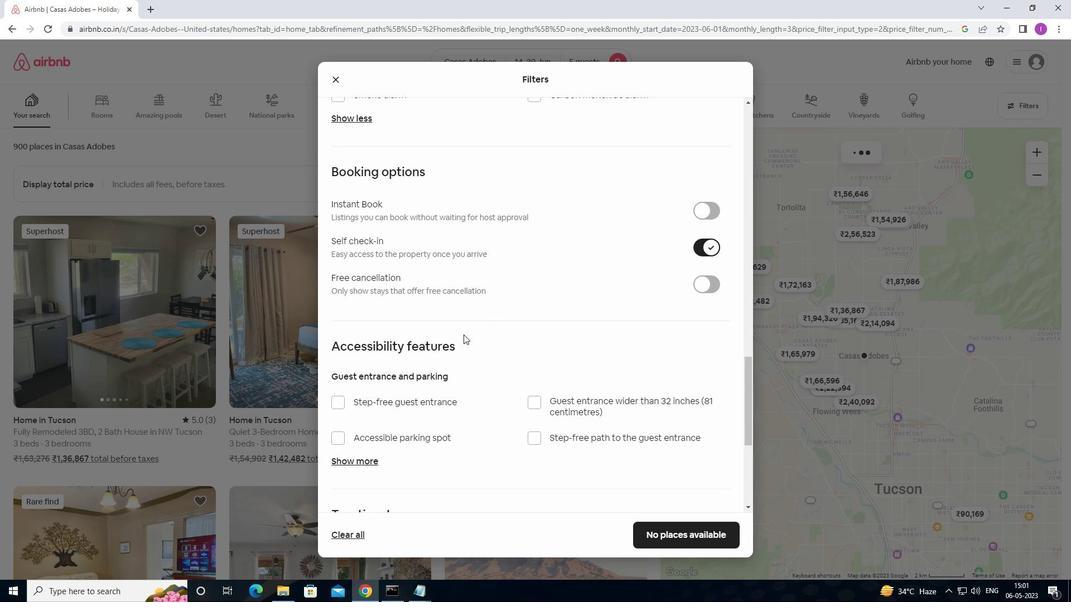 
Action: Mouse scrolled (462, 338) with delta (0, 0)
Screenshot: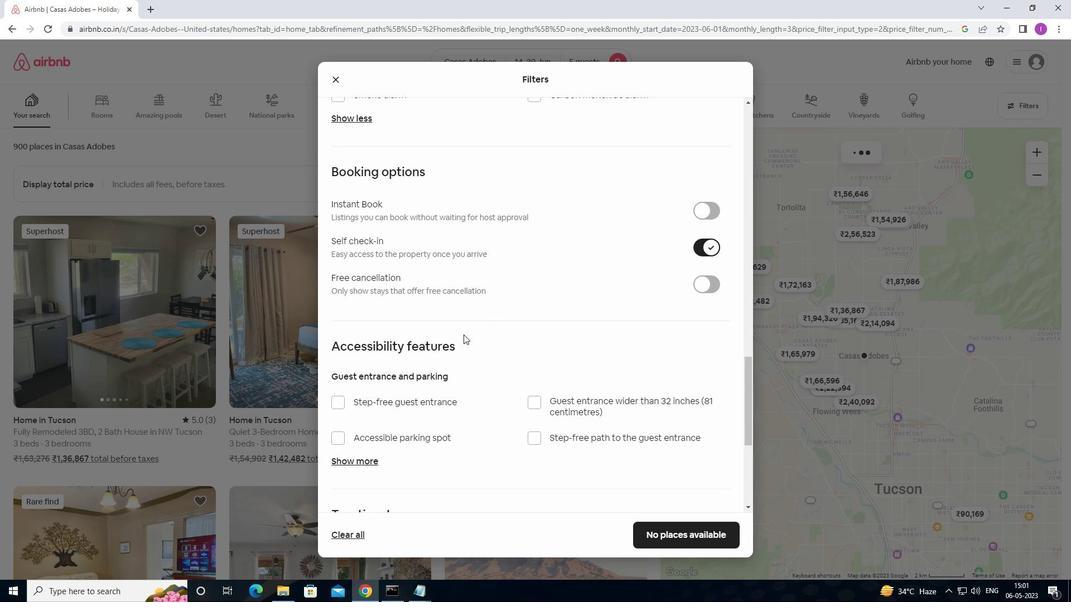
Action: Mouse moved to (462, 341)
Screenshot: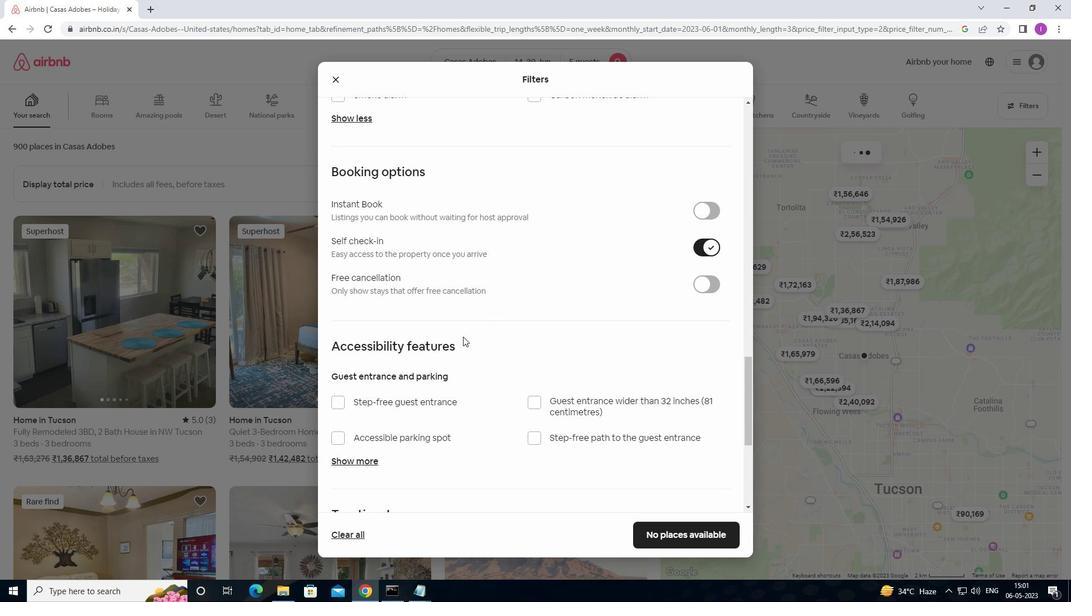 
Action: Mouse scrolled (462, 341) with delta (0, 0)
Screenshot: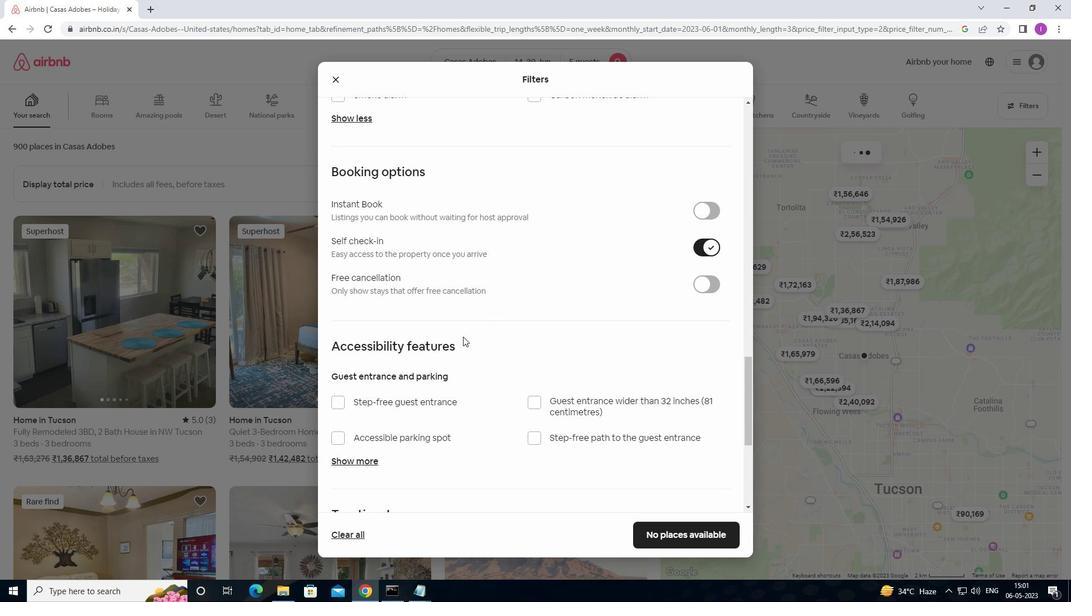 
Action: Mouse moved to (463, 345)
Screenshot: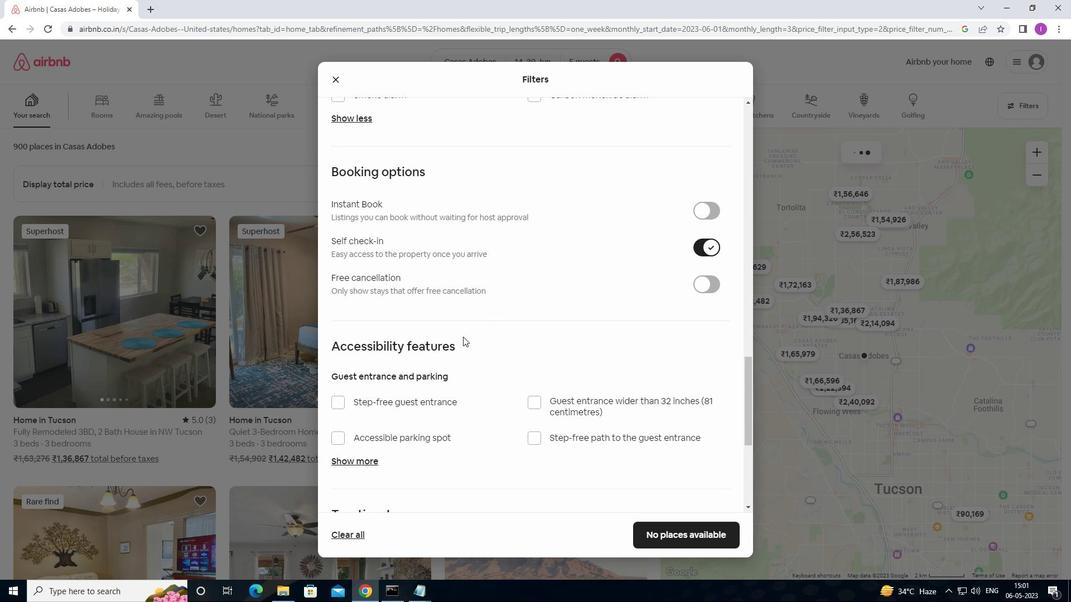 
Action: Mouse scrolled (463, 344) with delta (0, 0)
Screenshot: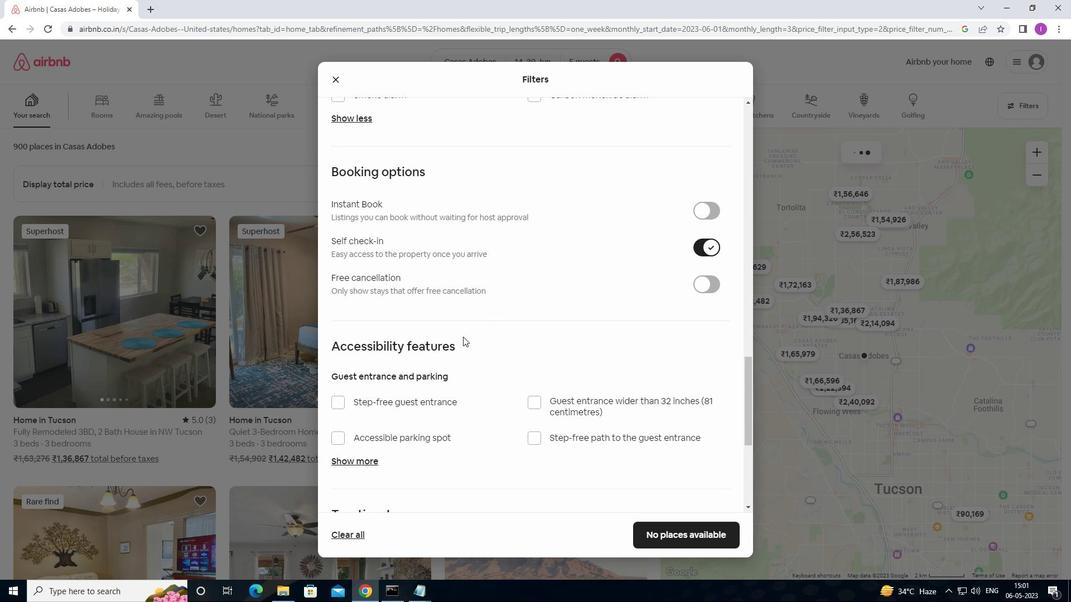 
Action: Mouse scrolled (463, 344) with delta (0, 0)
Screenshot: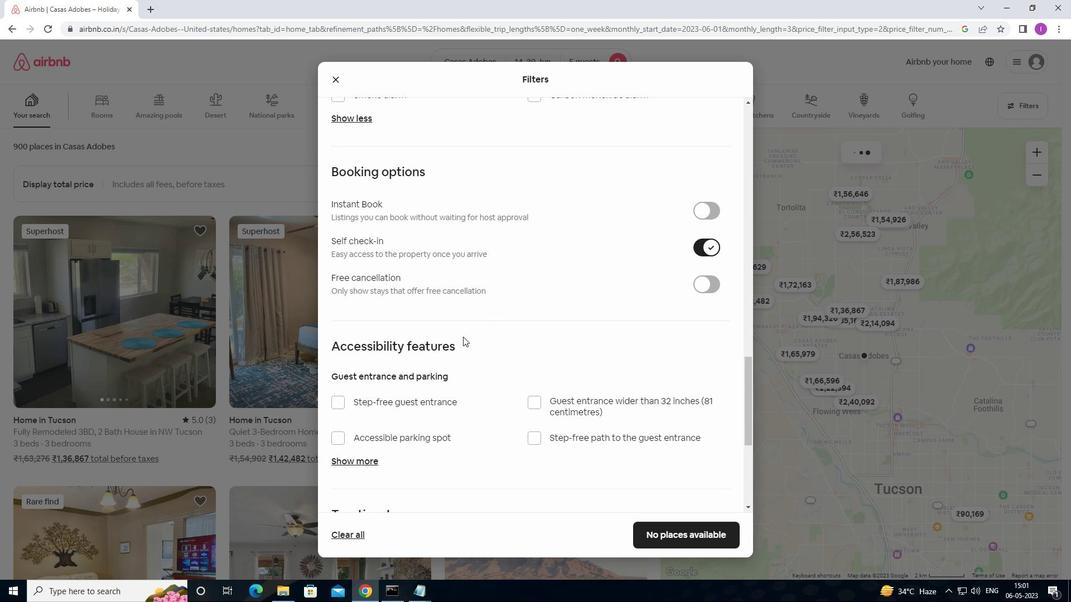 
Action: Mouse moved to (464, 345)
Screenshot: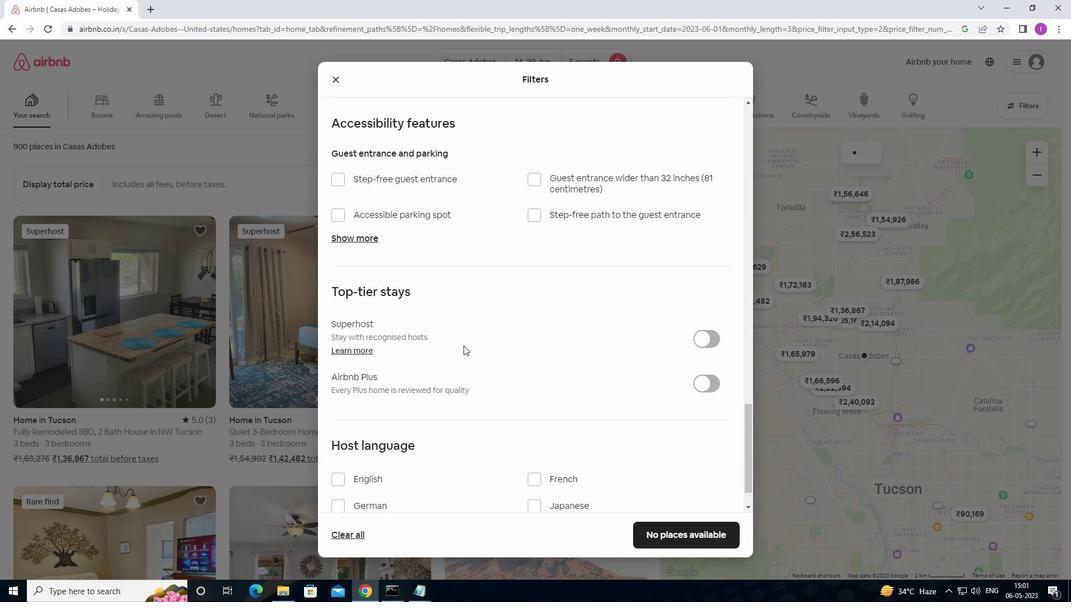 
Action: Mouse scrolled (464, 345) with delta (0, 0)
Screenshot: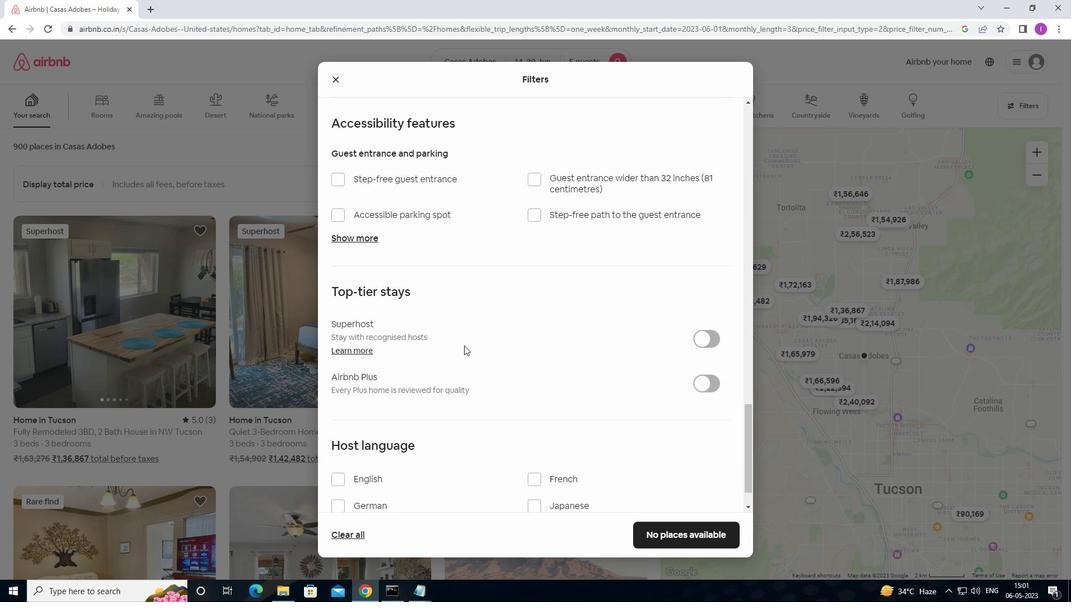
Action: Mouse scrolled (464, 345) with delta (0, 0)
Screenshot: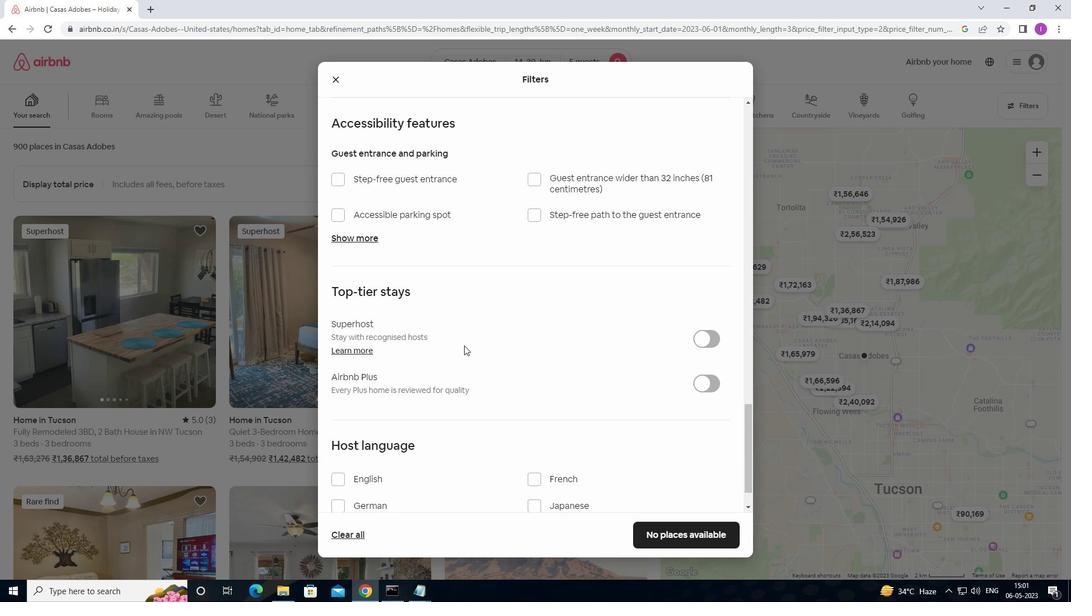 
Action: Mouse moved to (465, 346)
Screenshot: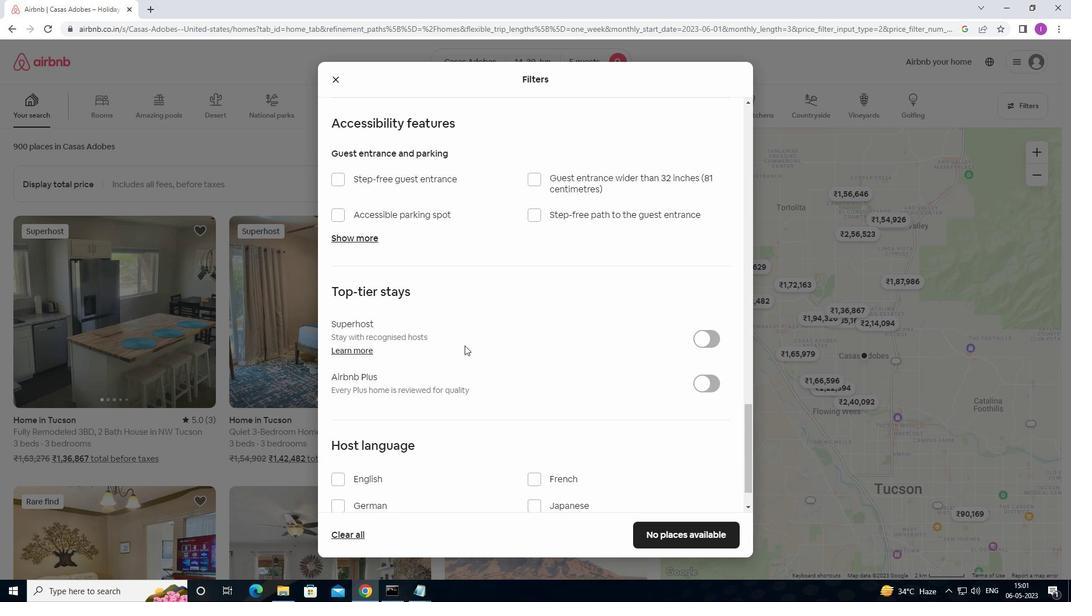 
Action: Mouse scrolled (465, 345) with delta (0, 0)
Screenshot: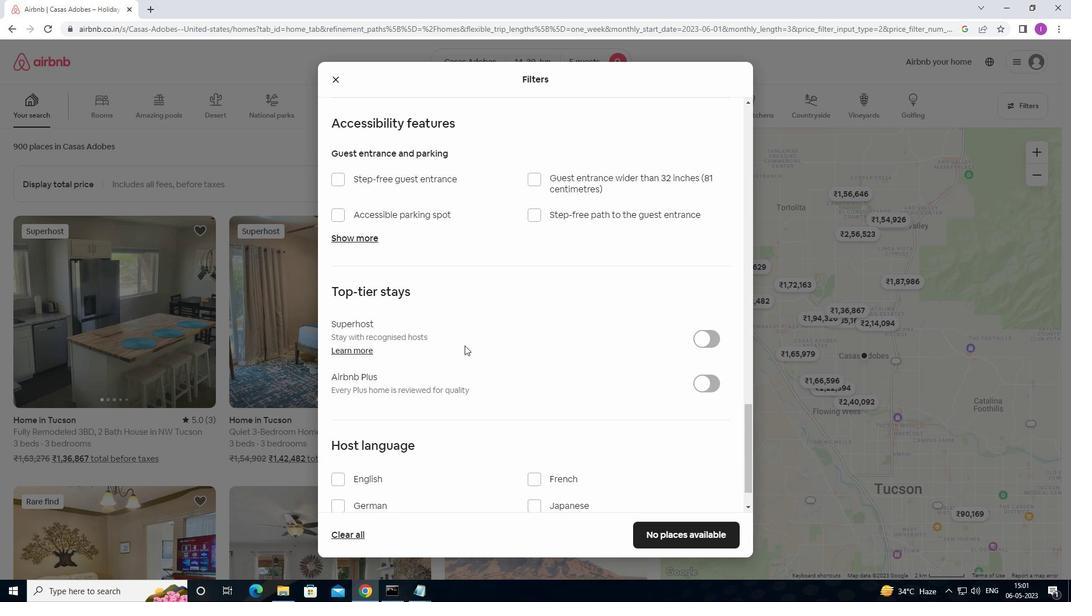 
Action: Mouse scrolled (465, 345) with delta (0, 0)
Screenshot: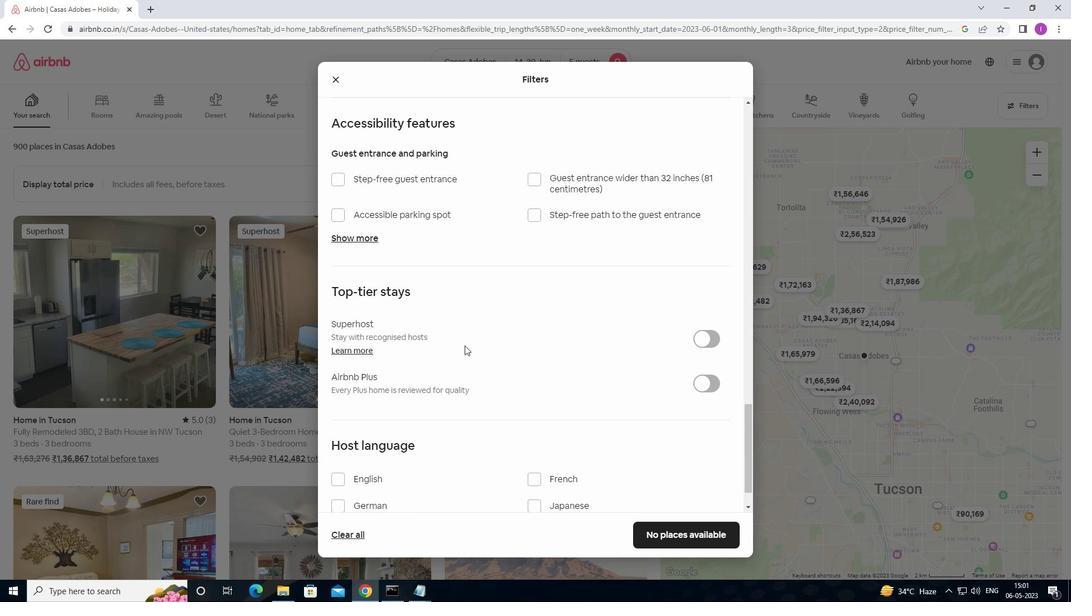 
Action: Mouse moved to (475, 343)
Screenshot: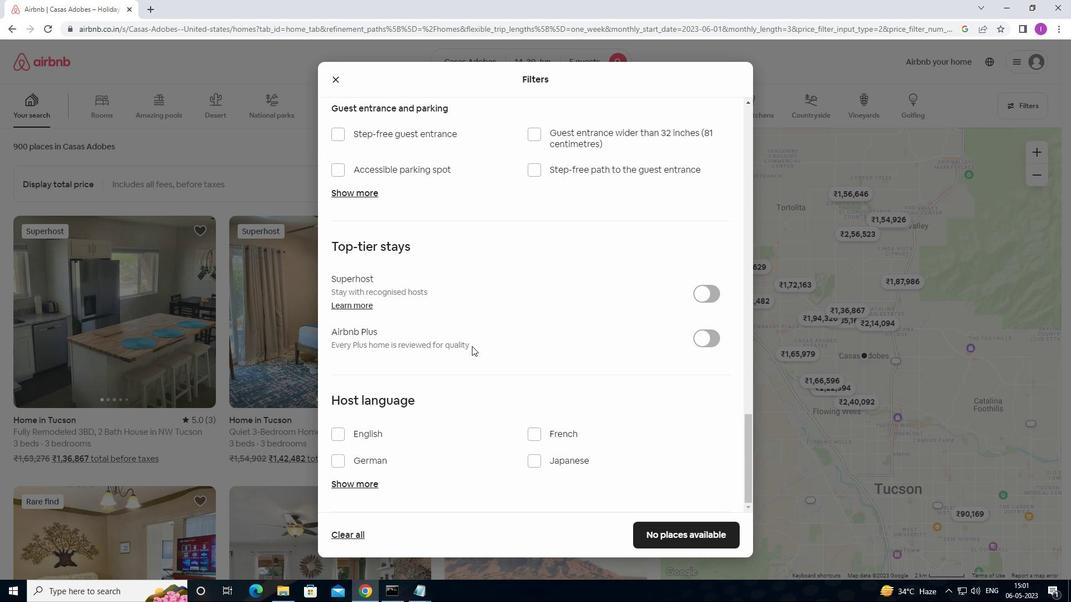 
Action: Mouse scrolled (475, 342) with delta (0, 0)
Screenshot: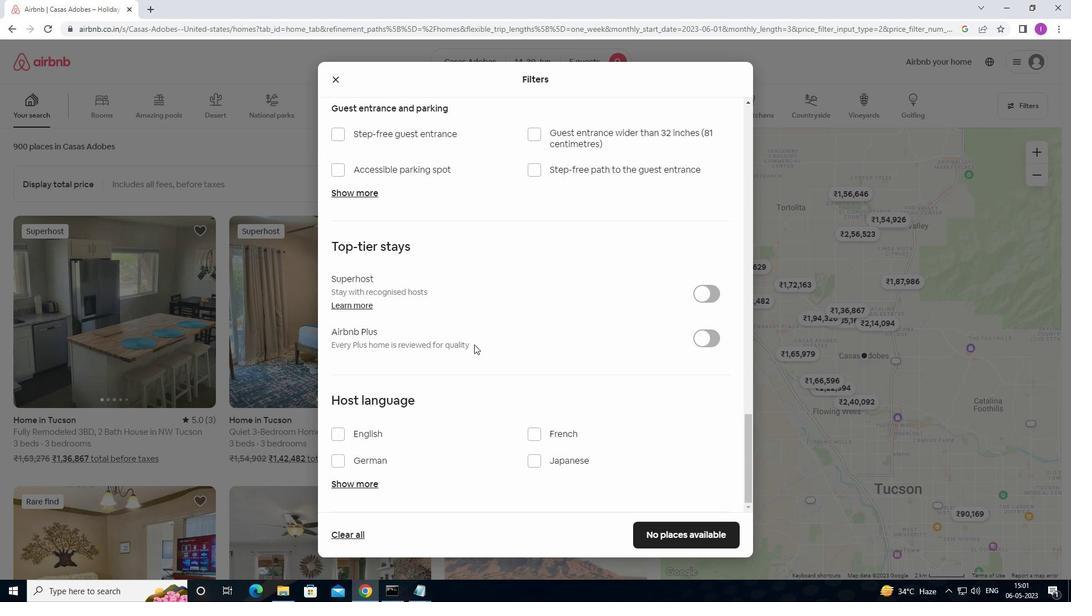 
Action: Mouse scrolled (475, 342) with delta (0, 0)
Screenshot: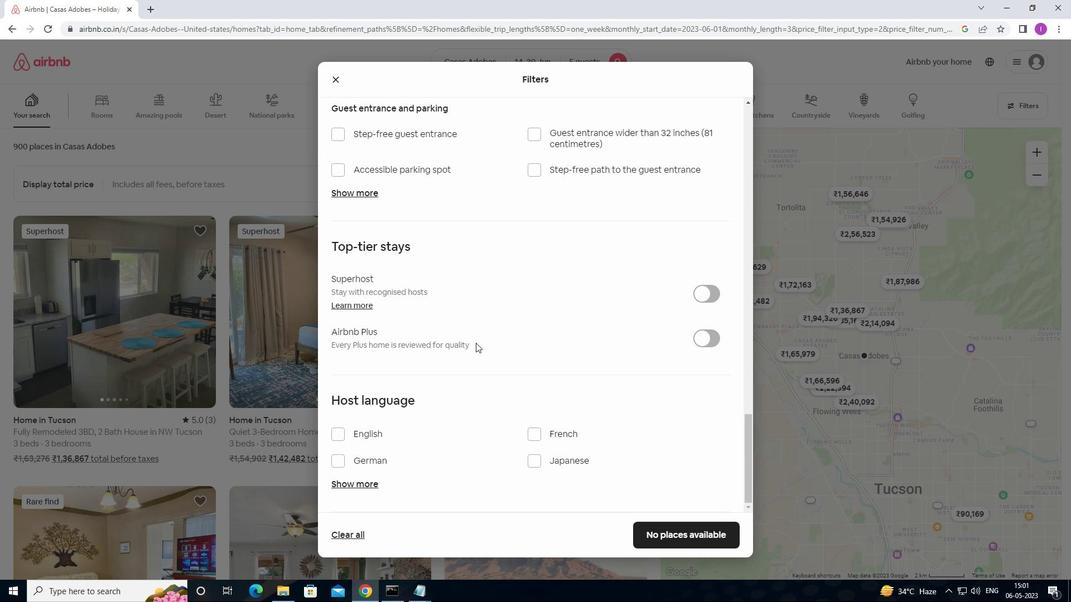 
Action: Mouse moved to (336, 430)
Screenshot: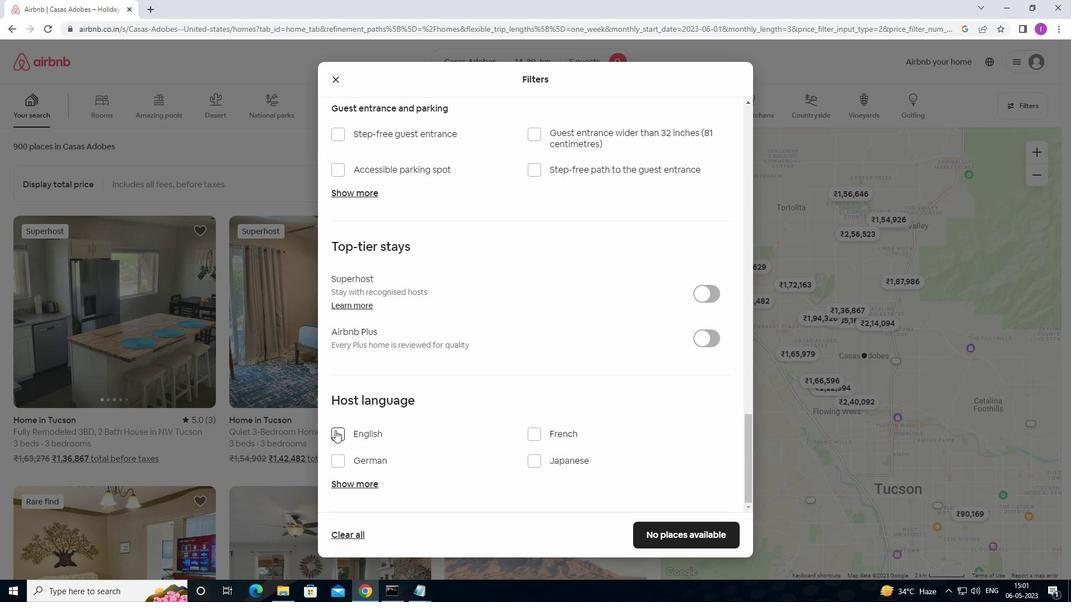 
Action: Mouse pressed left at (336, 430)
Screenshot: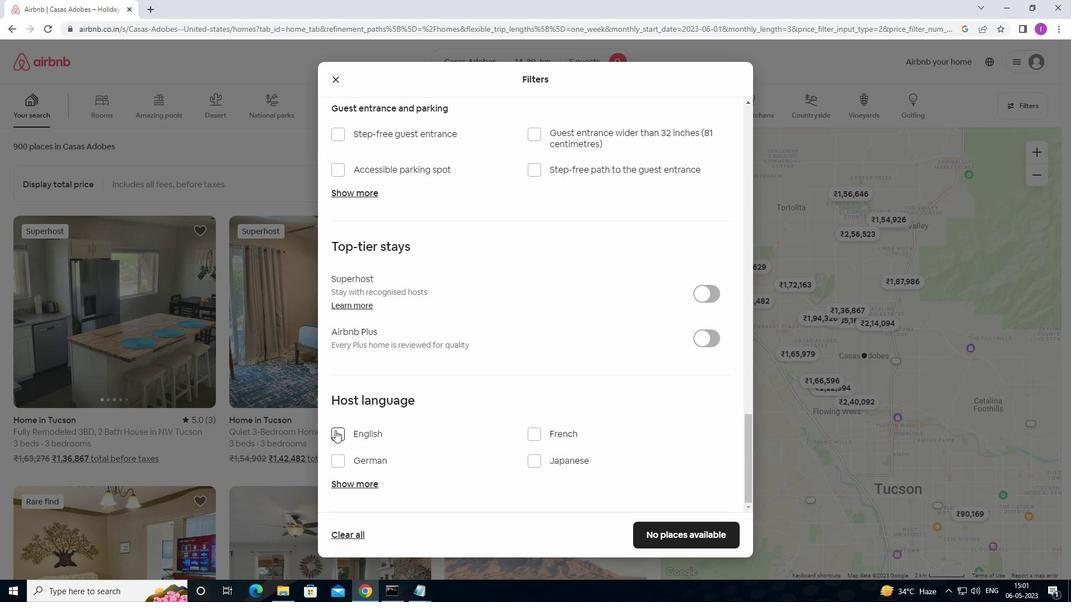 
Action: Mouse moved to (661, 531)
Screenshot: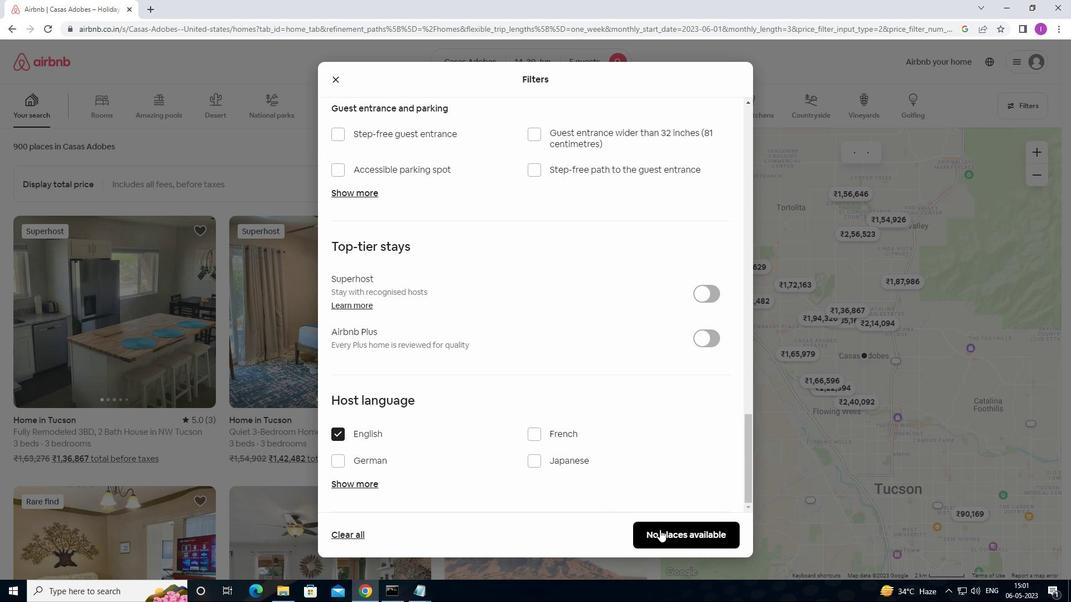 
Action: Mouse pressed left at (661, 531)
Screenshot: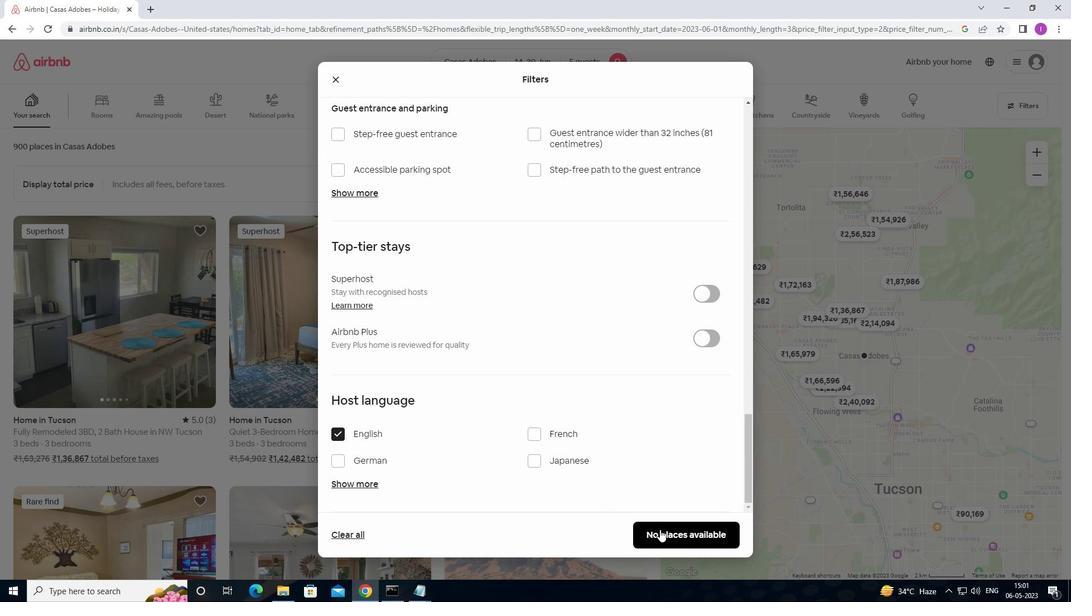 
Action: Mouse moved to (655, 479)
Screenshot: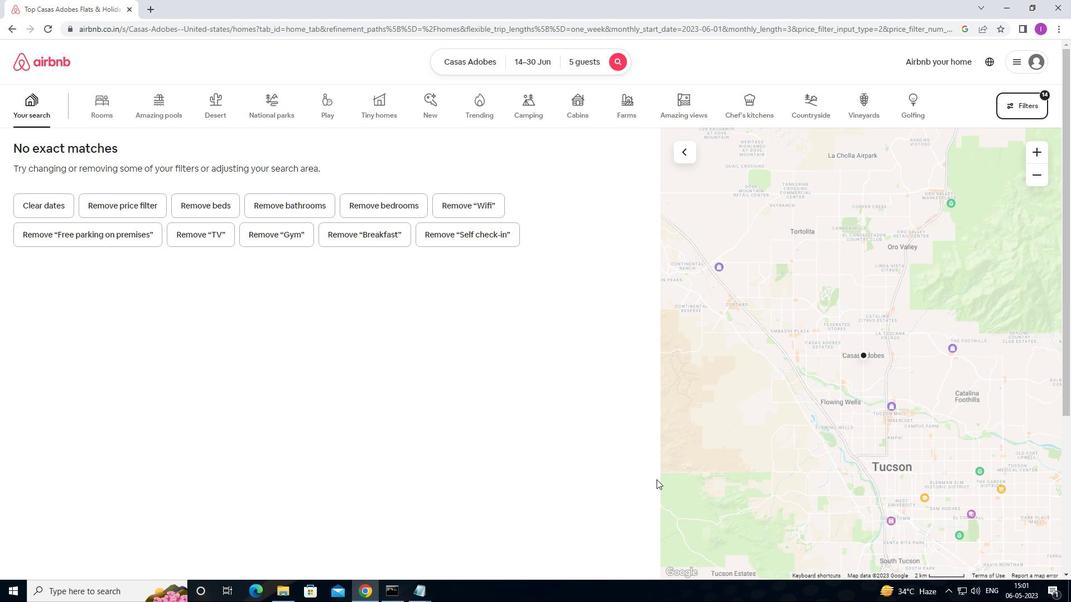 
